 Task: Find connections with filter location Accra with filter topic #linkedinstorieswith filter profile language Potuguese with filter current company Water.org with filter school Jagannath university with filter industry Public Assistance Programs with filter service category Customer Service with filter keywords title Plant Engineer
Action: Mouse moved to (308, 227)
Screenshot: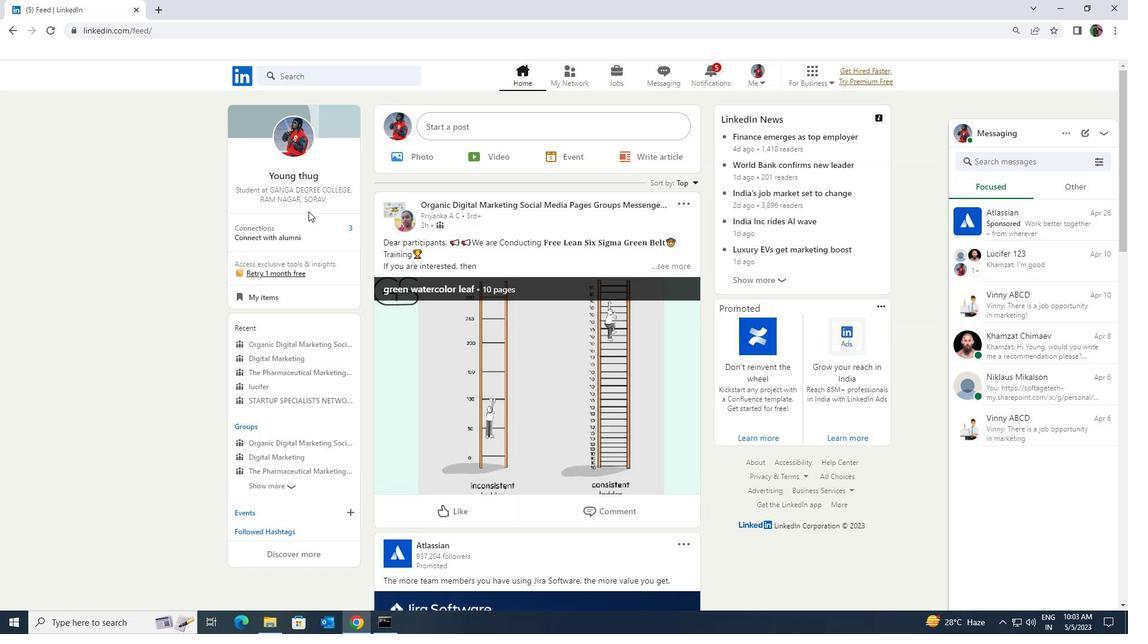 
Action: Mouse pressed left at (308, 227)
Screenshot: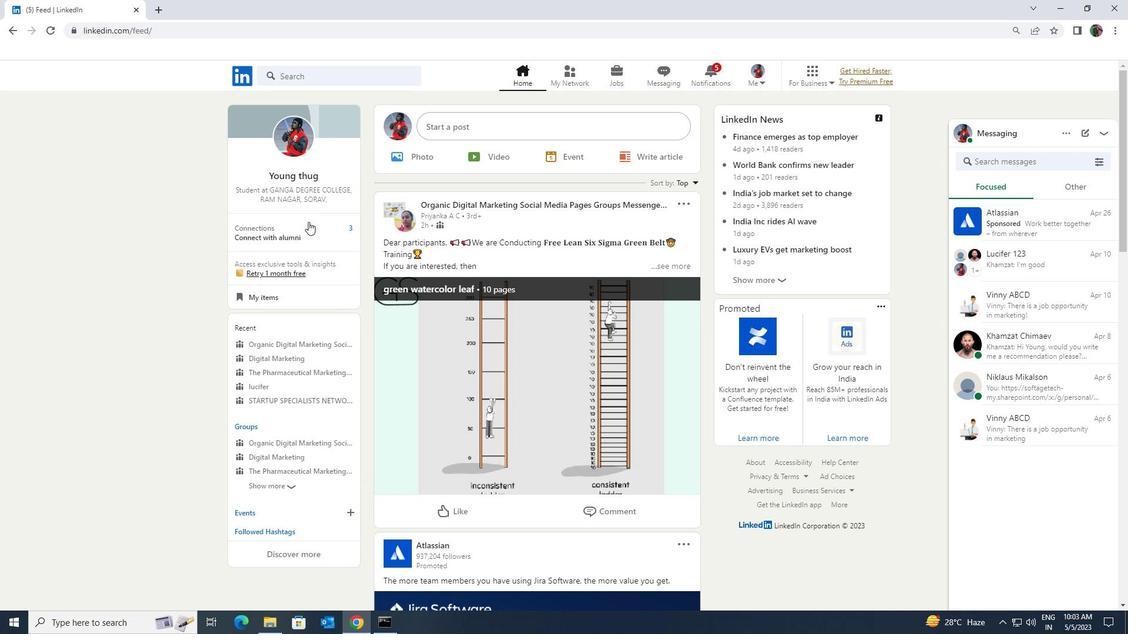 
Action: Mouse moved to (305, 143)
Screenshot: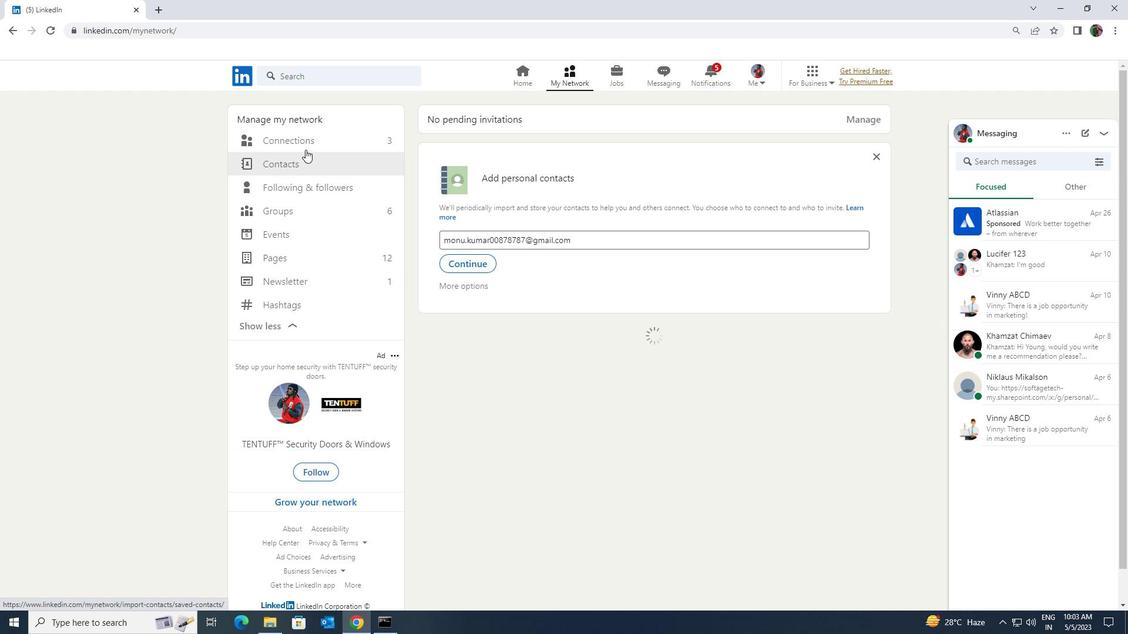 
Action: Mouse pressed left at (305, 143)
Screenshot: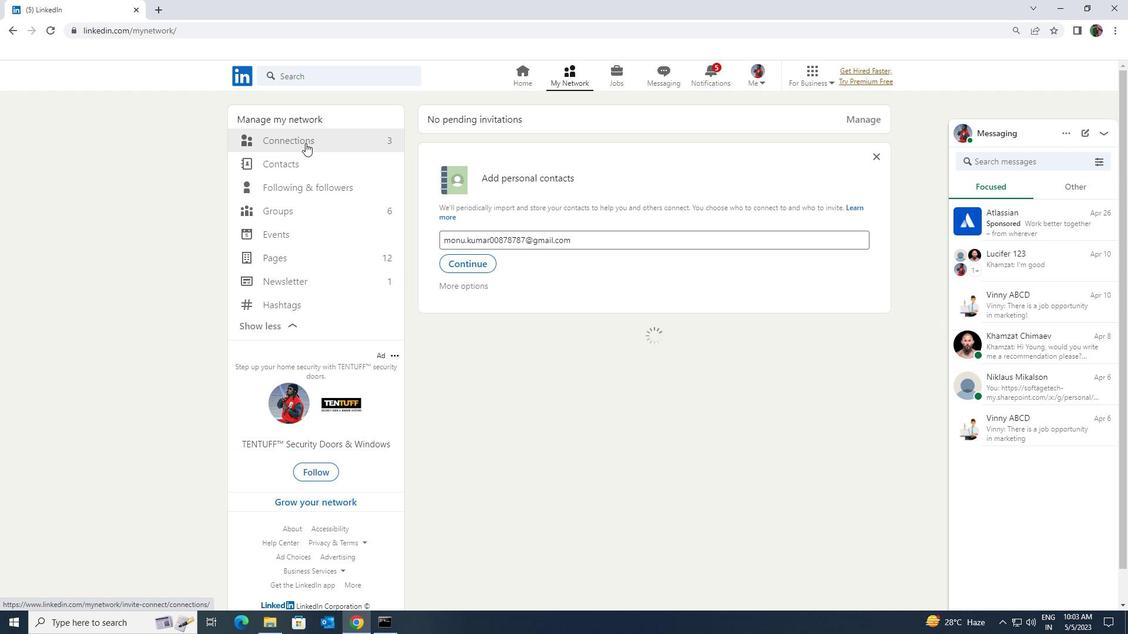 
Action: Mouse moved to (629, 135)
Screenshot: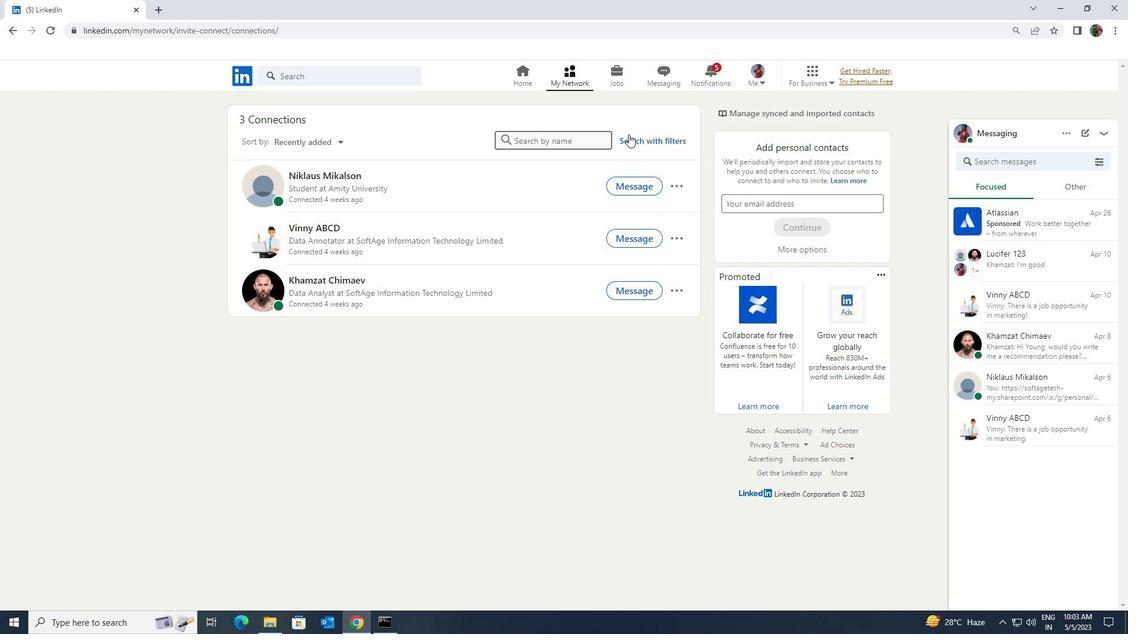 
Action: Mouse pressed left at (629, 135)
Screenshot: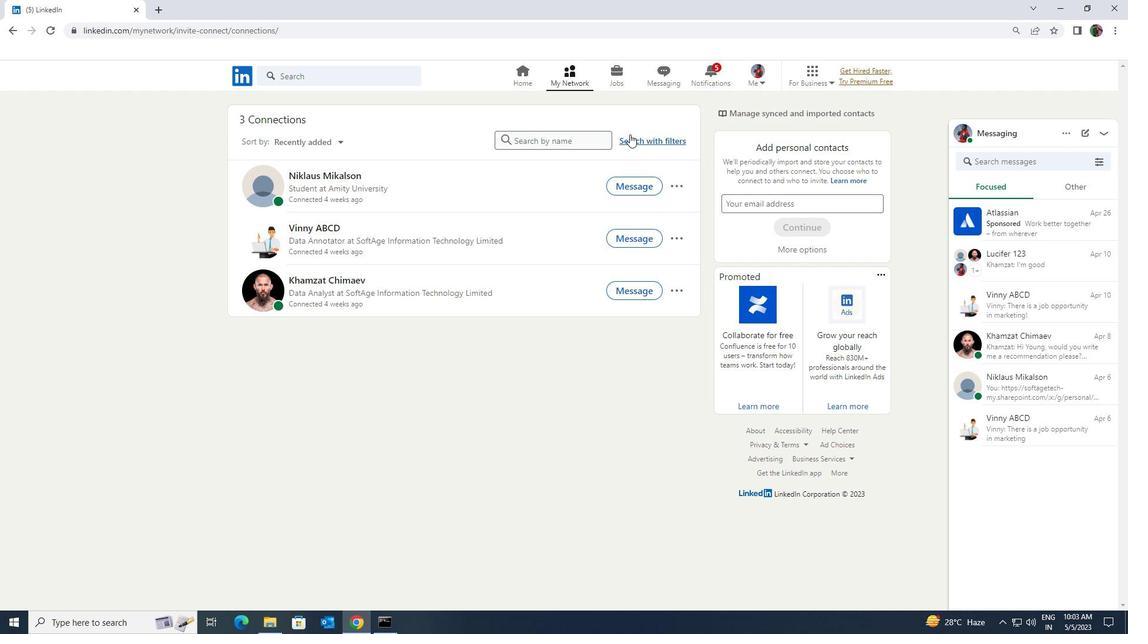 
Action: Mouse moved to (609, 108)
Screenshot: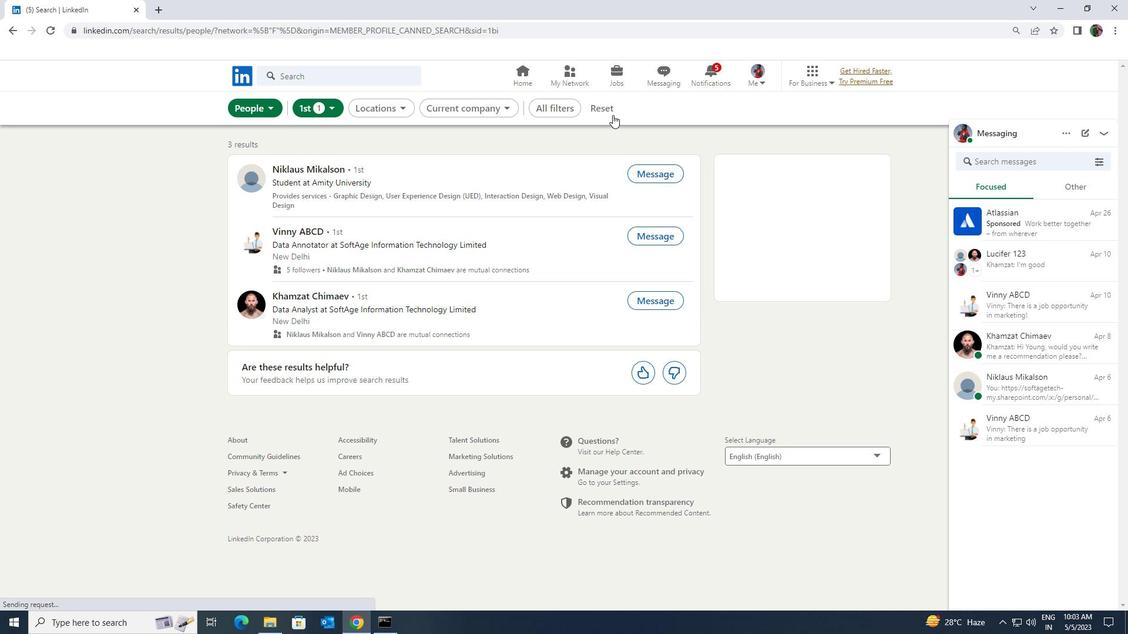 
Action: Mouse pressed left at (609, 108)
Screenshot: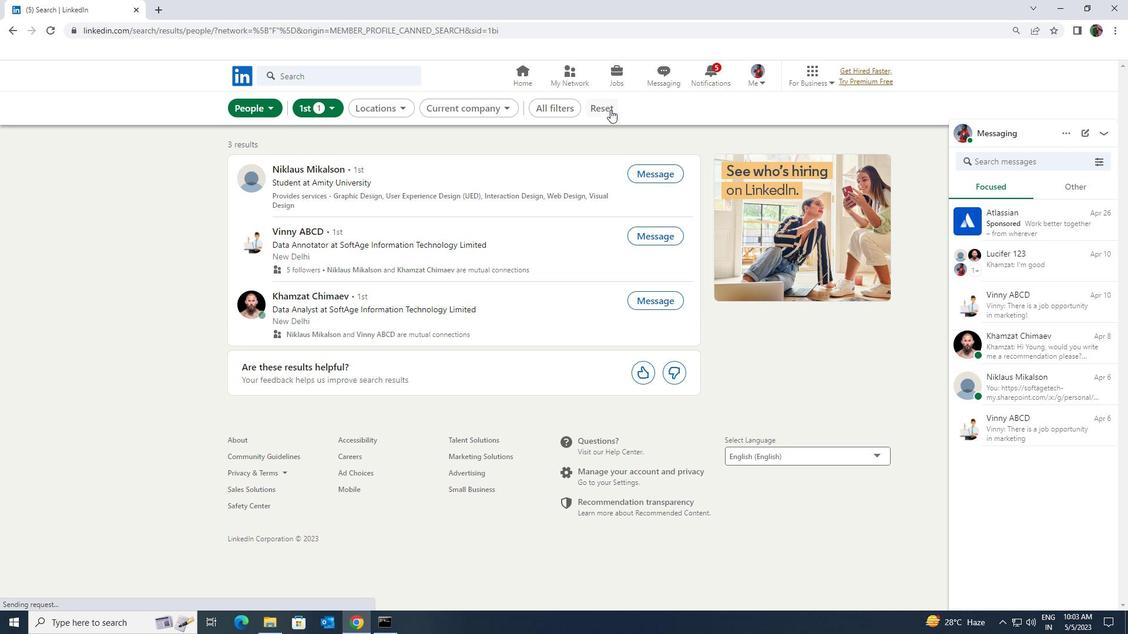 
Action: Mouse moved to (592, 107)
Screenshot: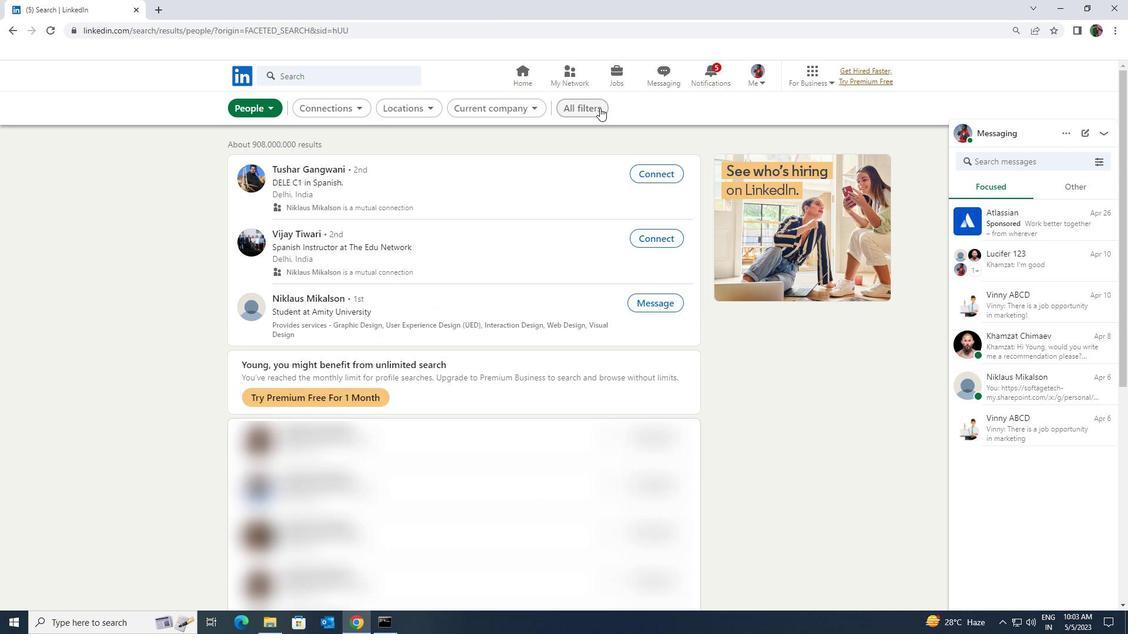 
Action: Mouse pressed left at (592, 107)
Screenshot: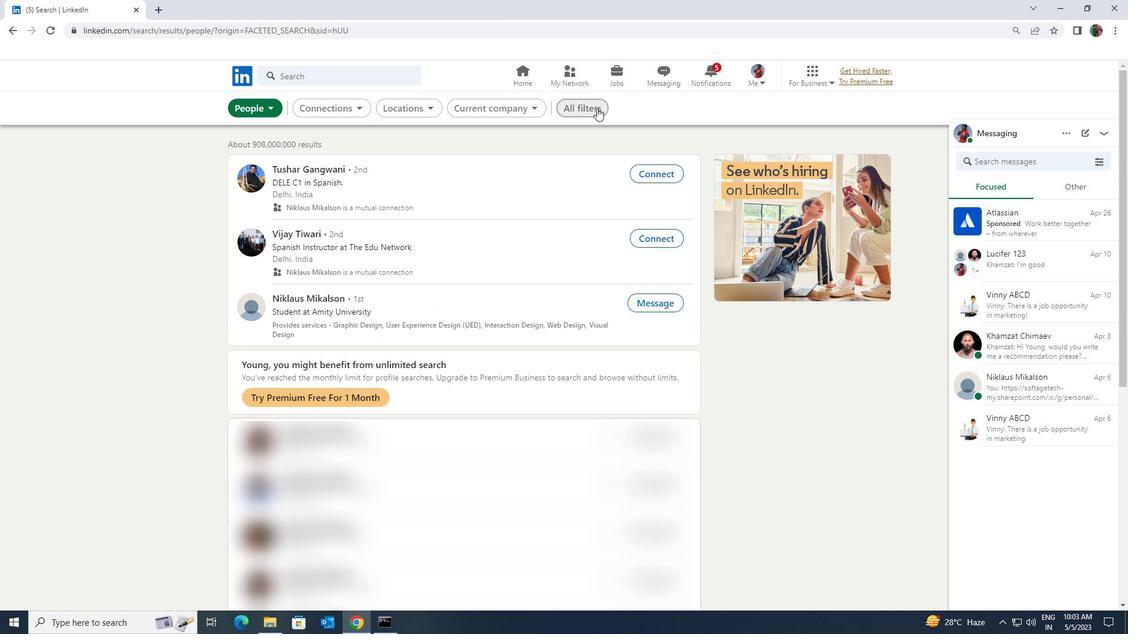 
Action: Mouse moved to (985, 467)
Screenshot: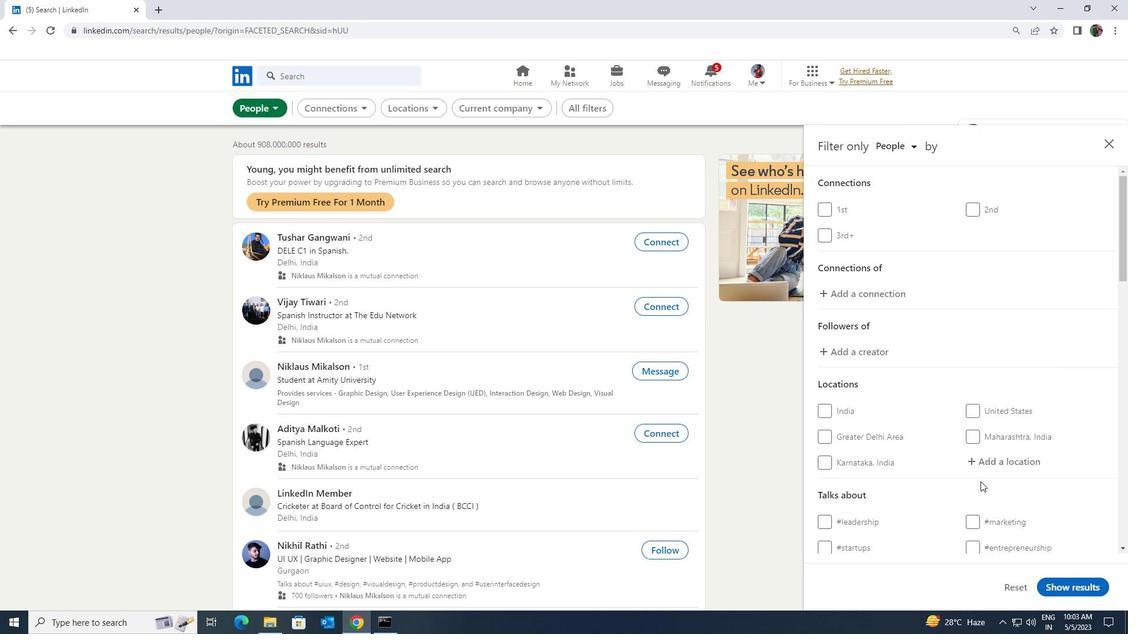 
Action: Mouse pressed left at (985, 467)
Screenshot: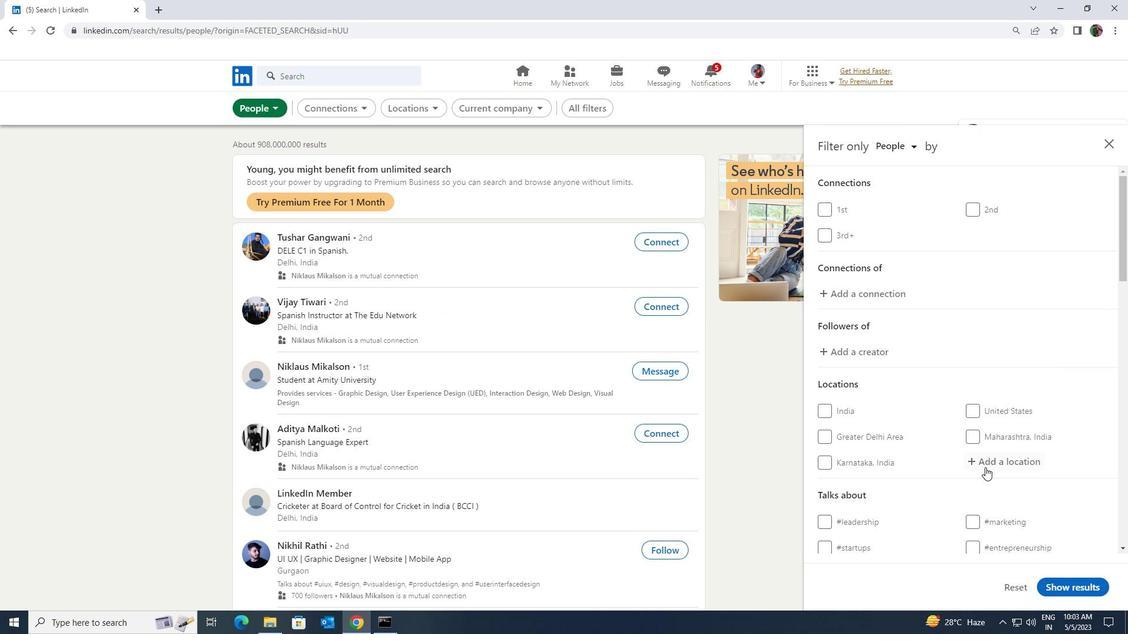 
Action: Mouse moved to (981, 462)
Screenshot: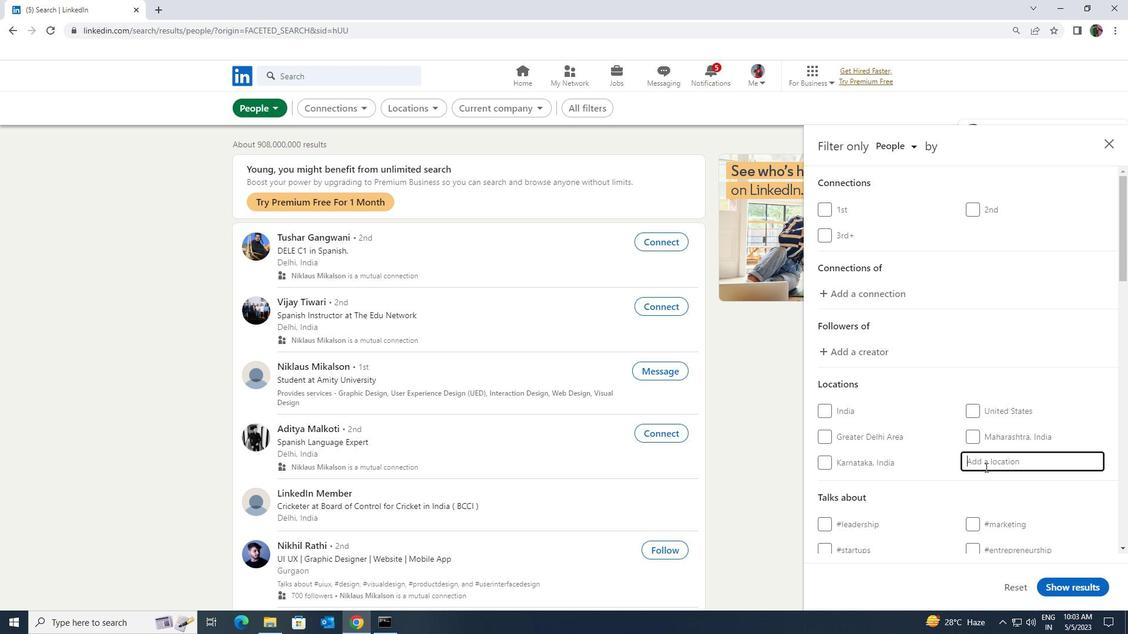 
Action: Key pressed <Key.shift>ACCRA
Screenshot: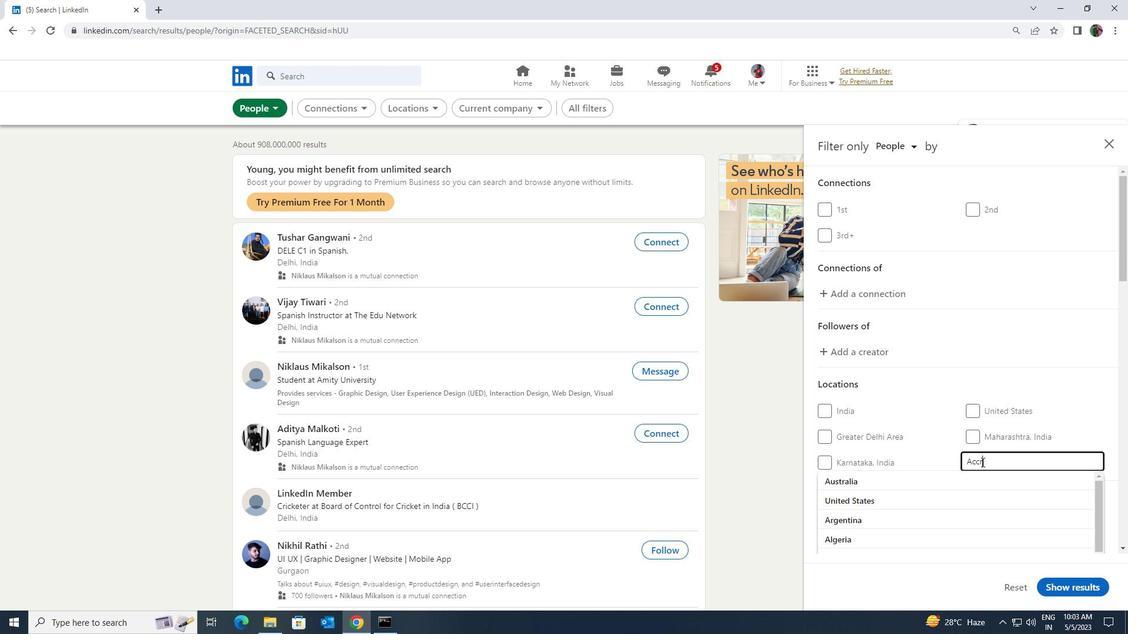 
Action: Mouse moved to (977, 474)
Screenshot: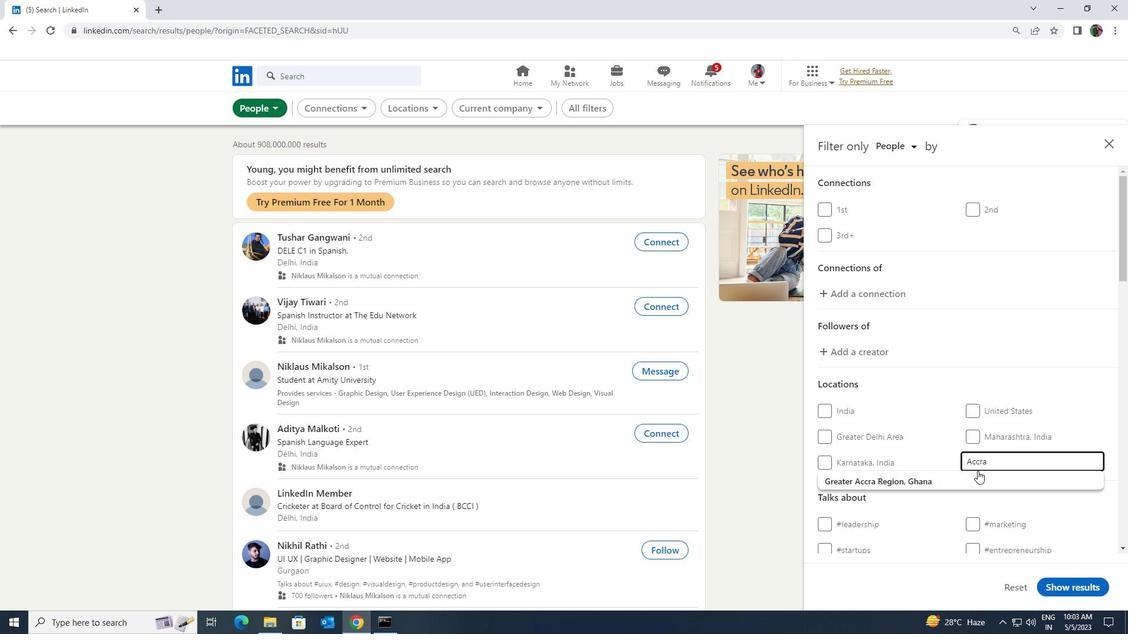
Action: Mouse pressed left at (977, 474)
Screenshot: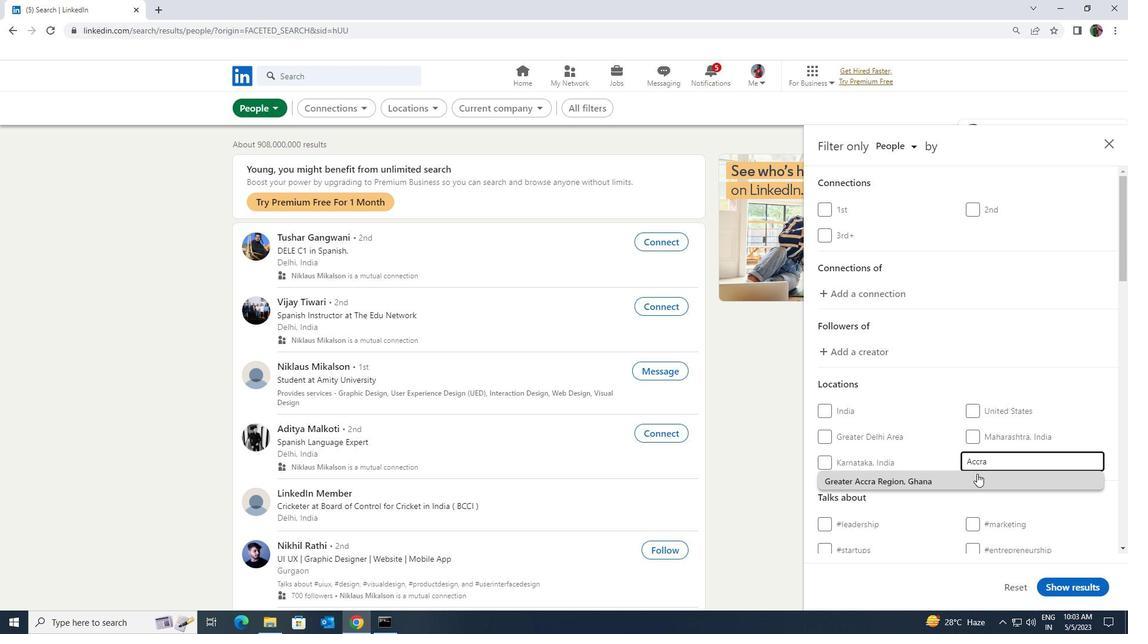 
Action: Mouse moved to (978, 476)
Screenshot: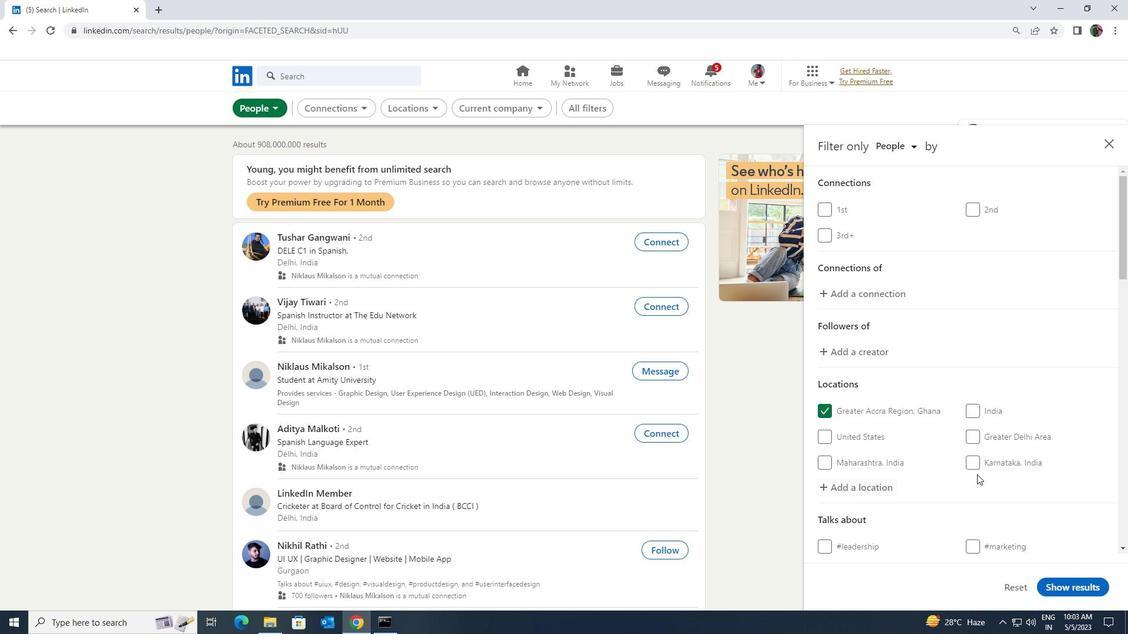 
Action: Mouse scrolled (978, 475) with delta (0, 0)
Screenshot: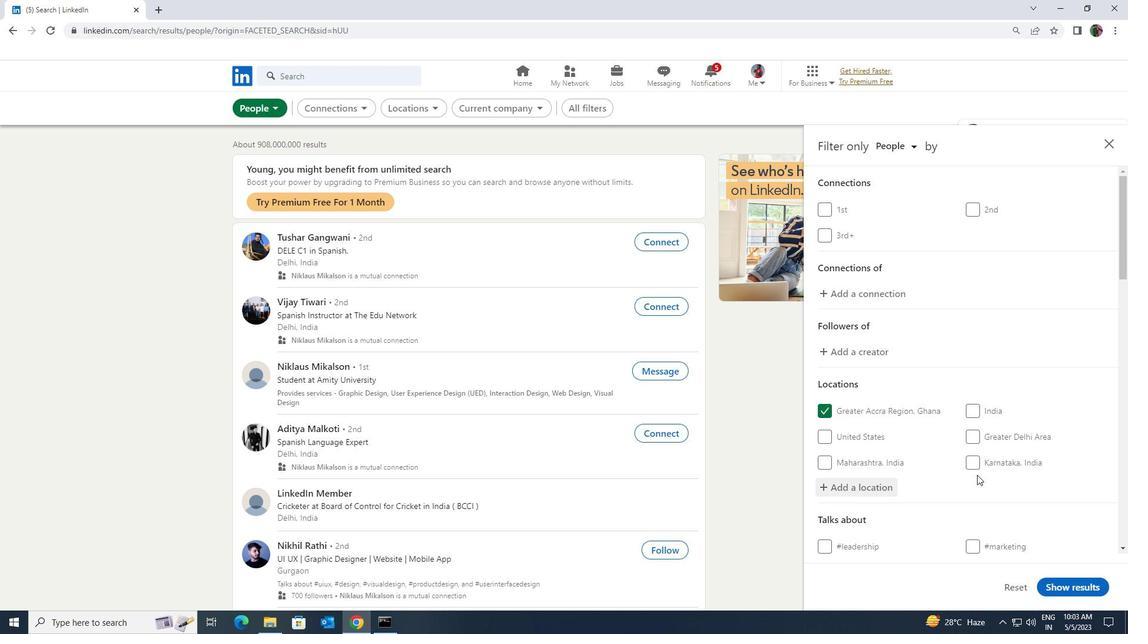 
Action: Mouse moved to (987, 481)
Screenshot: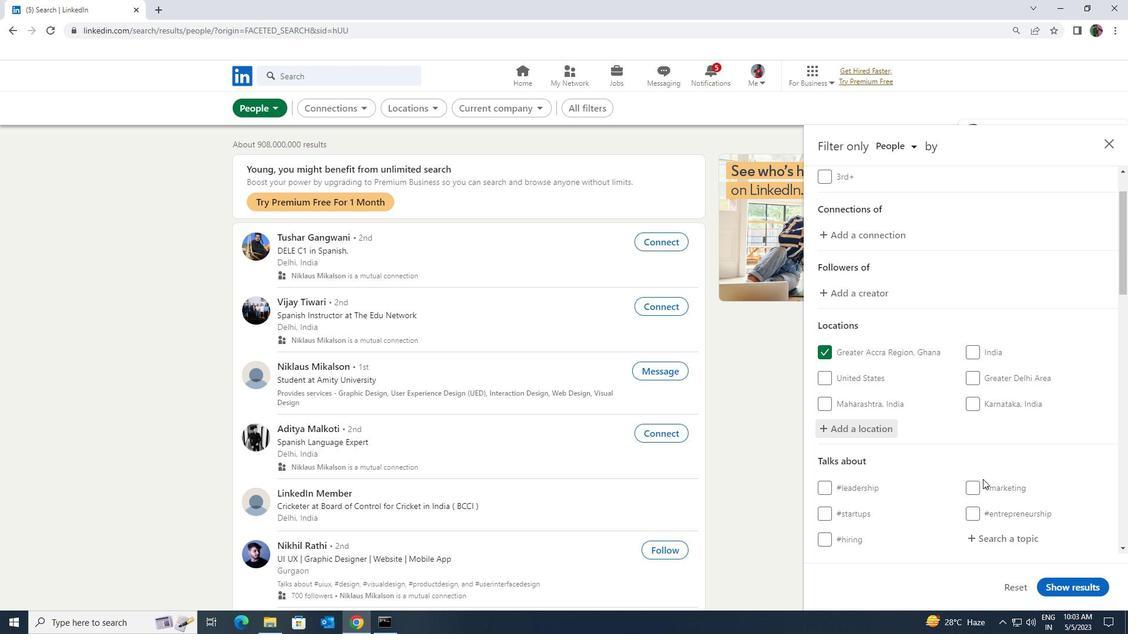 
Action: Mouse scrolled (987, 481) with delta (0, 0)
Screenshot: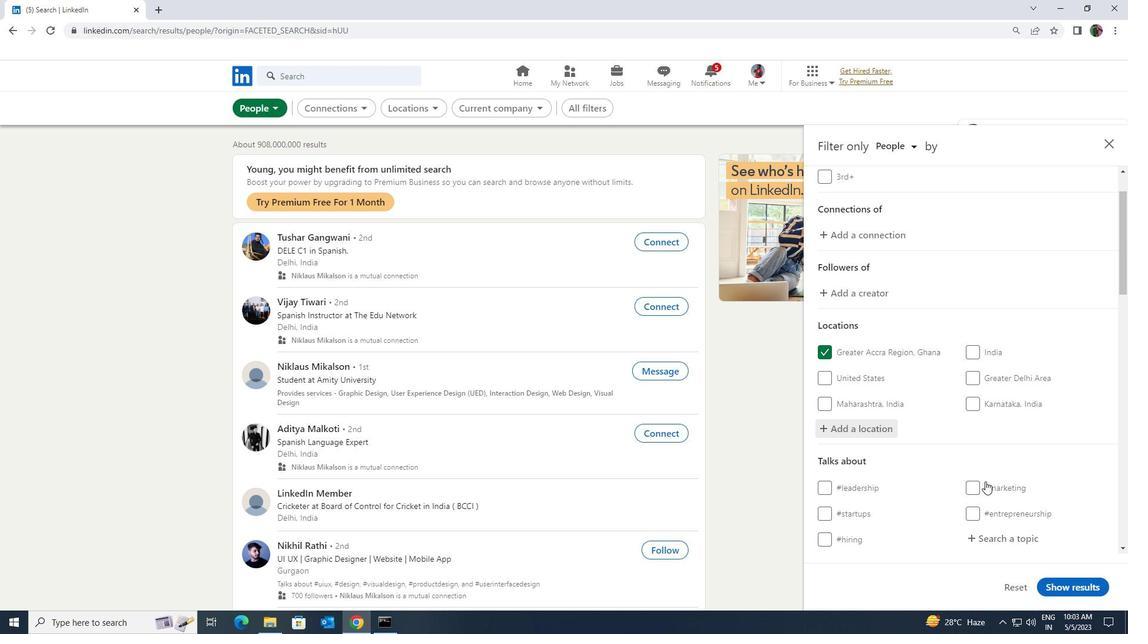 
Action: Mouse scrolled (987, 481) with delta (0, 0)
Screenshot: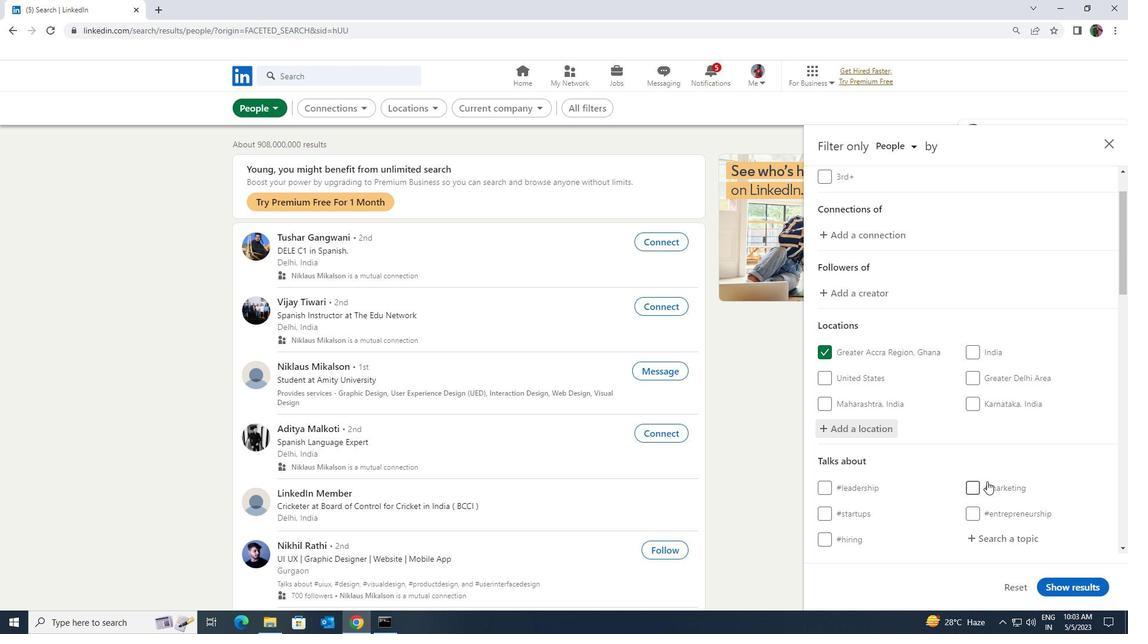 
Action: Mouse moved to (1012, 424)
Screenshot: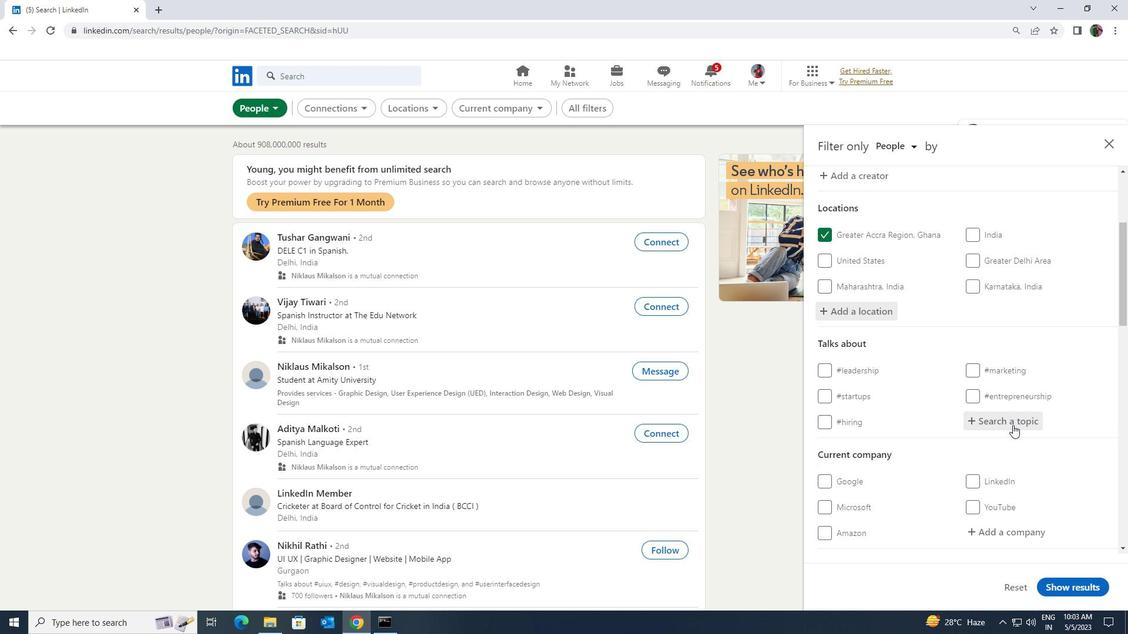 
Action: Mouse pressed left at (1012, 424)
Screenshot: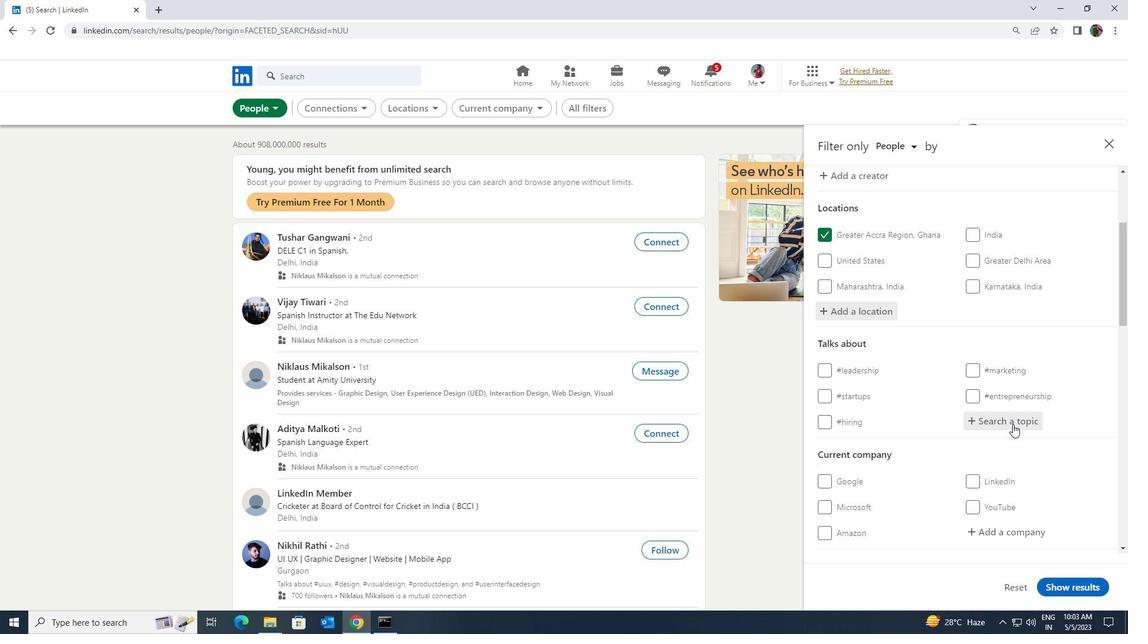 
Action: Key pressed <Key.shift>LINKEDINSTO
Screenshot: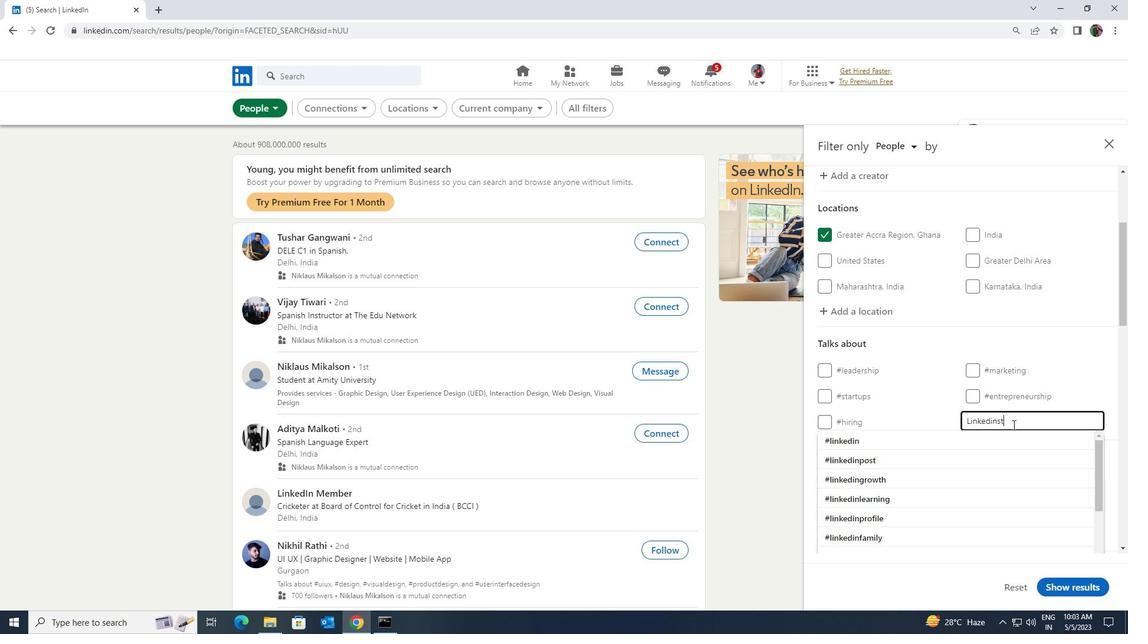 
Action: Mouse moved to (1009, 432)
Screenshot: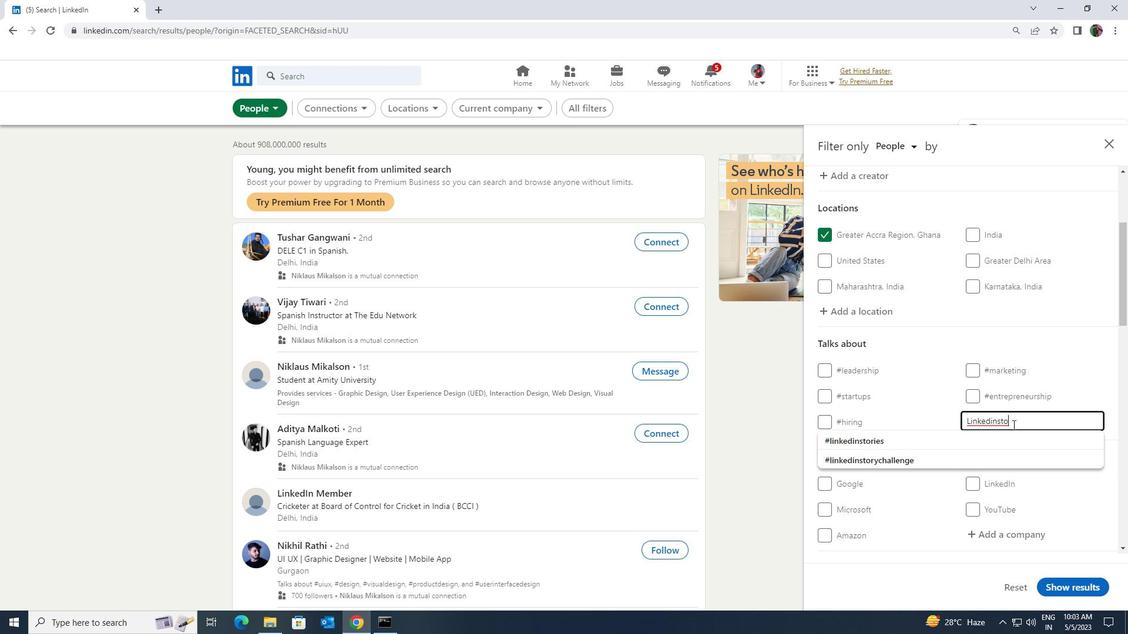 
Action: Mouse pressed left at (1009, 432)
Screenshot: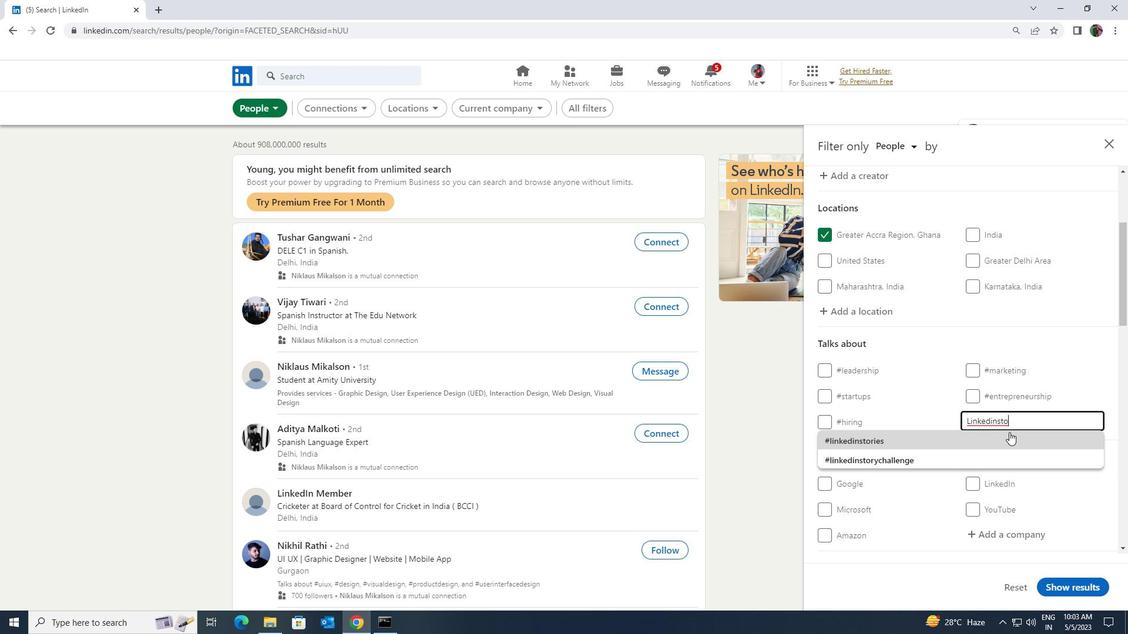 
Action: Mouse scrolled (1009, 431) with delta (0, 0)
Screenshot: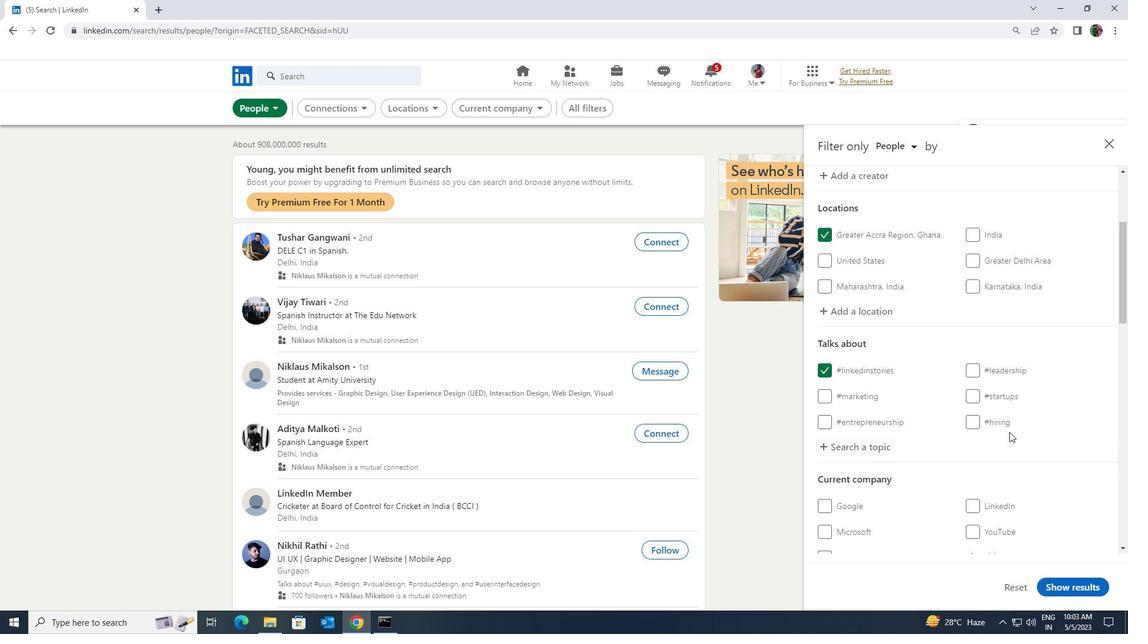 
Action: Mouse scrolled (1009, 431) with delta (0, 0)
Screenshot: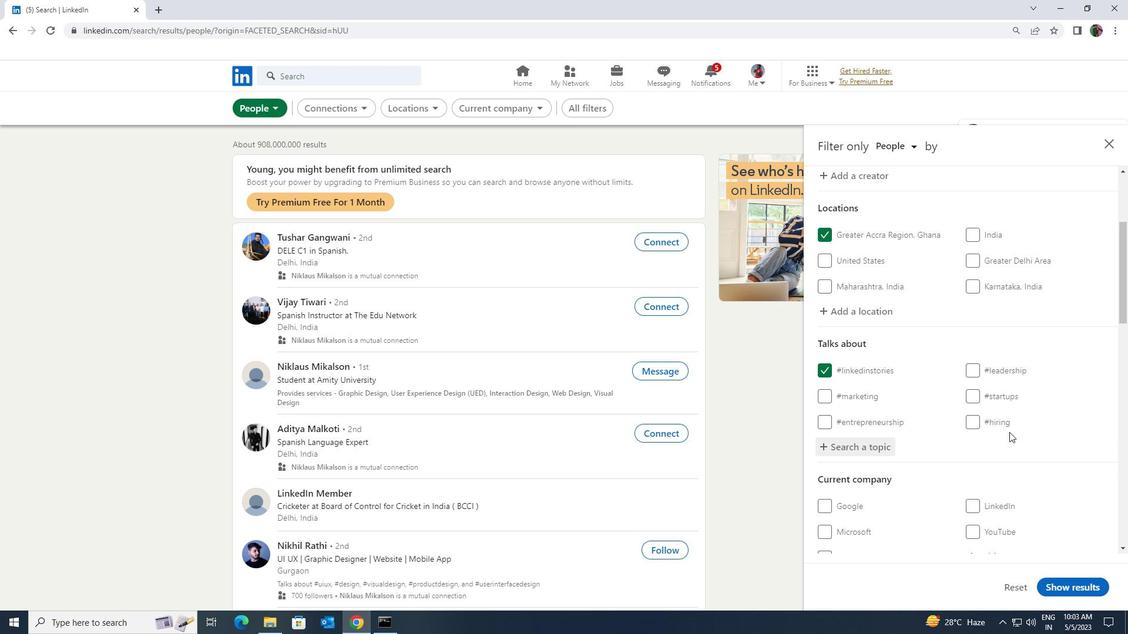 
Action: Mouse scrolled (1009, 431) with delta (0, 0)
Screenshot: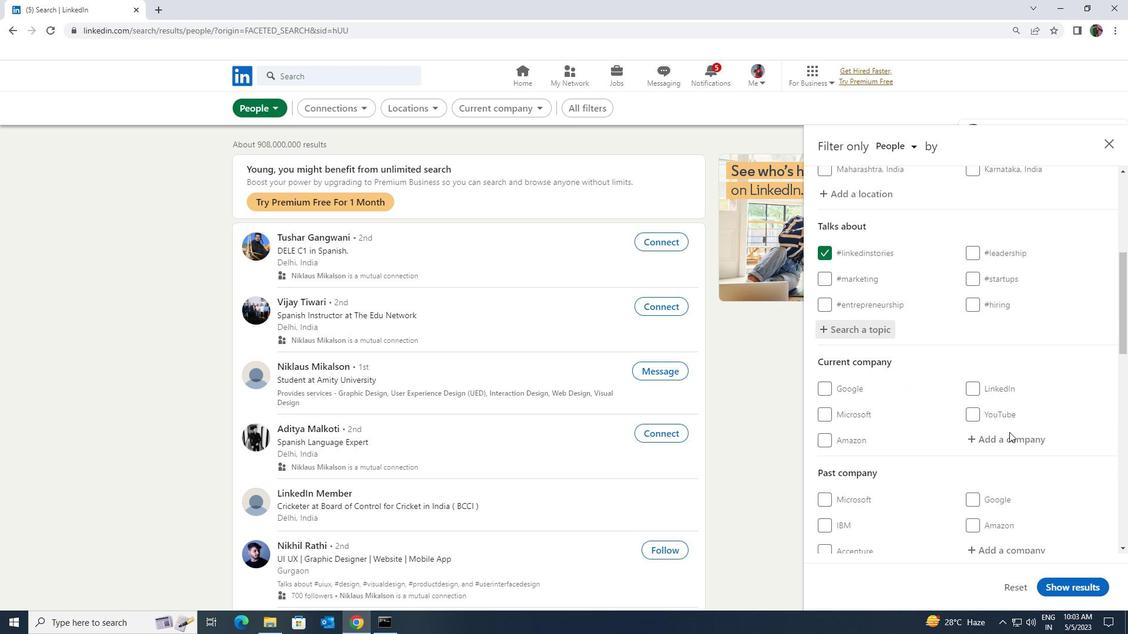 
Action: Mouse scrolled (1009, 431) with delta (0, 0)
Screenshot: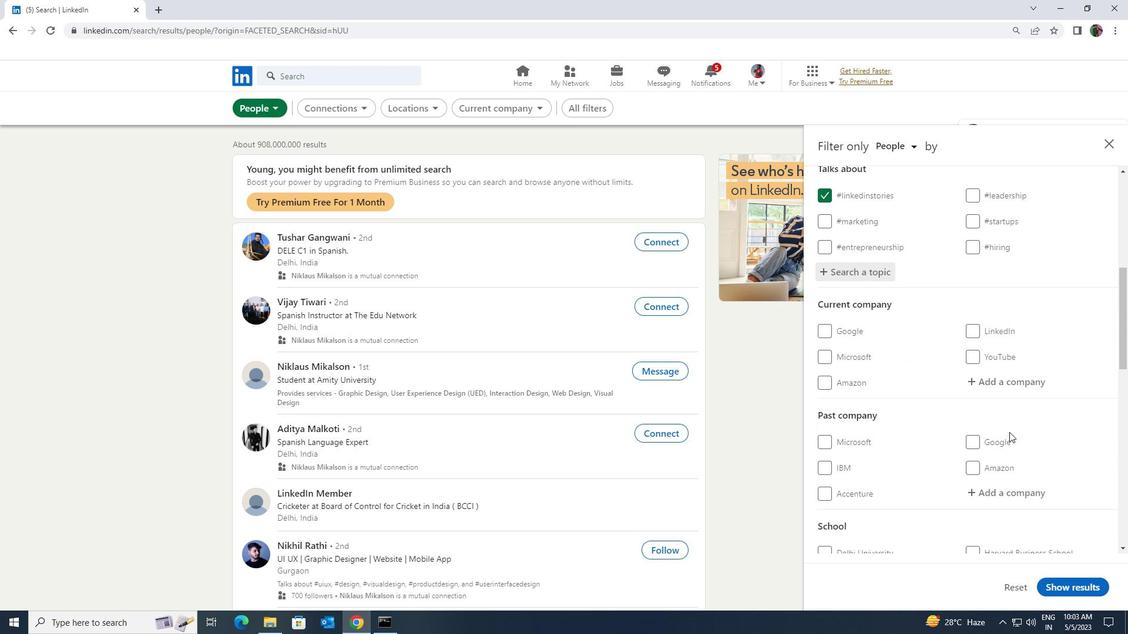 
Action: Mouse scrolled (1009, 431) with delta (0, 0)
Screenshot: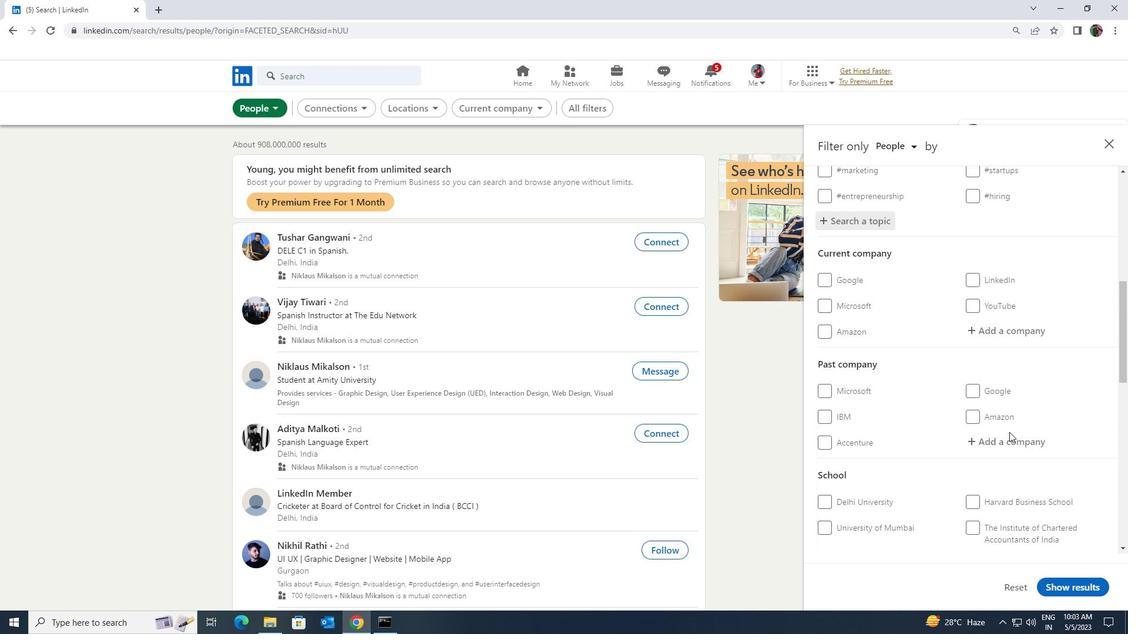 
Action: Mouse moved to (1009, 433)
Screenshot: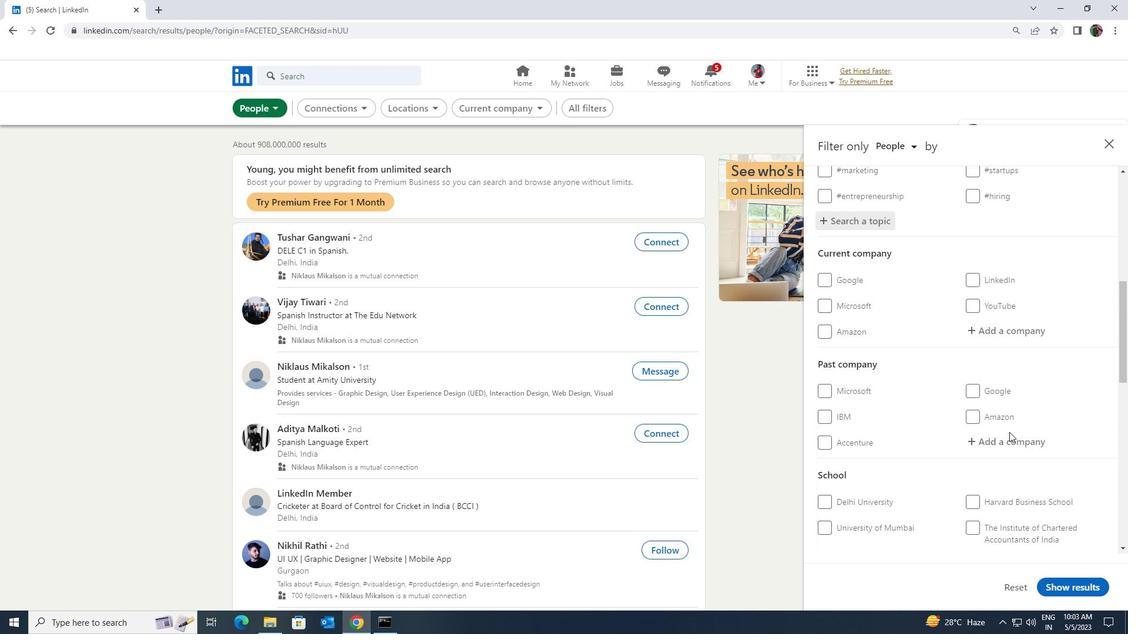 
Action: Mouse scrolled (1009, 432) with delta (0, 0)
Screenshot: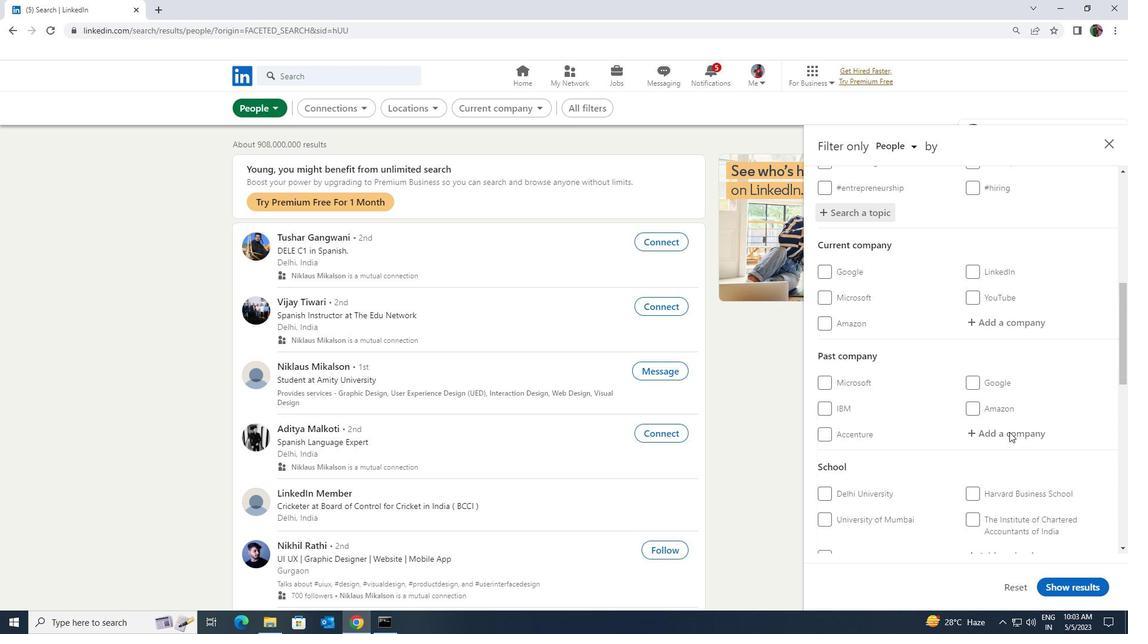 
Action: Mouse scrolled (1009, 432) with delta (0, 0)
Screenshot: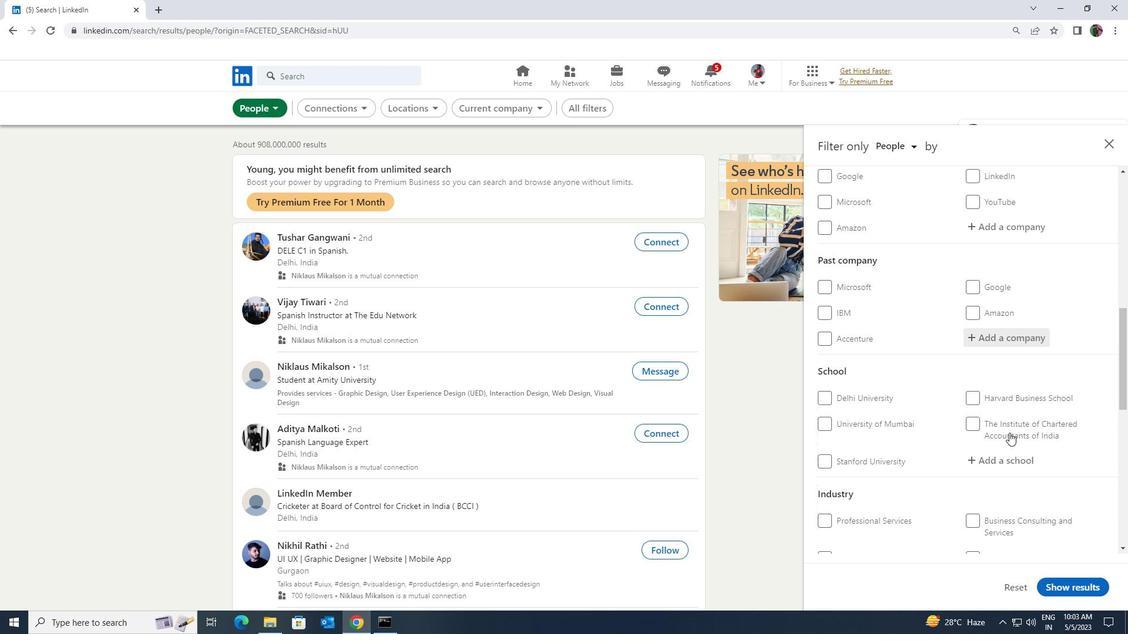 
Action: Mouse scrolled (1009, 432) with delta (0, 0)
Screenshot: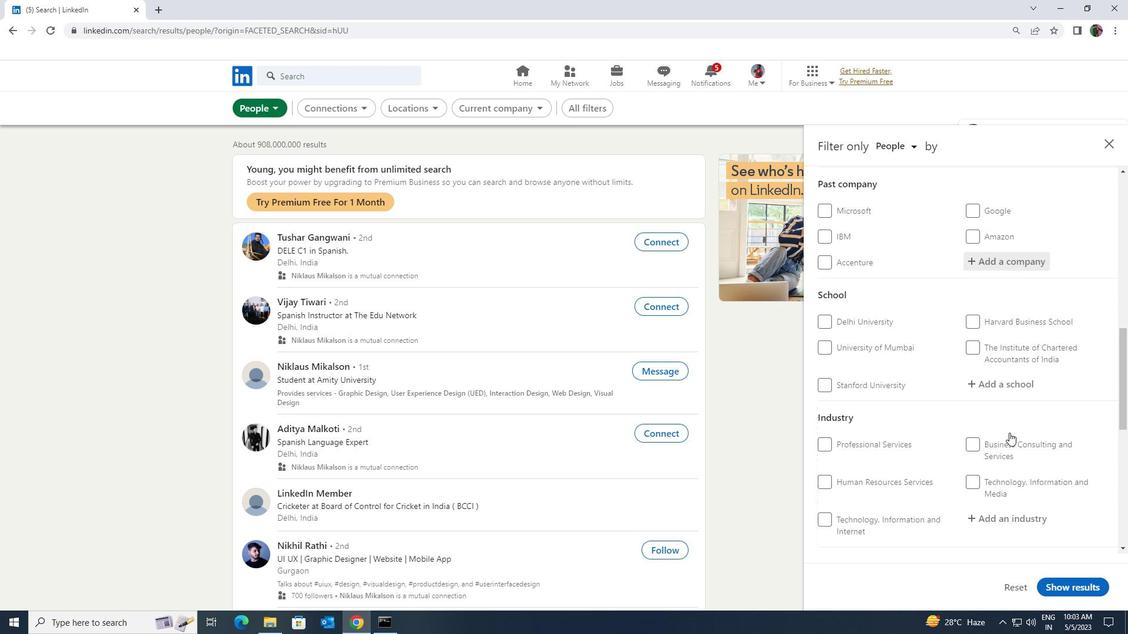 
Action: Mouse scrolled (1009, 432) with delta (0, 0)
Screenshot: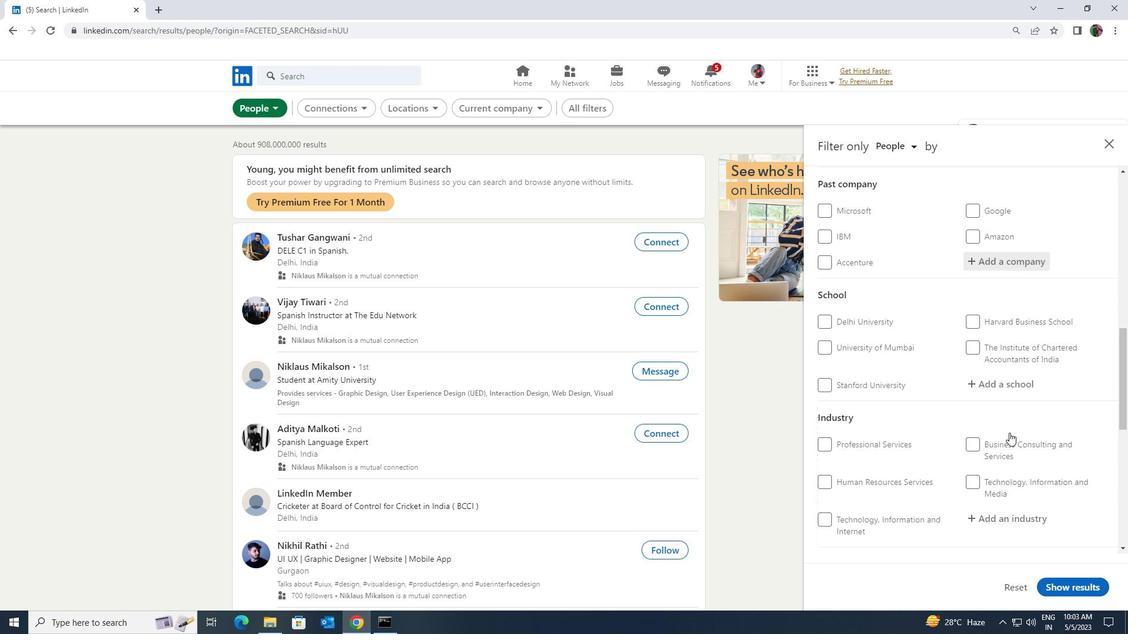 
Action: Mouse moved to (988, 494)
Screenshot: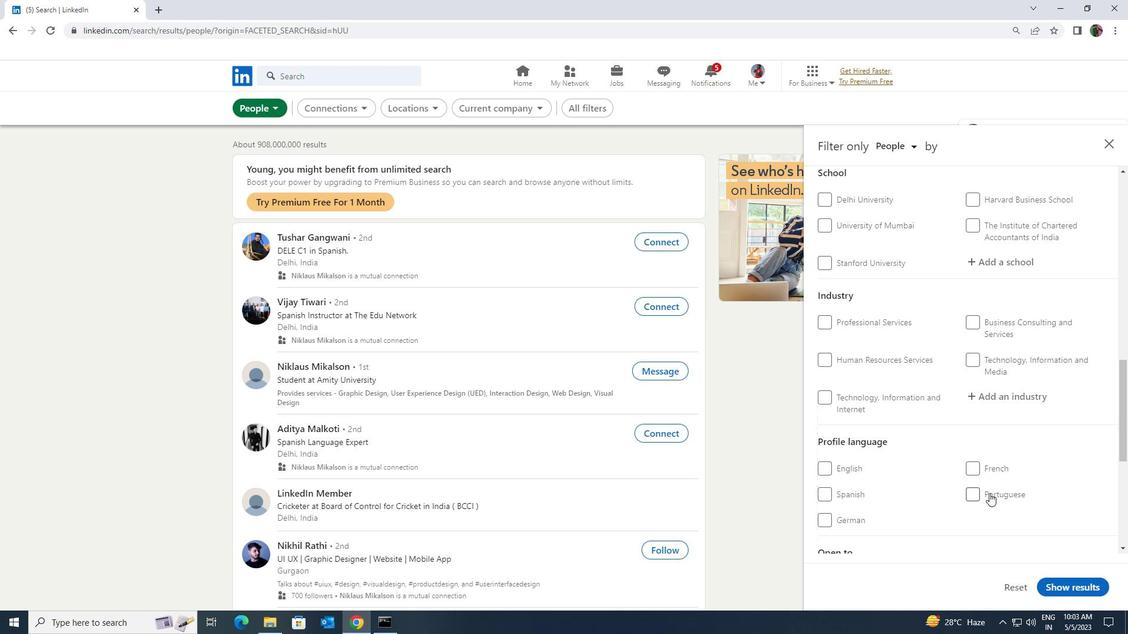 
Action: Mouse pressed left at (988, 494)
Screenshot: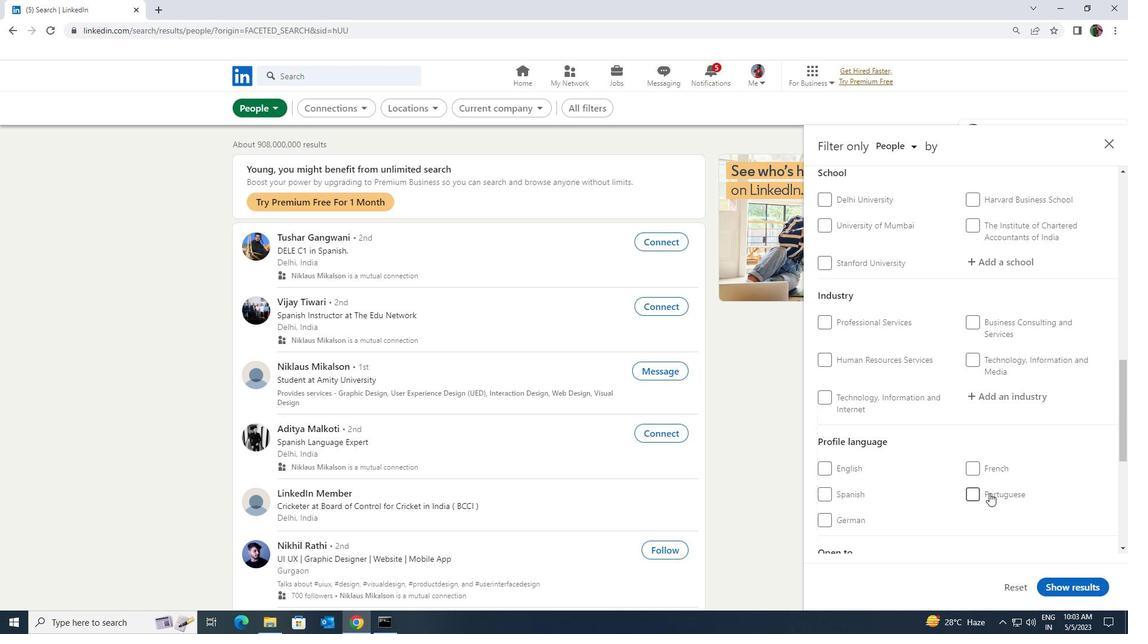 
Action: Mouse moved to (986, 494)
Screenshot: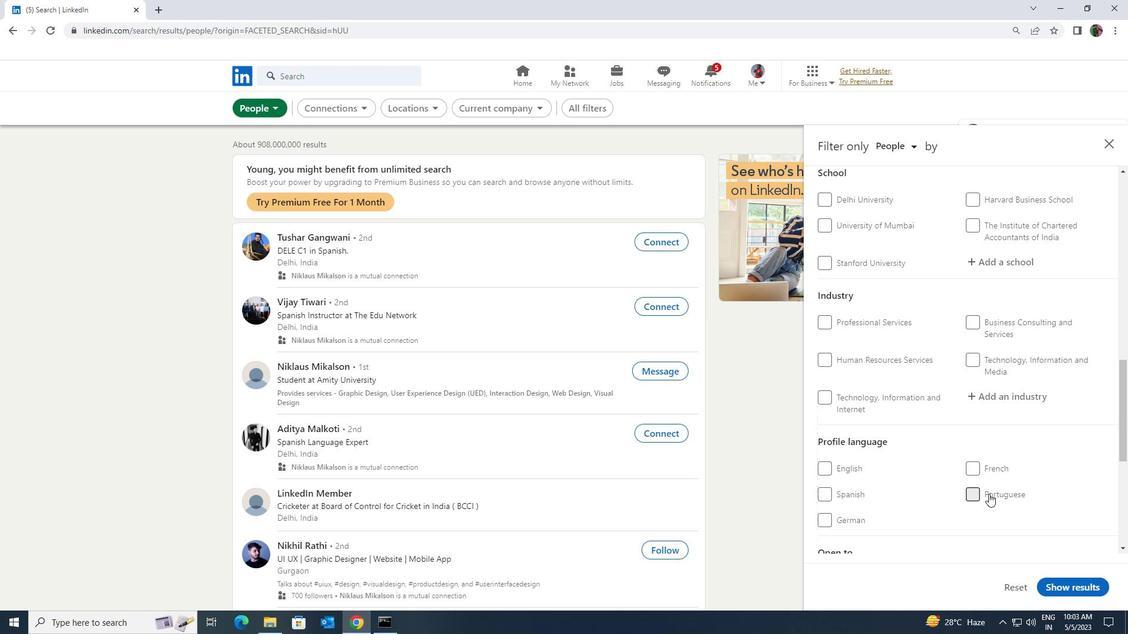 
Action: Mouse scrolled (986, 495) with delta (0, 0)
Screenshot: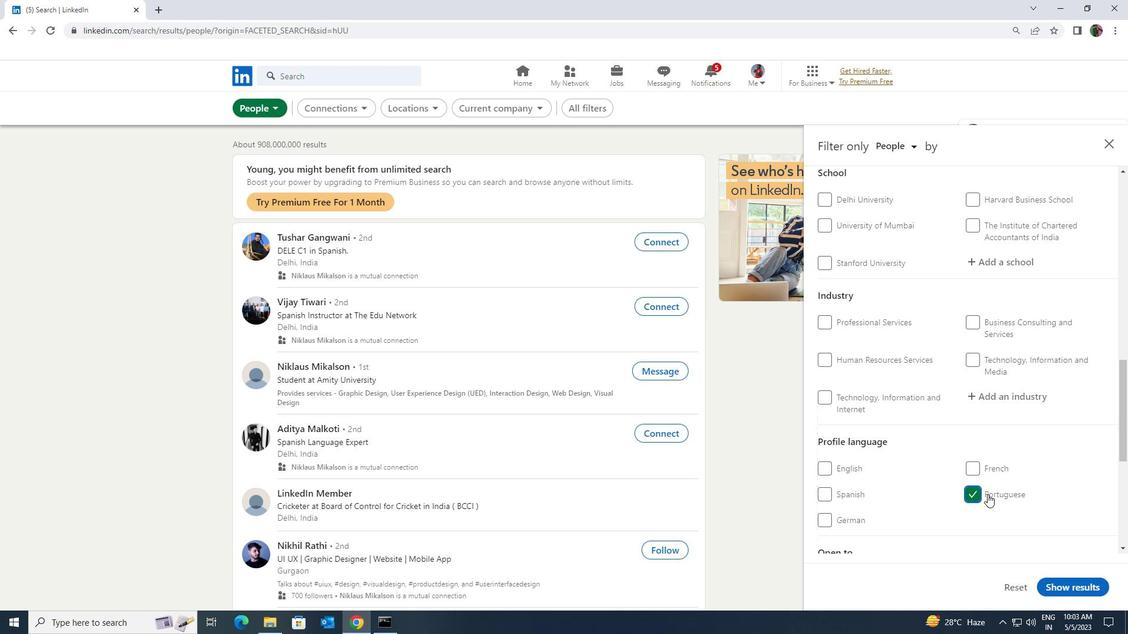 
Action: Mouse moved to (985, 492)
Screenshot: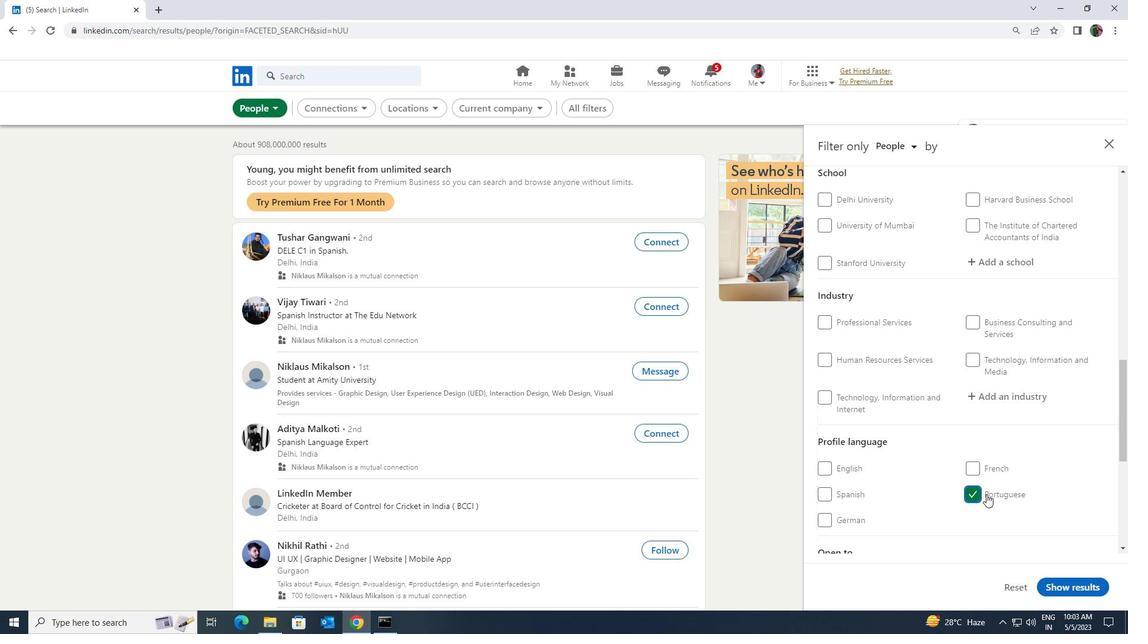 
Action: Mouse scrolled (985, 493) with delta (0, 0)
Screenshot: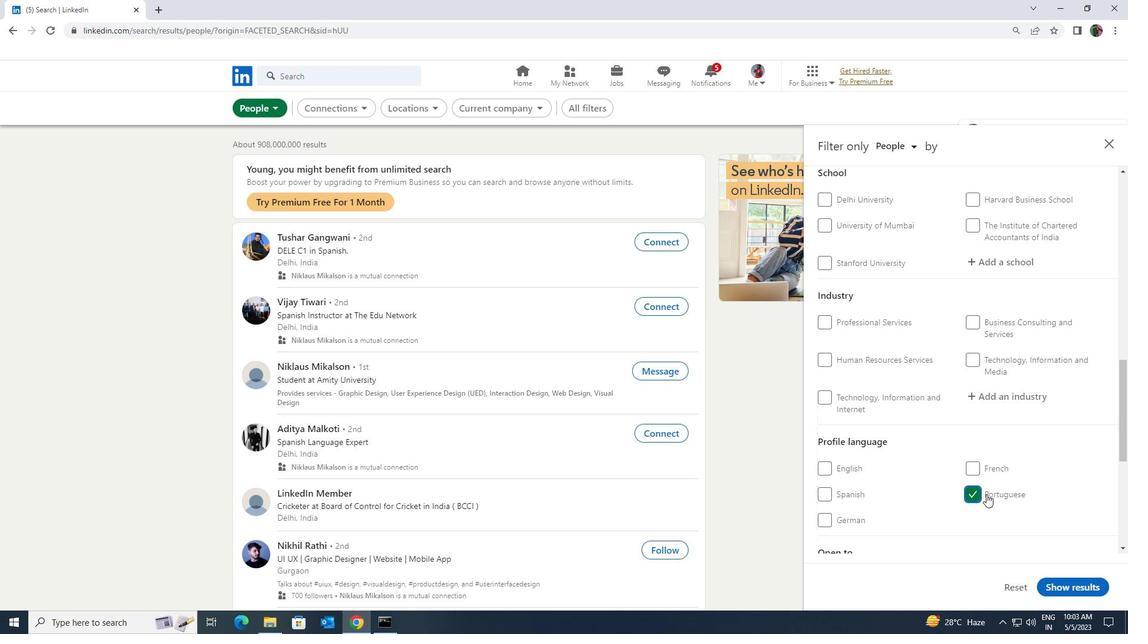 
Action: Mouse moved to (985, 490)
Screenshot: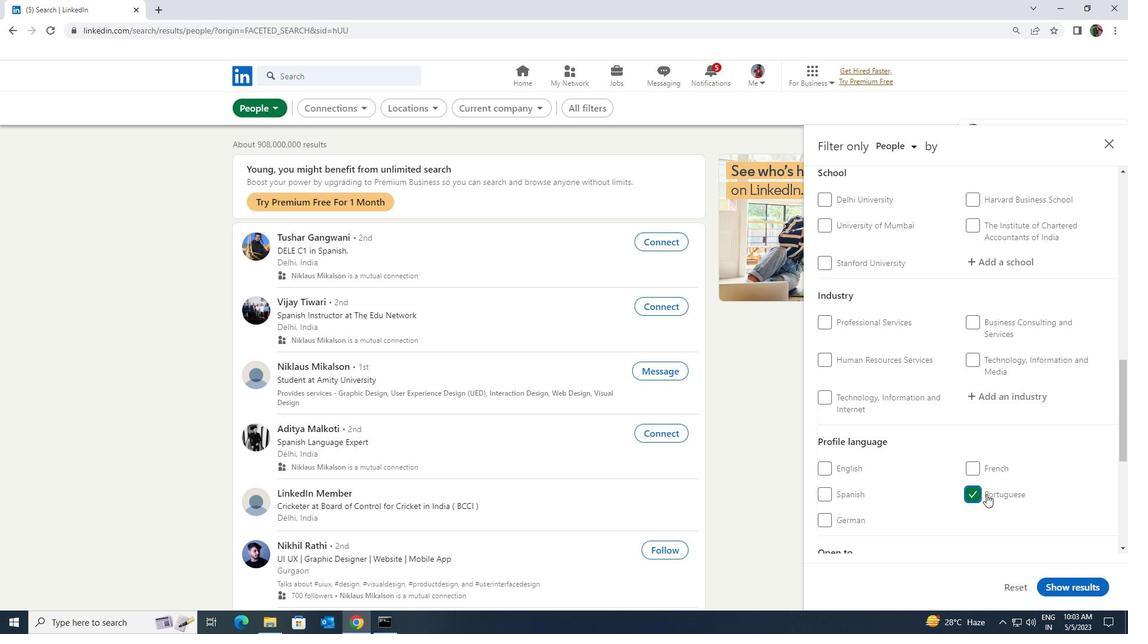 
Action: Mouse scrolled (985, 491) with delta (0, 0)
Screenshot: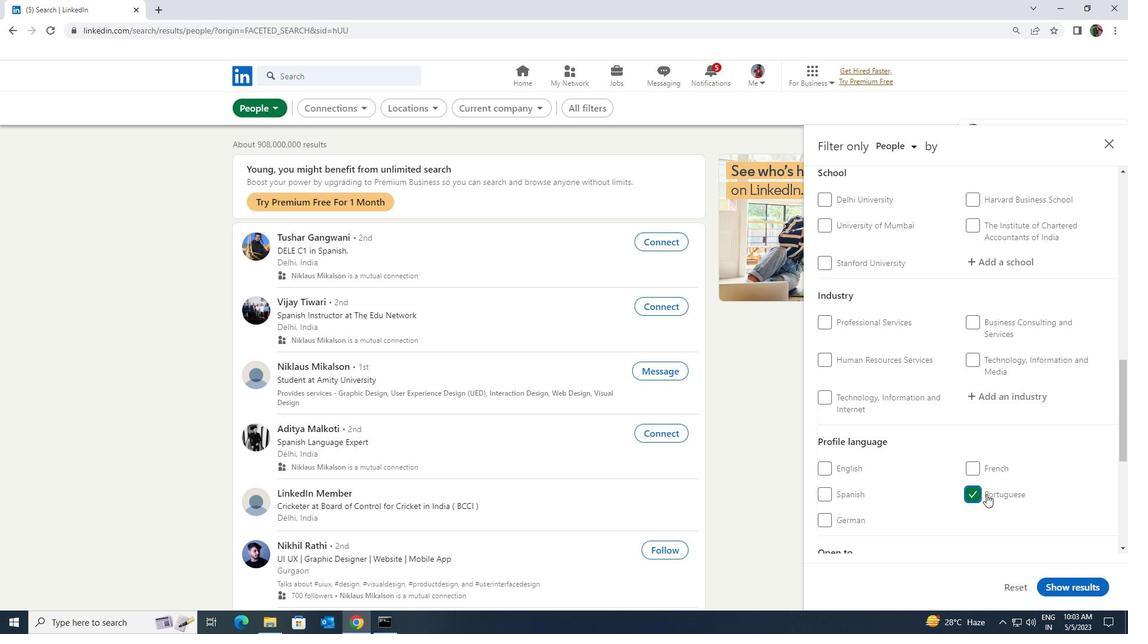 
Action: Mouse moved to (987, 488)
Screenshot: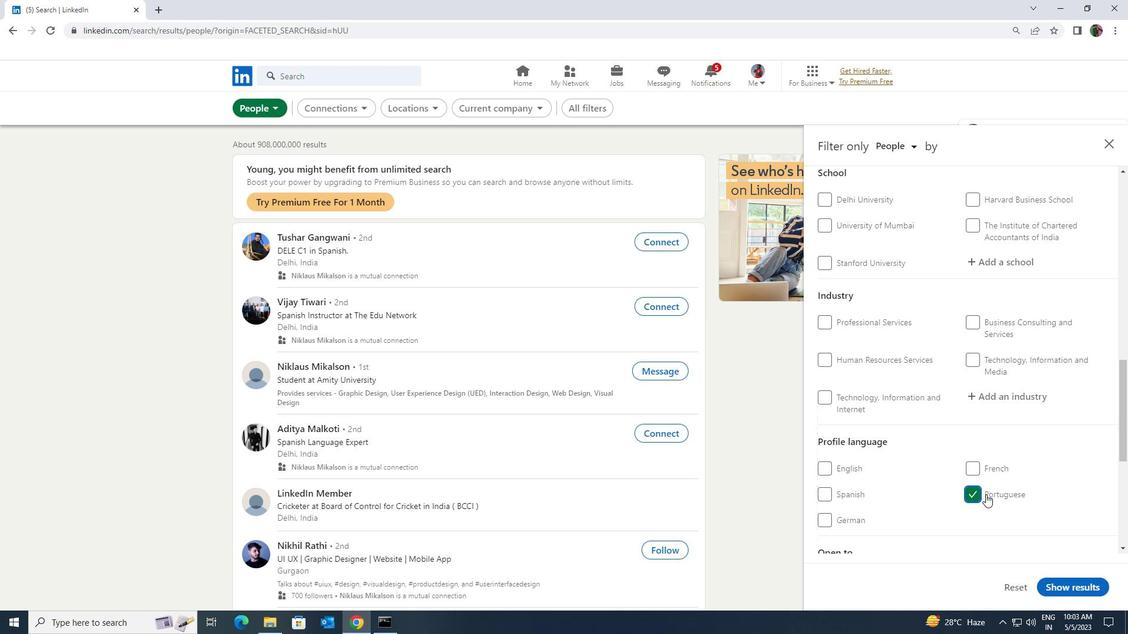 
Action: Mouse scrolled (987, 488) with delta (0, 0)
Screenshot: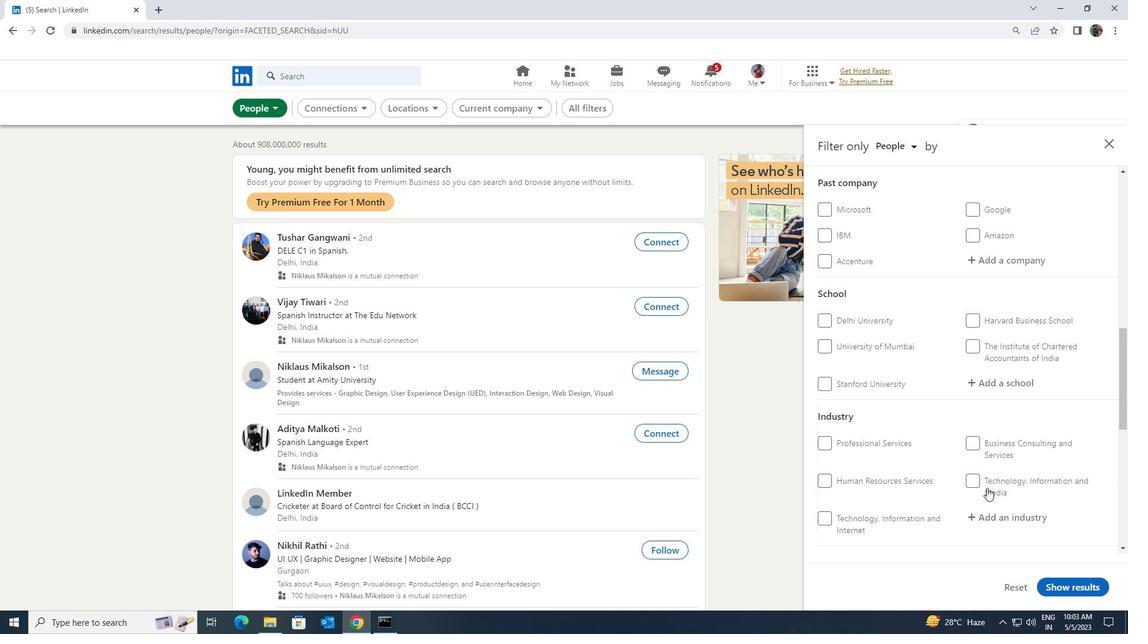 
Action: Mouse scrolled (987, 488) with delta (0, 0)
Screenshot: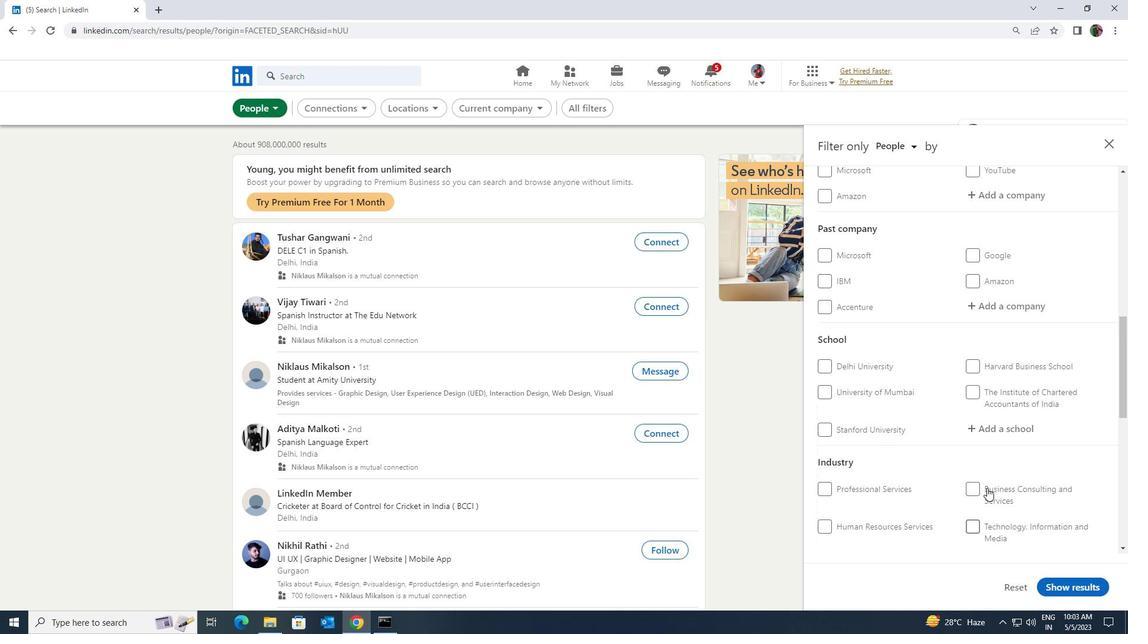 
Action: Mouse moved to (988, 484)
Screenshot: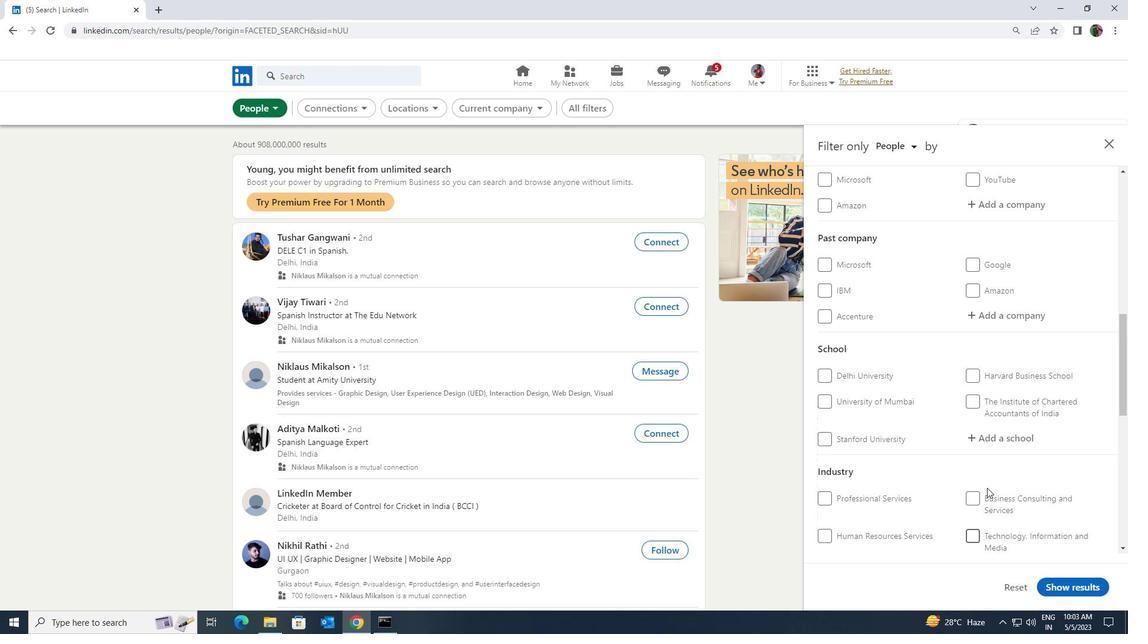 
Action: Mouse scrolled (988, 485) with delta (0, 0)
Screenshot: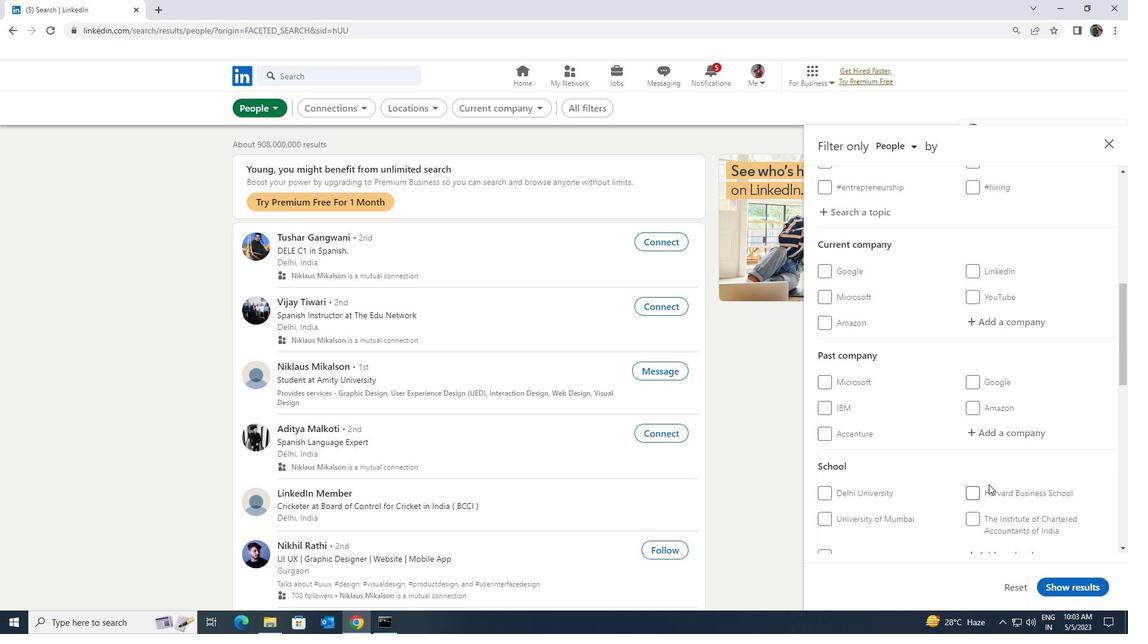 
Action: Mouse scrolled (988, 485) with delta (0, 0)
Screenshot: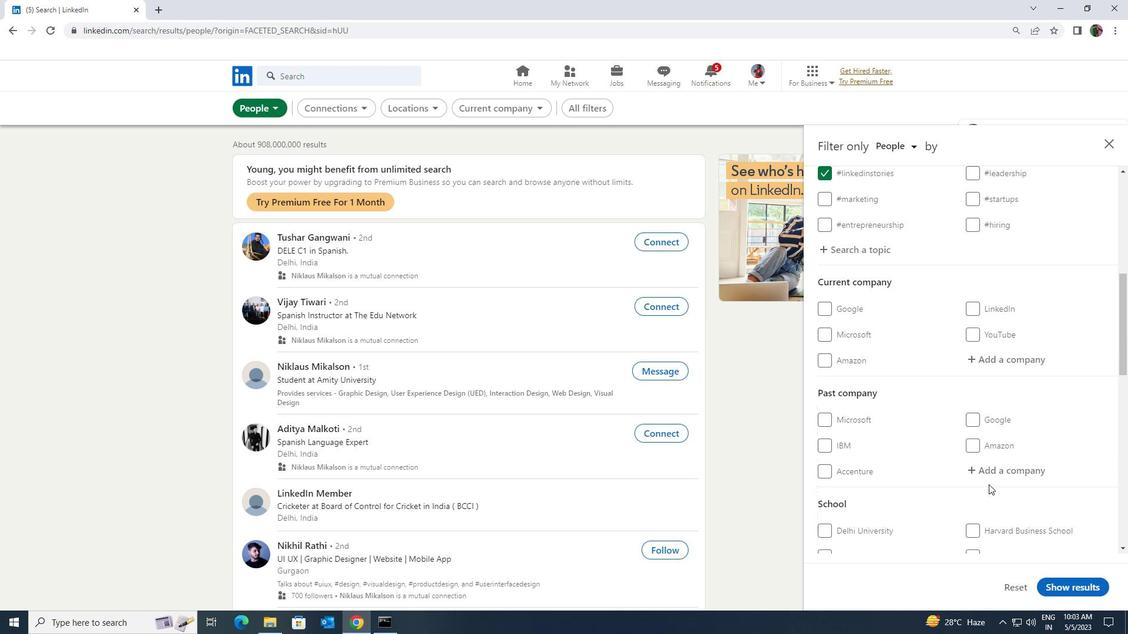 
Action: Mouse scrolled (988, 485) with delta (0, 0)
Screenshot: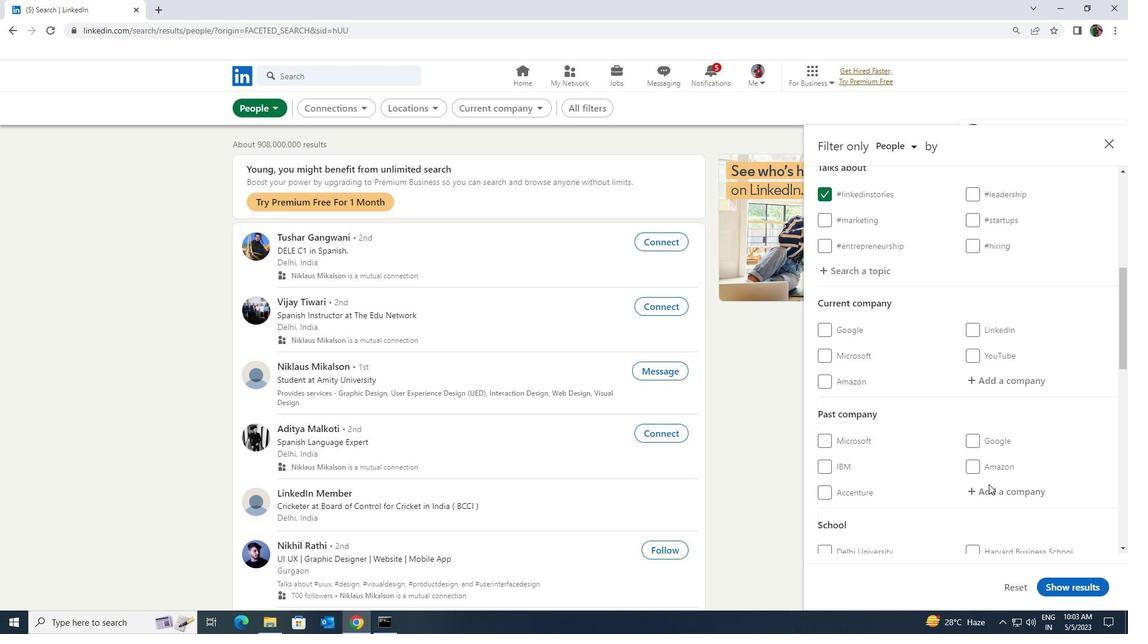 
Action: Mouse moved to (986, 493)
Screenshot: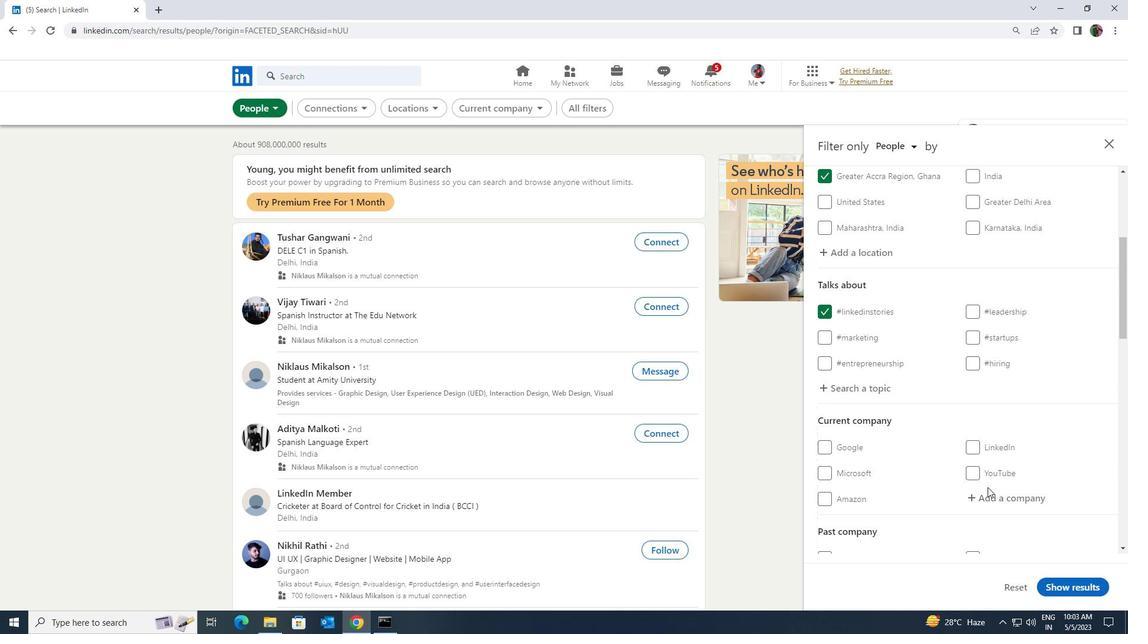 
Action: Mouse pressed left at (986, 493)
Screenshot: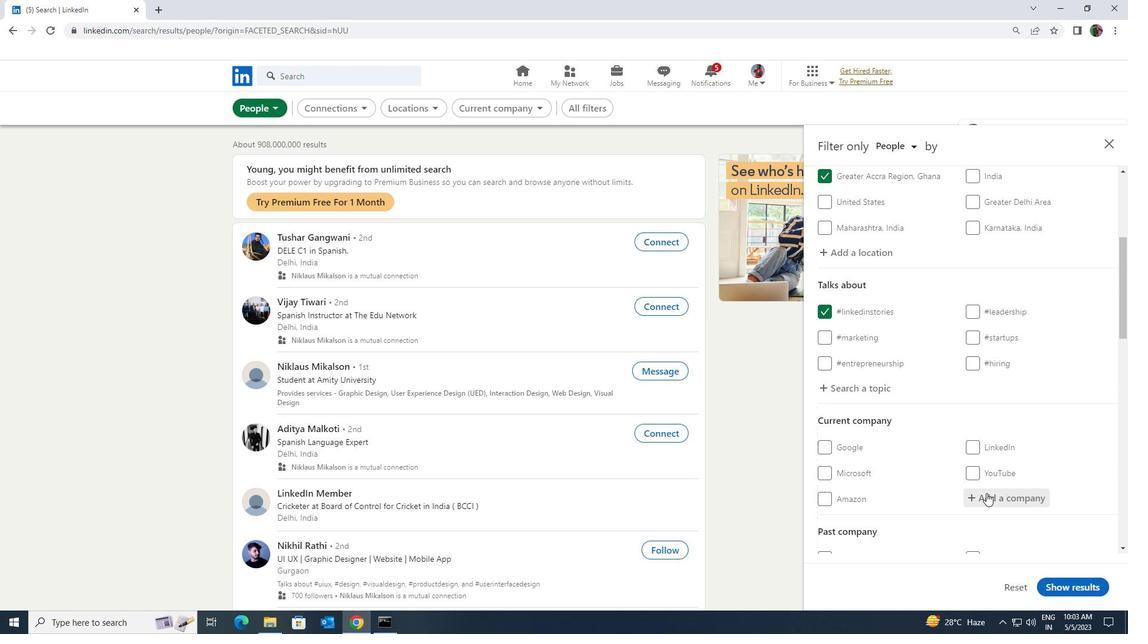 
Action: Mouse moved to (988, 492)
Screenshot: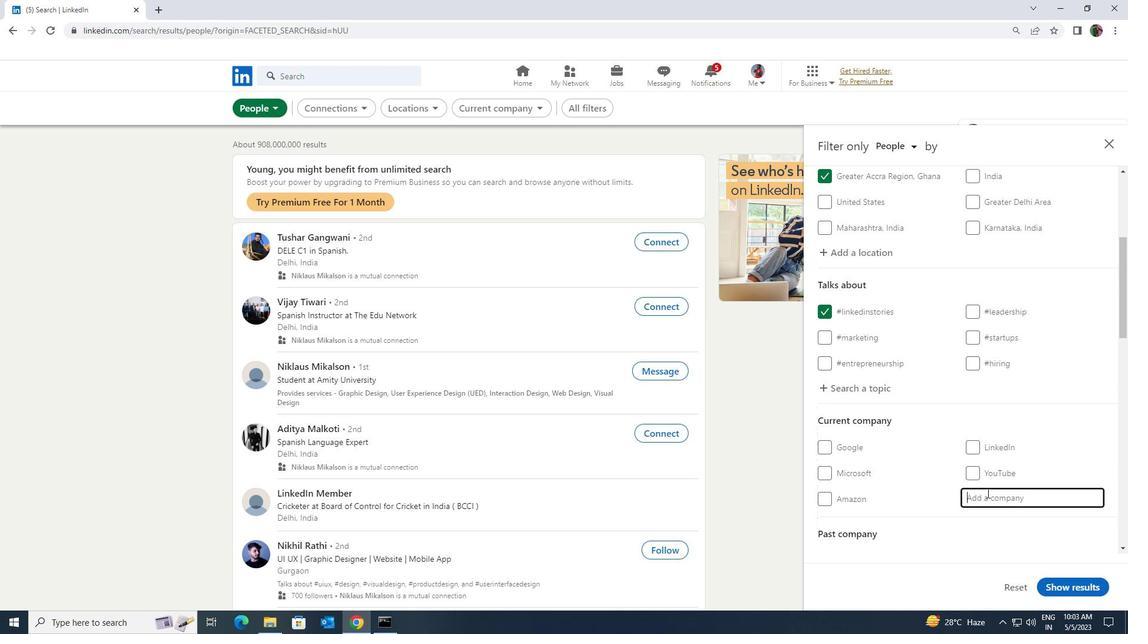 
Action: Key pressed <Key.shift><Key.shift><Key.shift><Key.shift><Key.shift><Key.shift><Key.shift>WATER.ORG
Screenshot: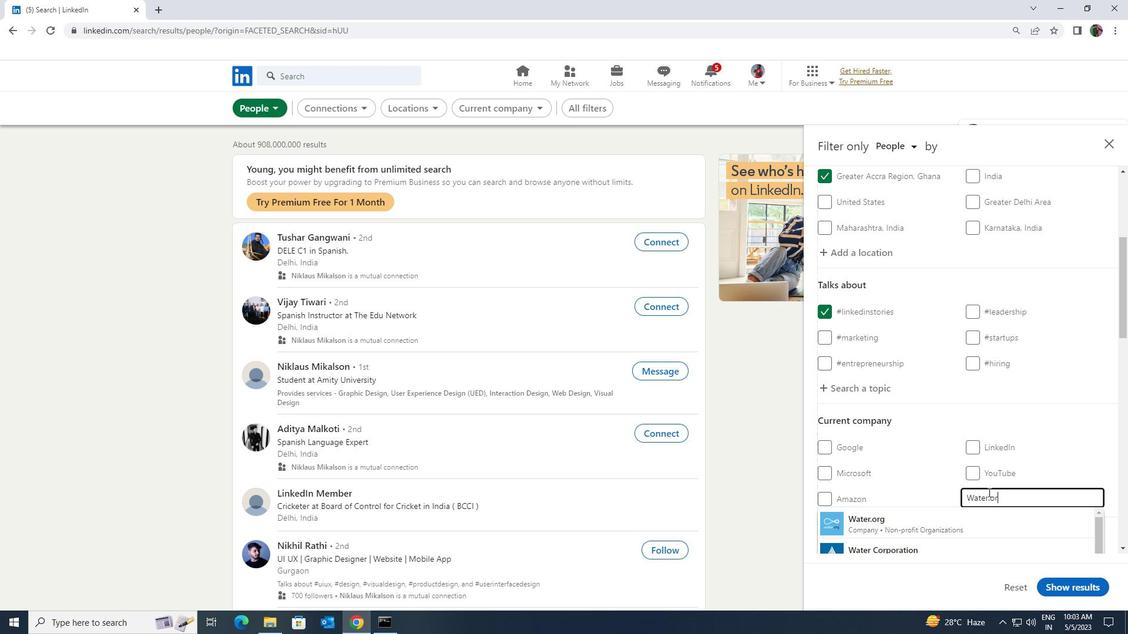 
Action: Mouse moved to (982, 508)
Screenshot: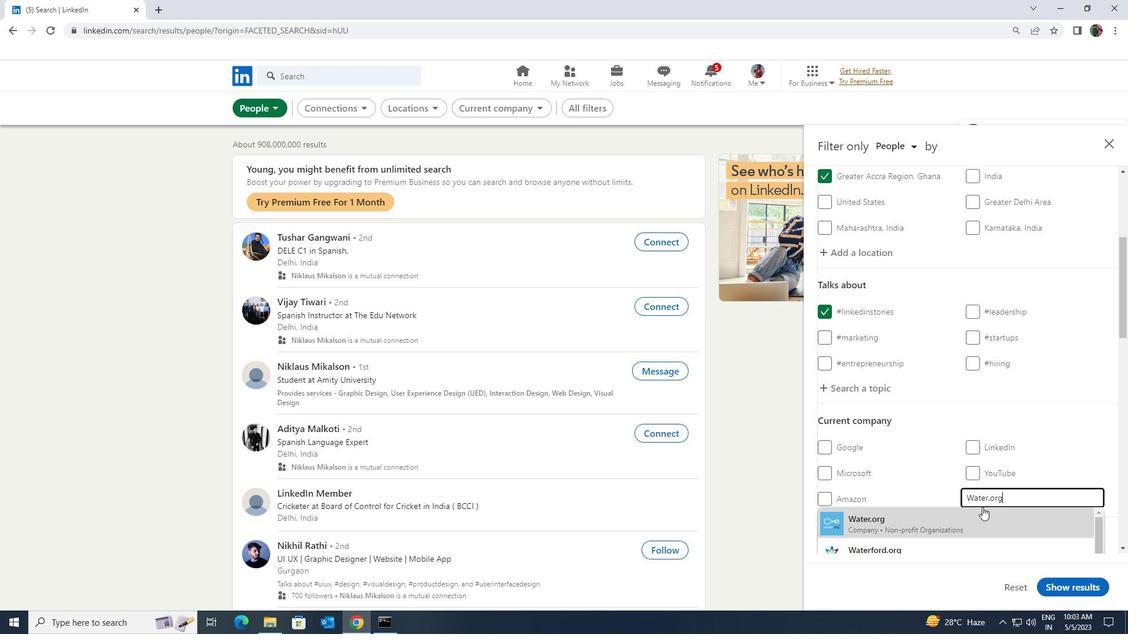 
Action: Mouse pressed left at (982, 508)
Screenshot: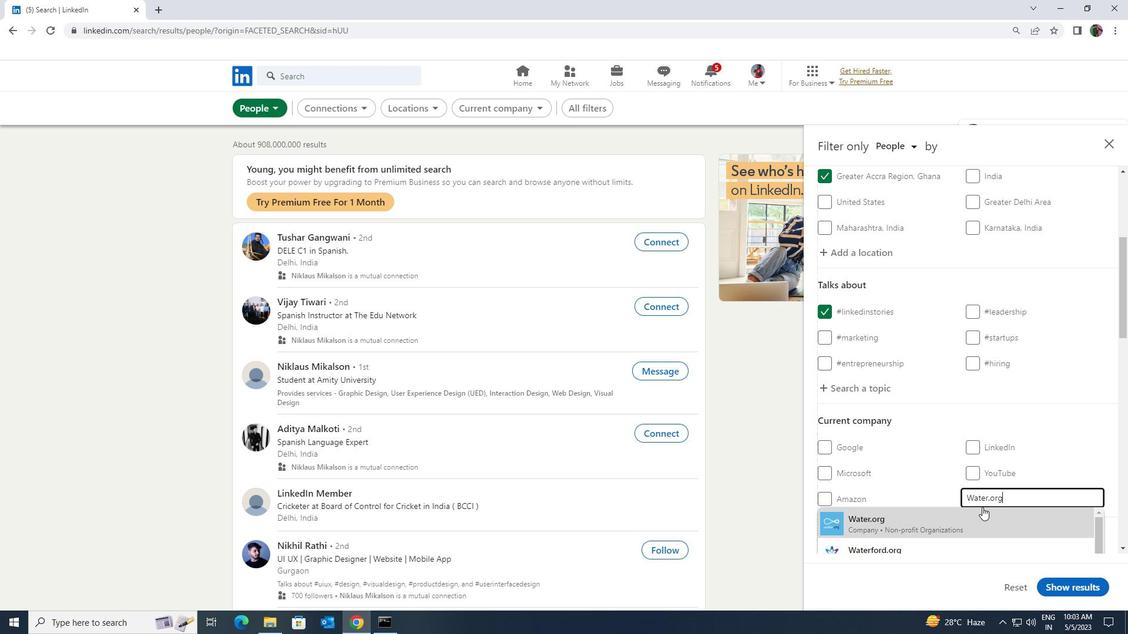 
Action: Mouse moved to (985, 507)
Screenshot: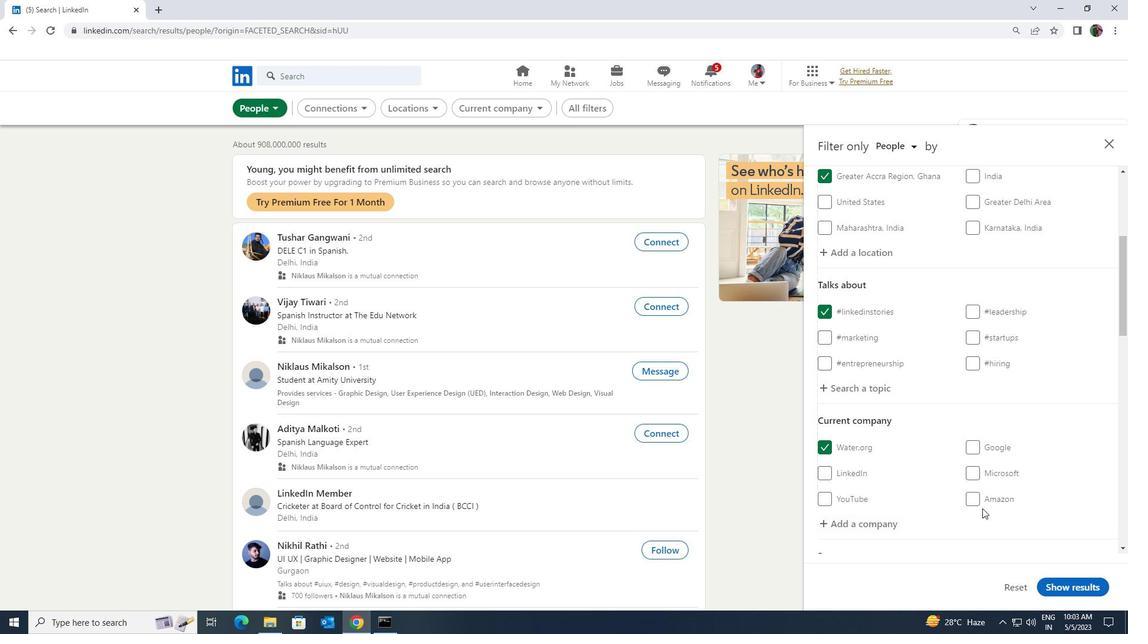 
Action: Mouse scrolled (985, 506) with delta (0, 0)
Screenshot: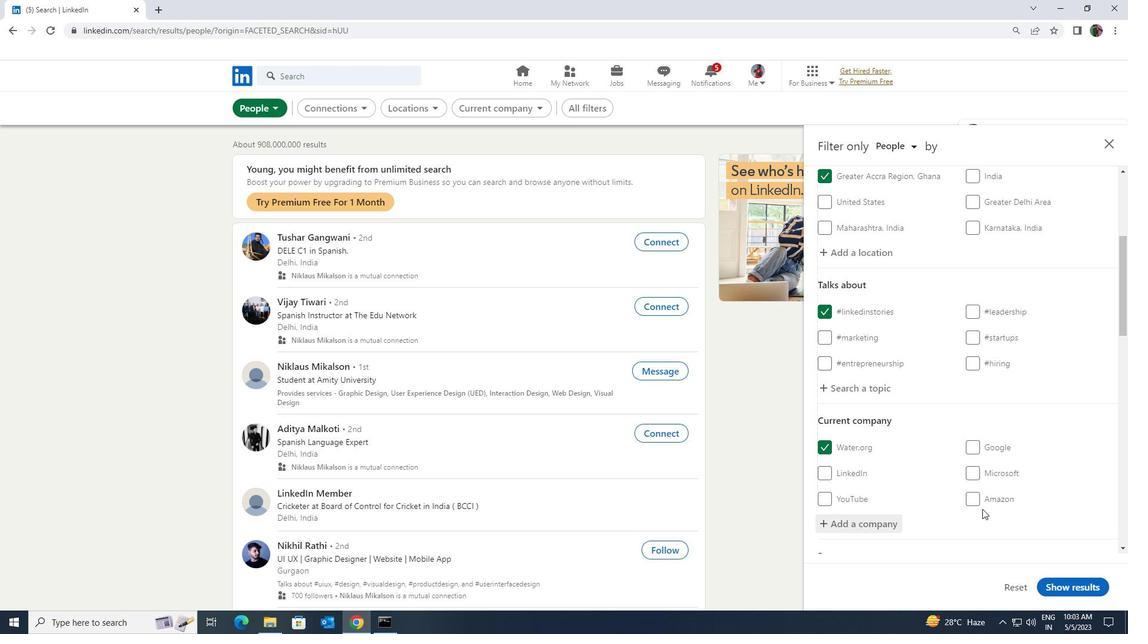 
Action: Mouse scrolled (985, 506) with delta (0, 0)
Screenshot: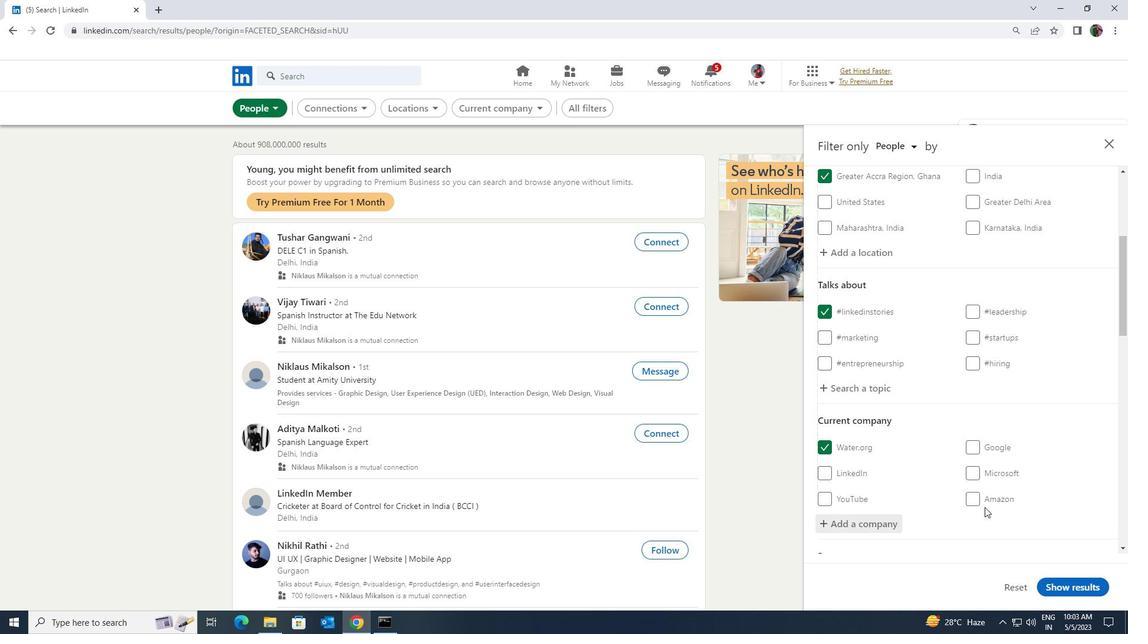 
Action: Mouse moved to (987, 503)
Screenshot: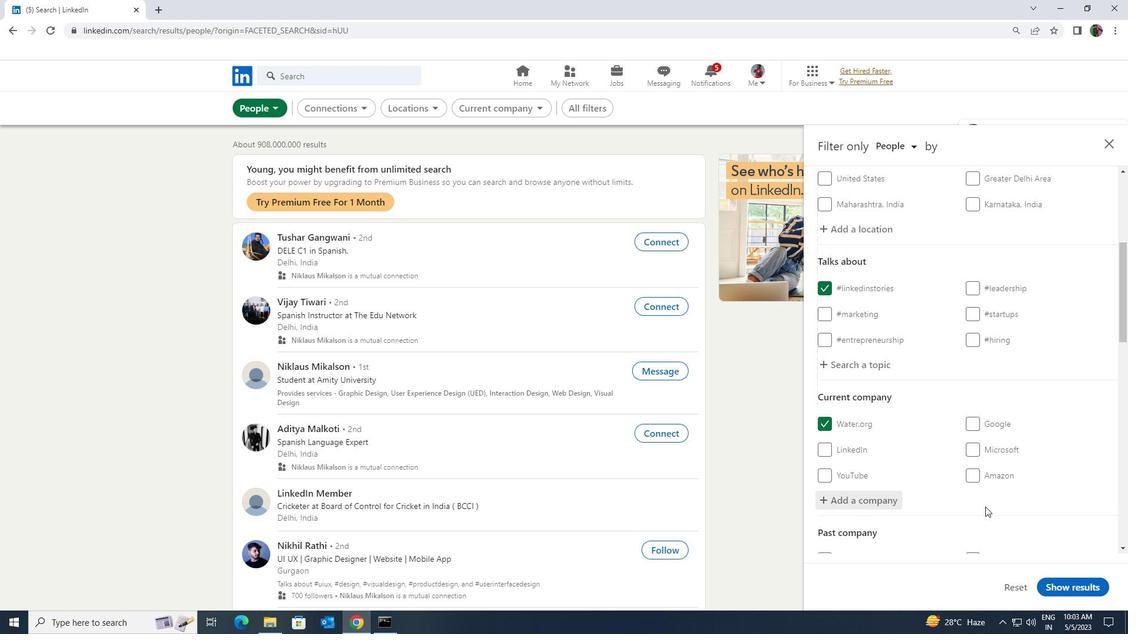 
Action: Mouse scrolled (987, 502) with delta (0, 0)
Screenshot: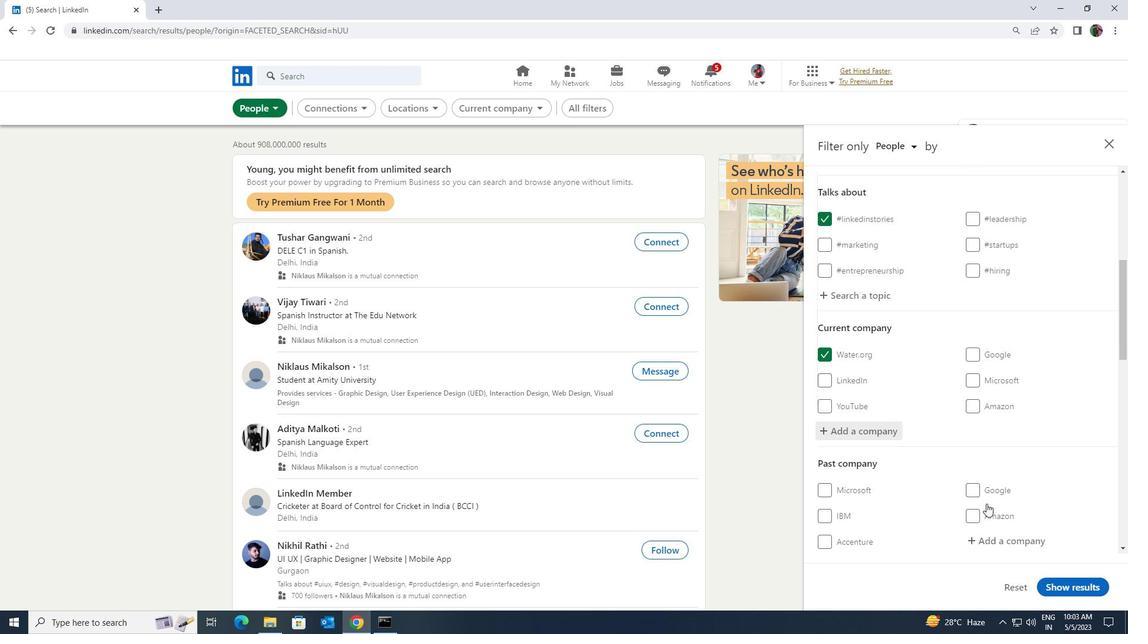 
Action: Mouse scrolled (987, 502) with delta (0, 0)
Screenshot: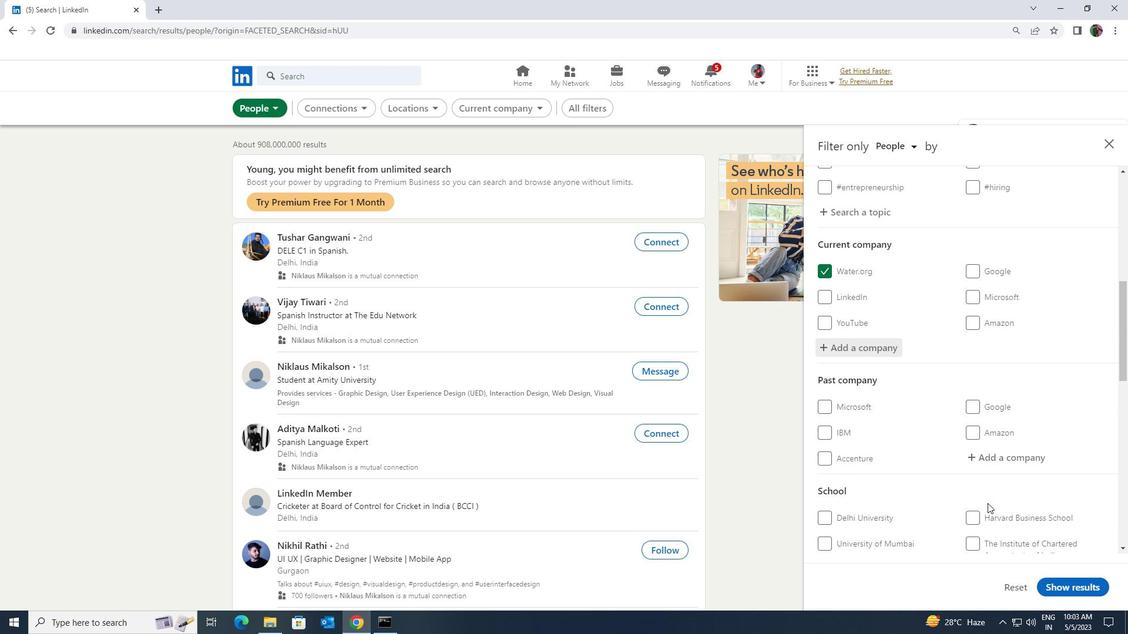 
Action: Mouse scrolled (987, 502) with delta (0, 0)
Screenshot: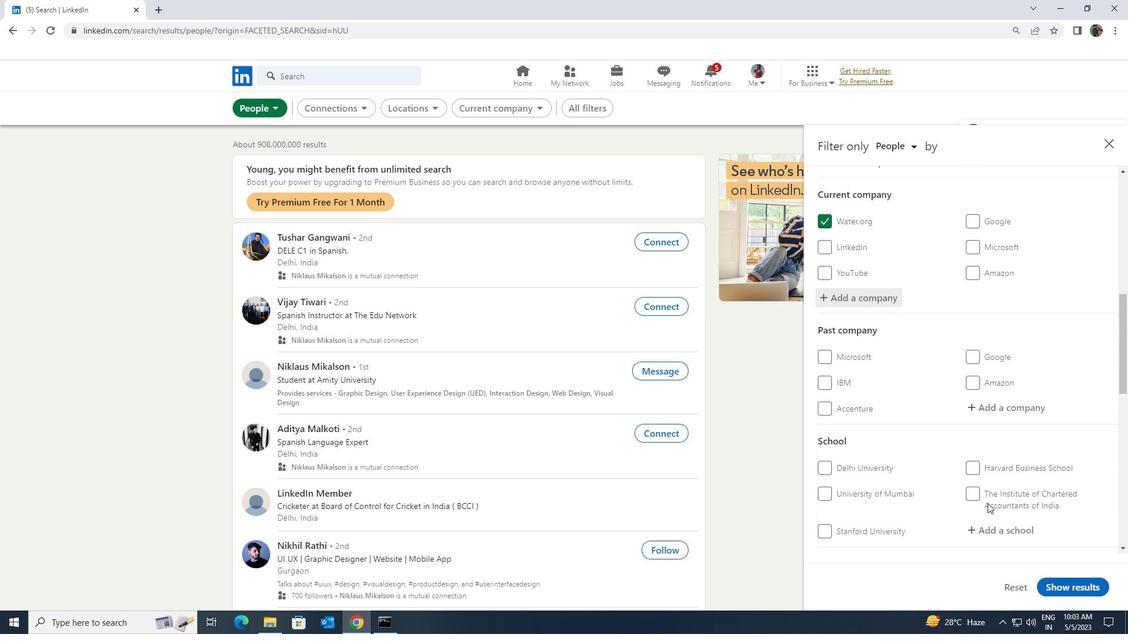 
Action: Mouse moved to (1003, 463)
Screenshot: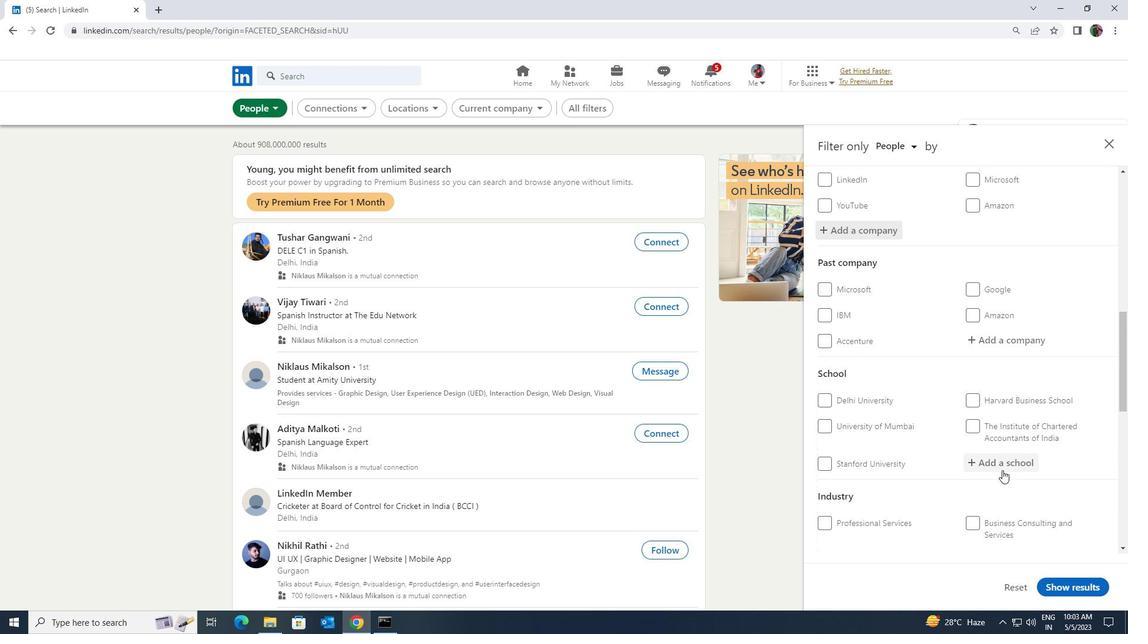 
Action: Mouse pressed left at (1003, 463)
Screenshot: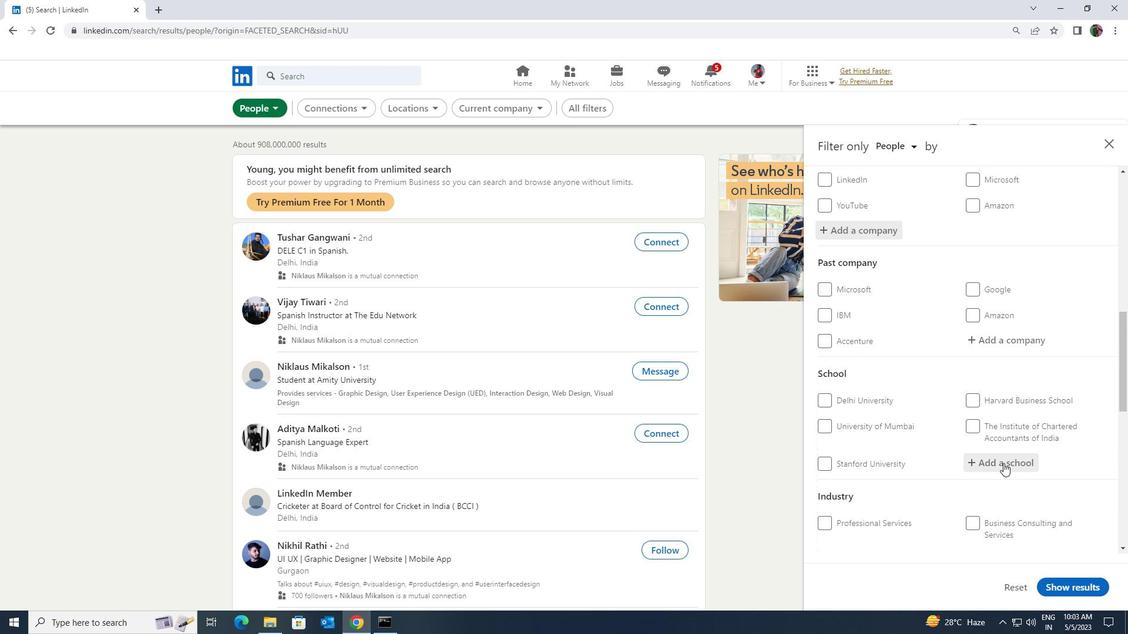 
Action: Key pressed <Key.shift><Key.shift><Key.shift><Key.shift><Key.shift><Key.shift><Key.shift><Key.shift><Key.shift><Key.shift><Key.shift><Key.shift><Key.shift><Key.shift>JAGANNATH<Key.space>UNIVERSITY<Key.enter>
Screenshot: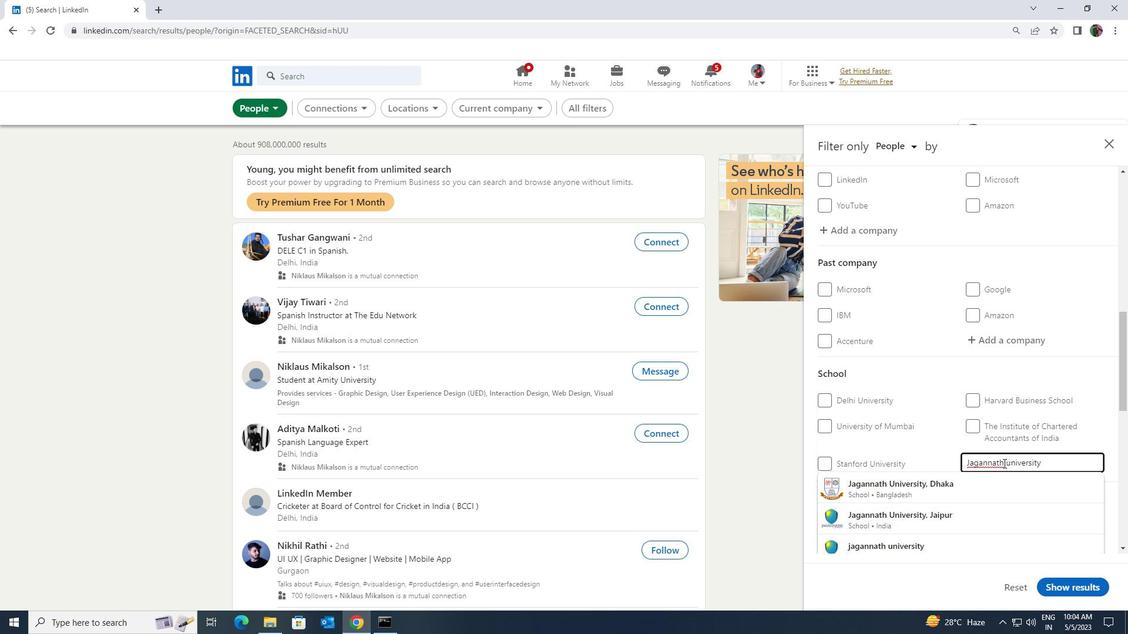 
Action: Mouse scrolled (1003, 462) with delta (0, 0)
Screenshot: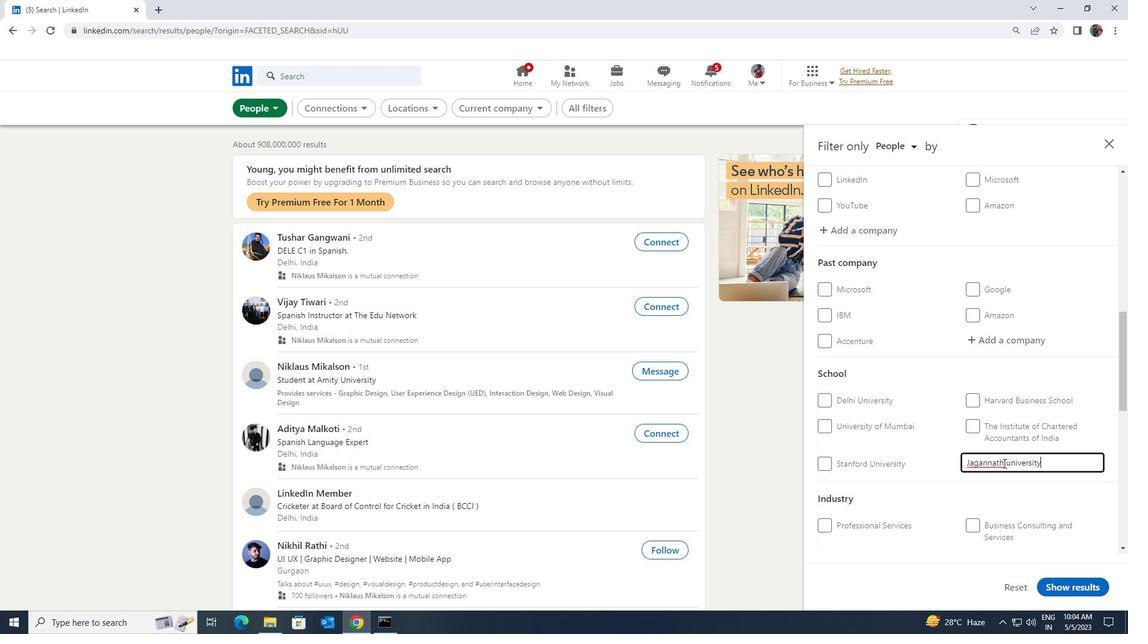 
Action: Mouse moved to (1002, 467)
Screenshot: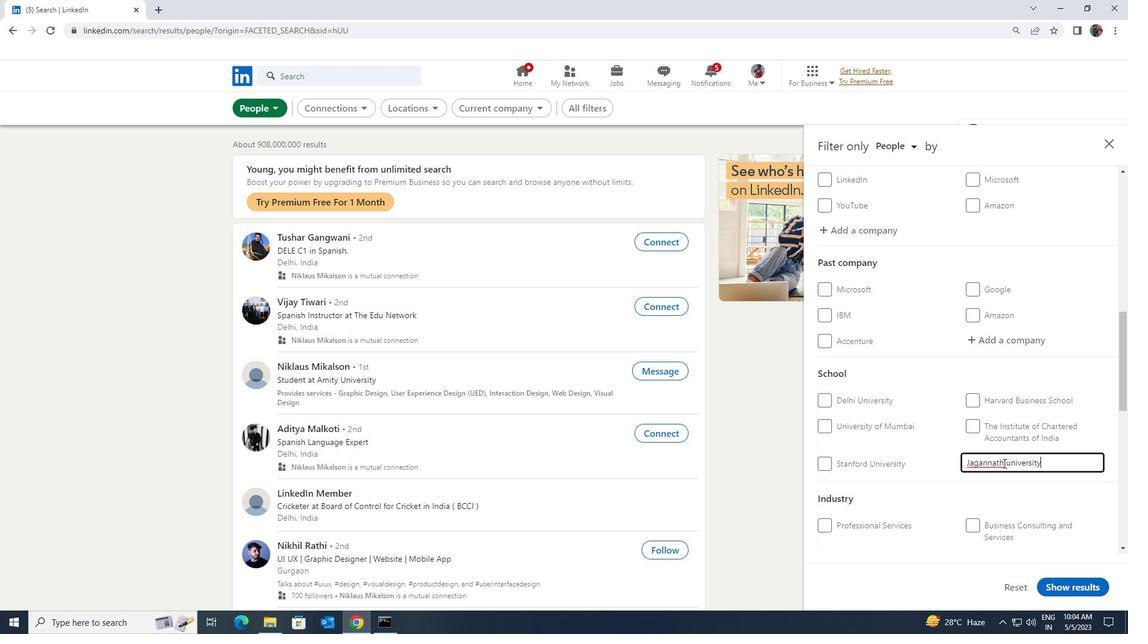 
Action: Mouse scrolled (1002, 466) with delta (0, 0)
Screenshot: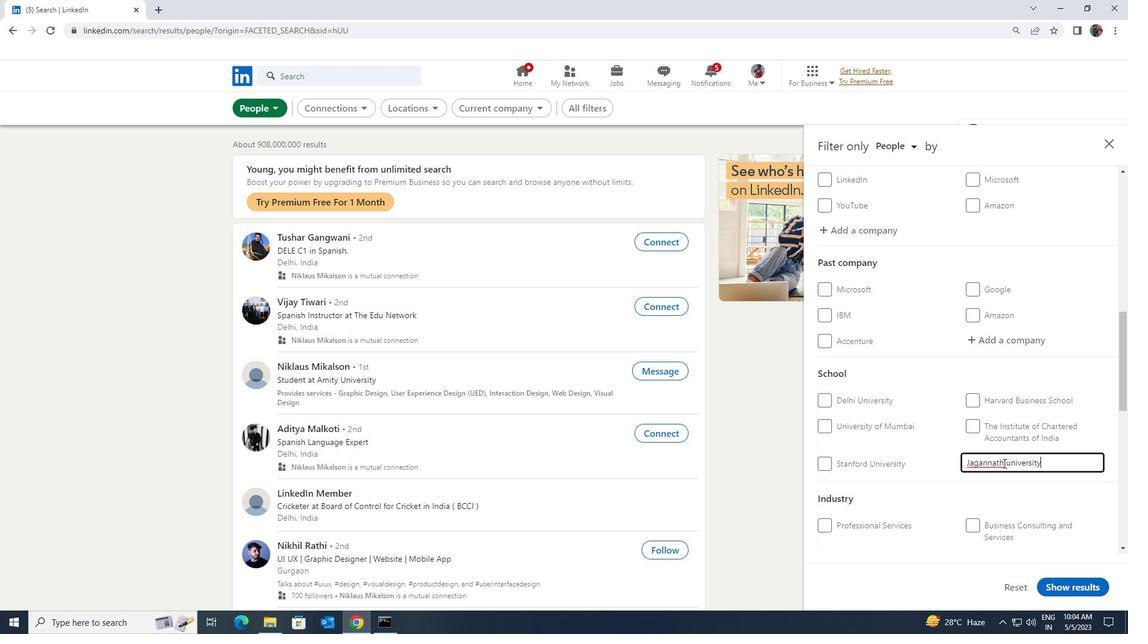 
Action: Mouse moved to (993, 484)
Screenshot: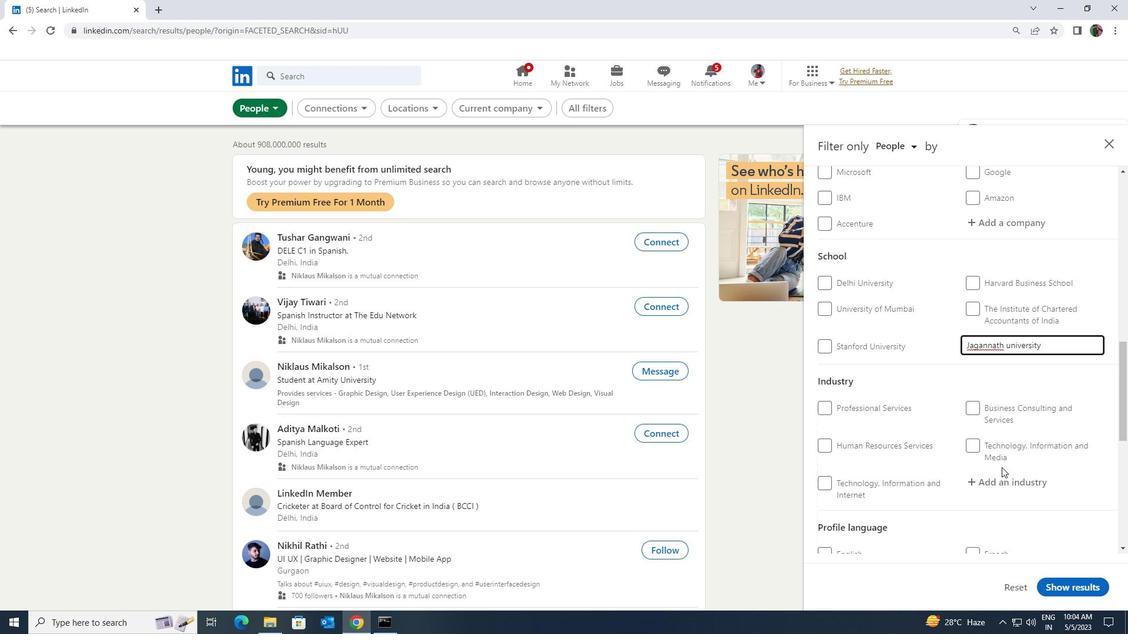 
Action: Mouse pressed left at (993, 484)
Screenshot: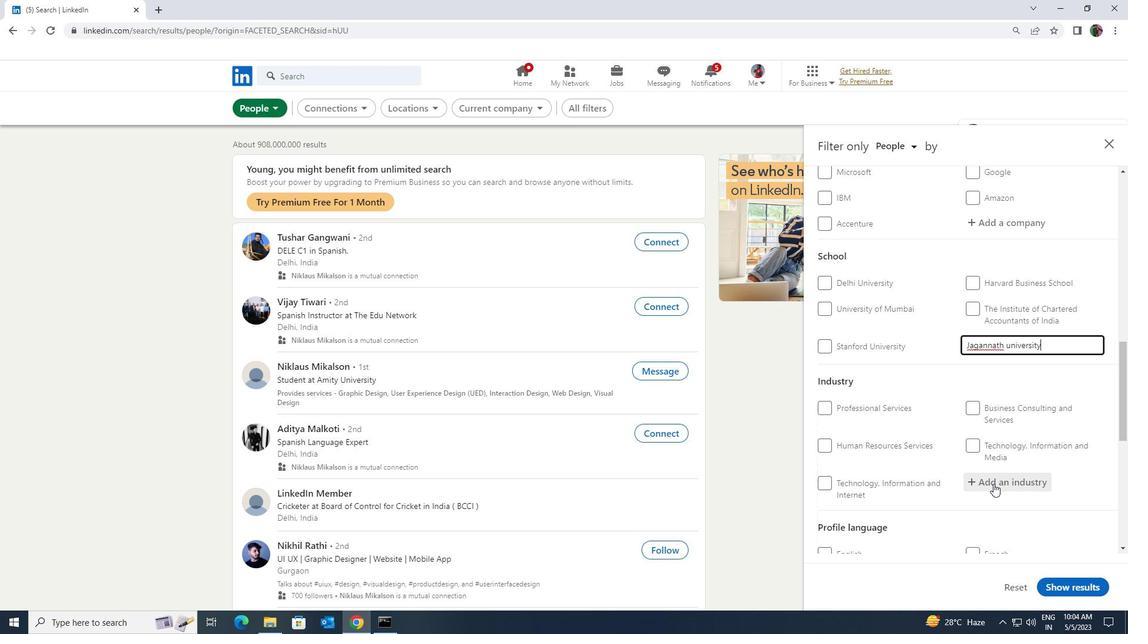 
Action: Mouse moved to (992, 484)
Screenshot: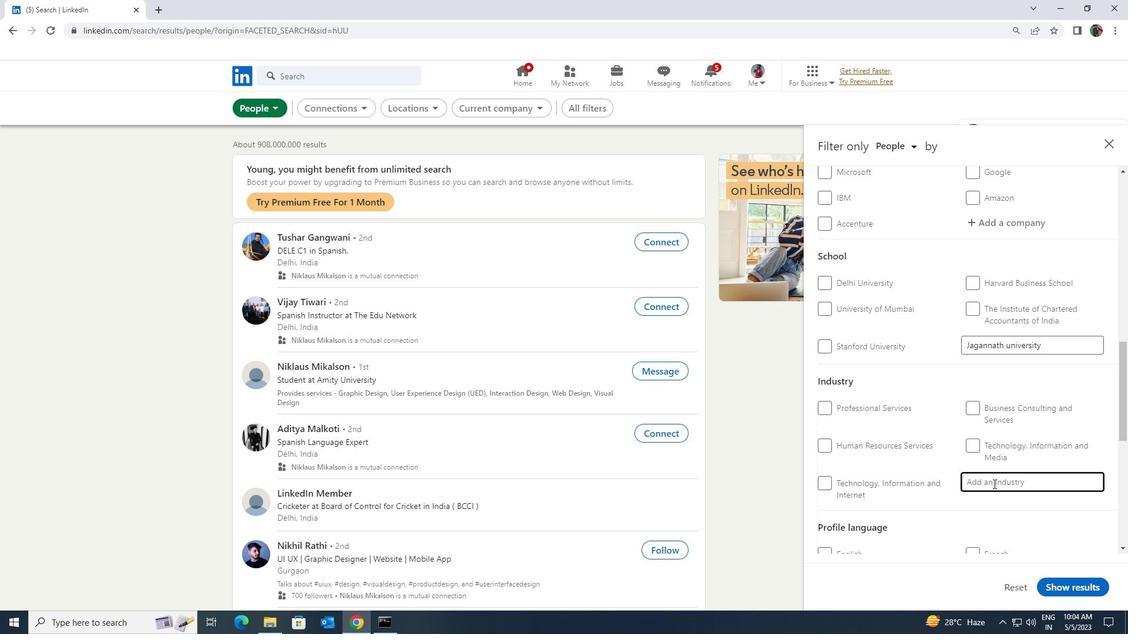 
Action: Key pressed <Key.shift>PUBLIC<Key.space>
Screenshot: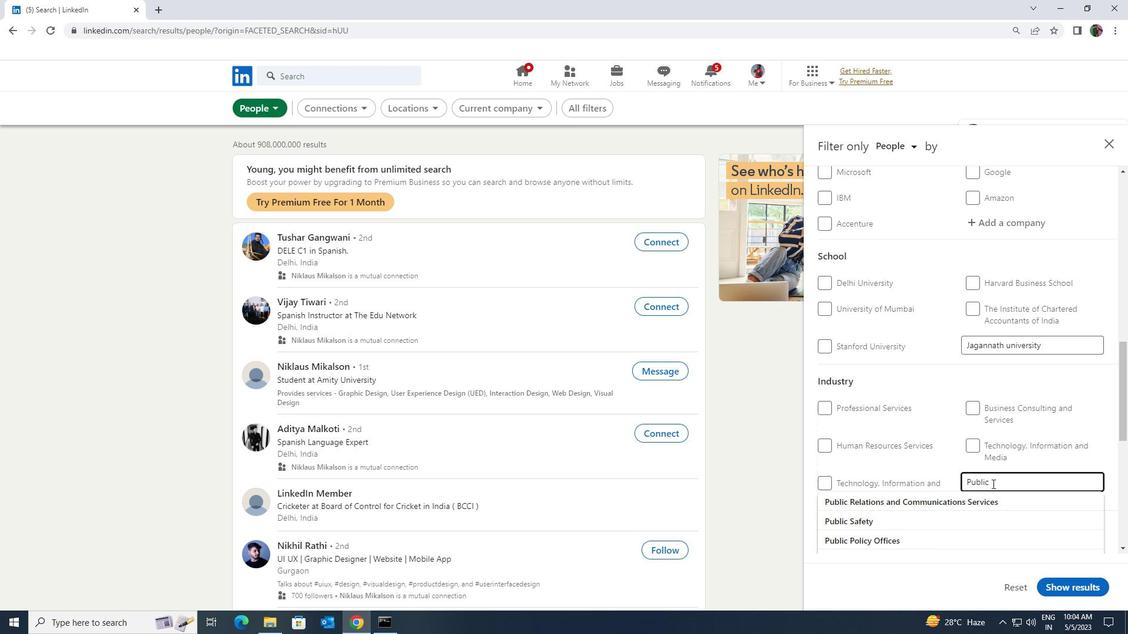 
Action: Mouse moved to (992, 482)
Screenshot: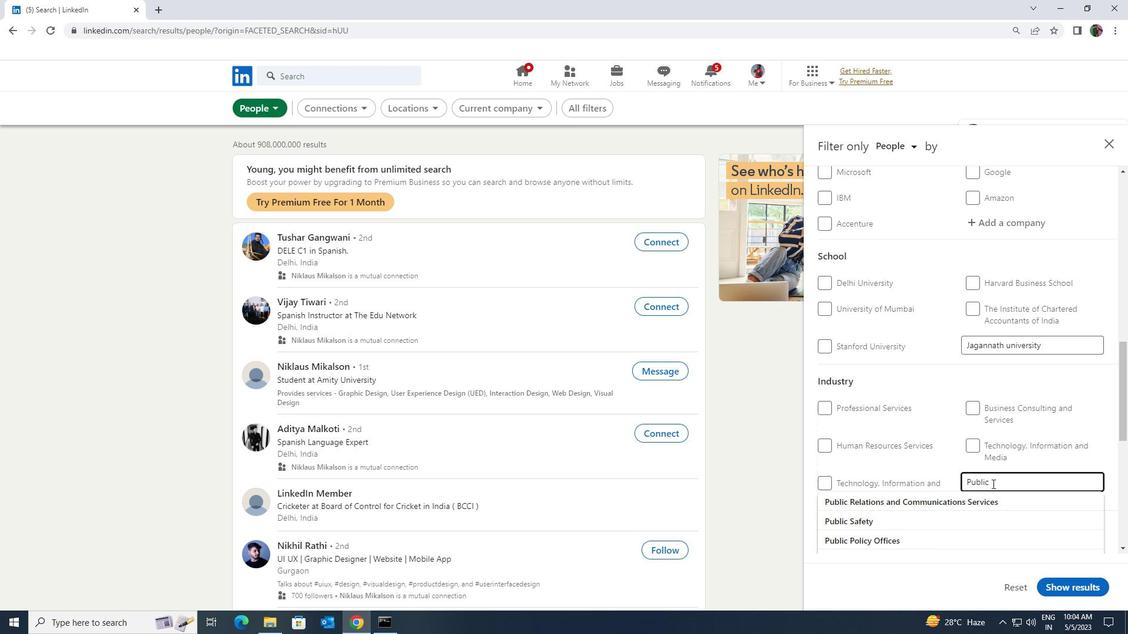 
Action: Key pressed ASSI
Screenshot: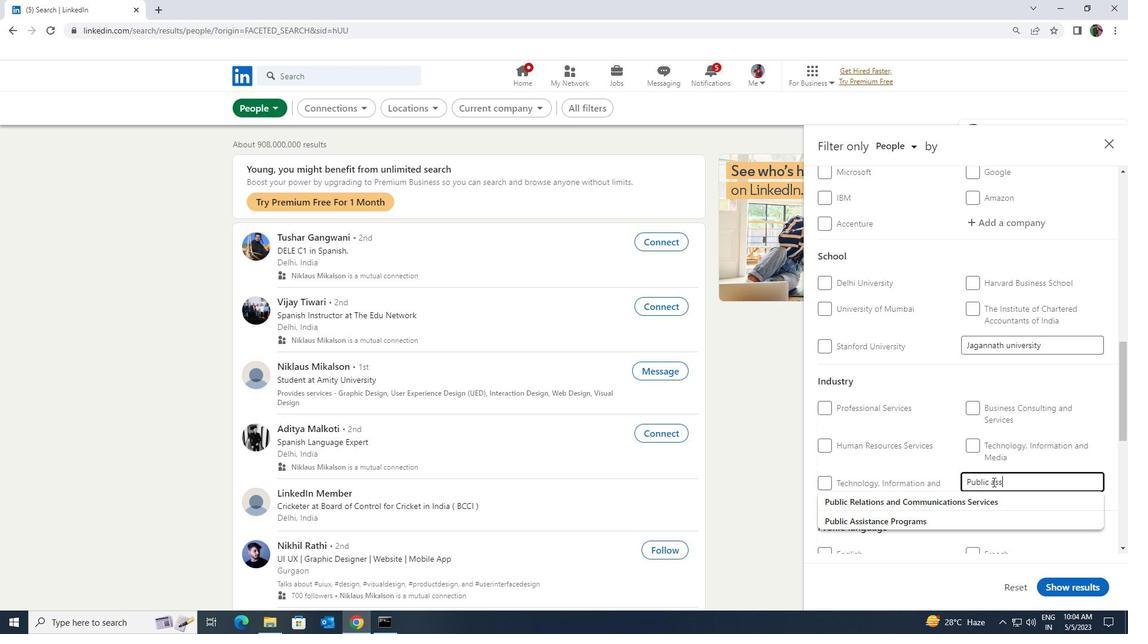 
Action: Mouse moved to (988, 496)
Screenshot: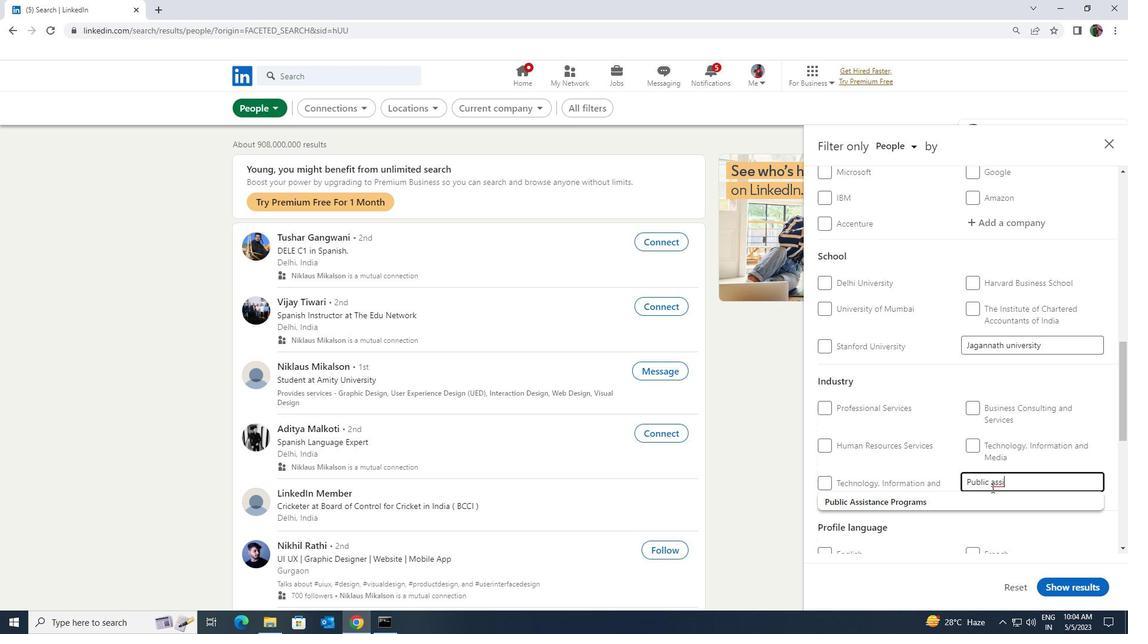 
Action: Mouse pressed left at (988, 496)
Screenshot: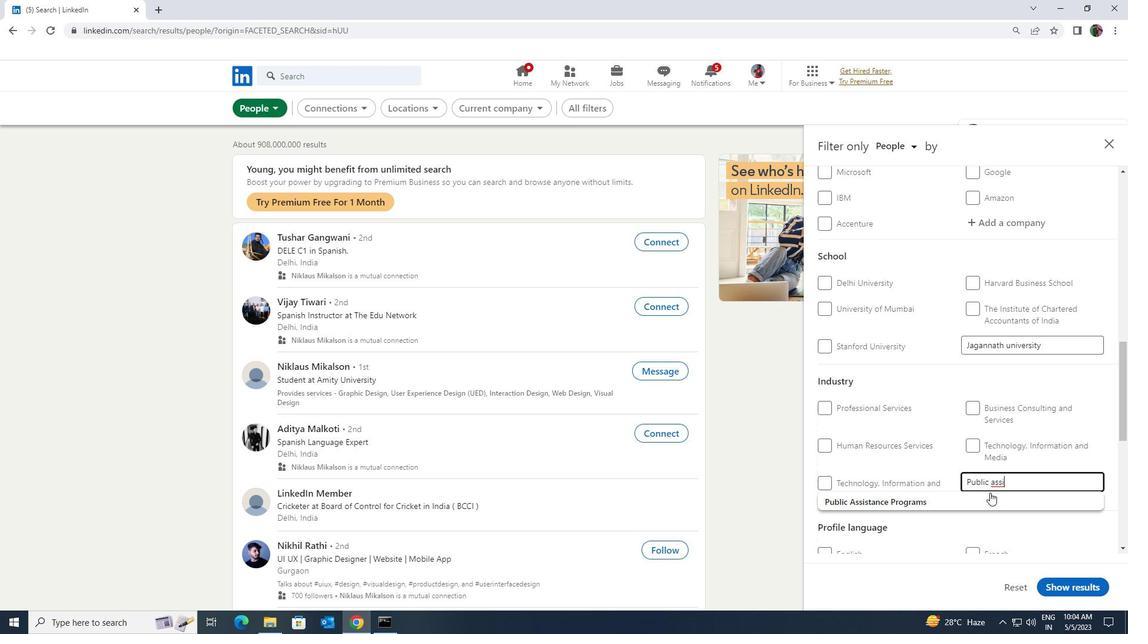 
Action: Mouse moved to (986, 498)
Screenshot: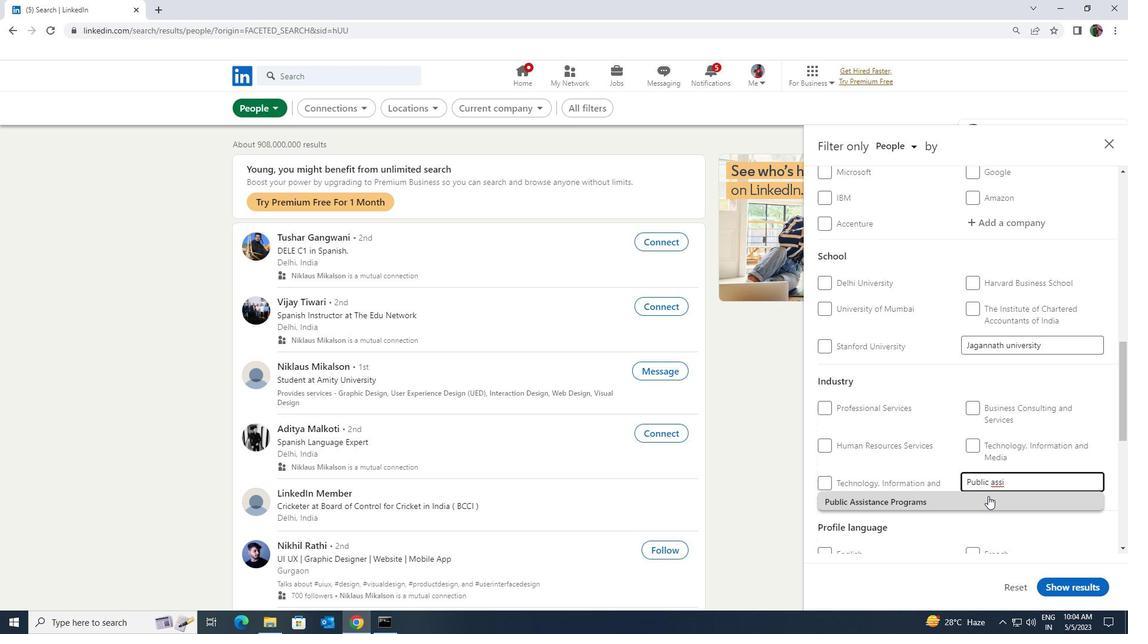 
Action: Mouse scrolled (986, 497) with delta (0, 0)
Screenshot: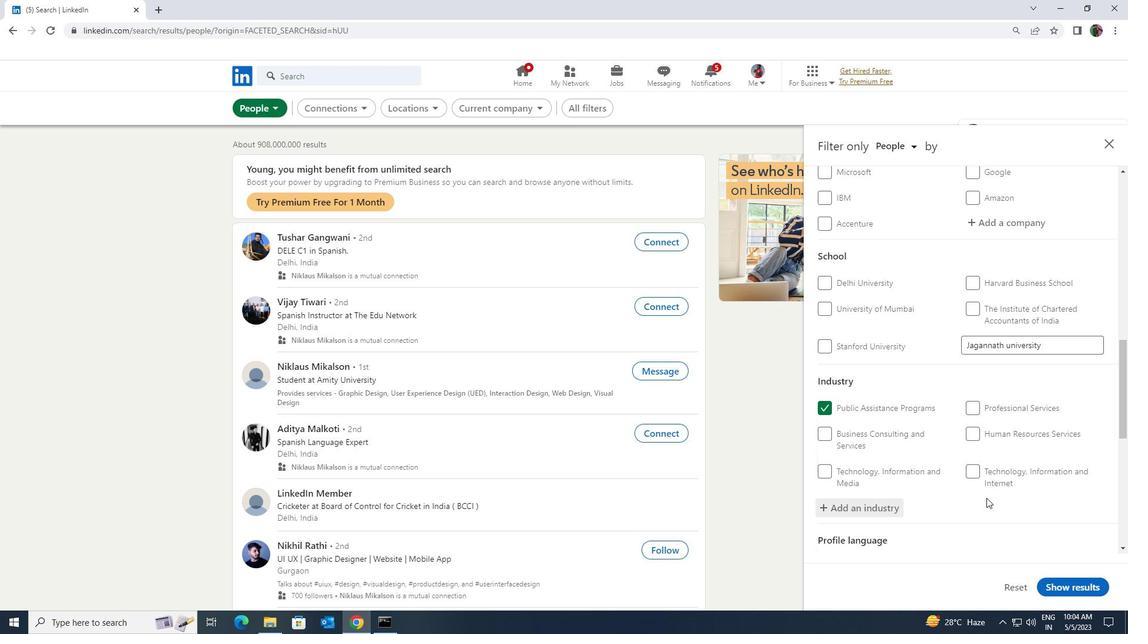 
Action: Mouse scrolled (986, 497) with delta (0, 0)
Screenshot: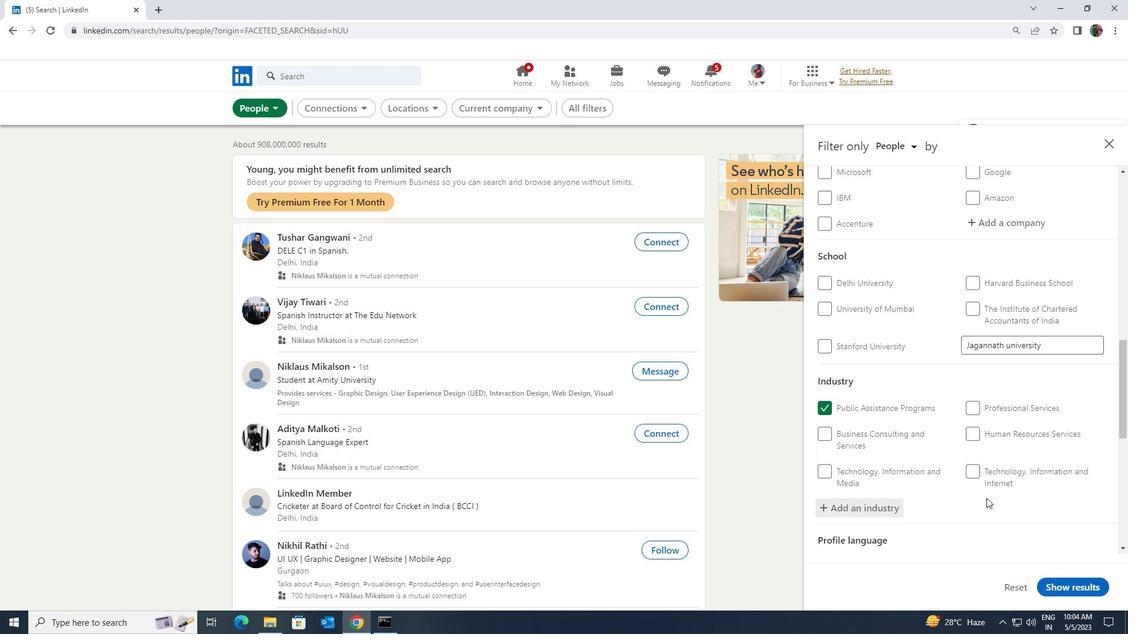 
Action: Mouse scrolled (986, 497) with delta (0, 0)
Screenshot: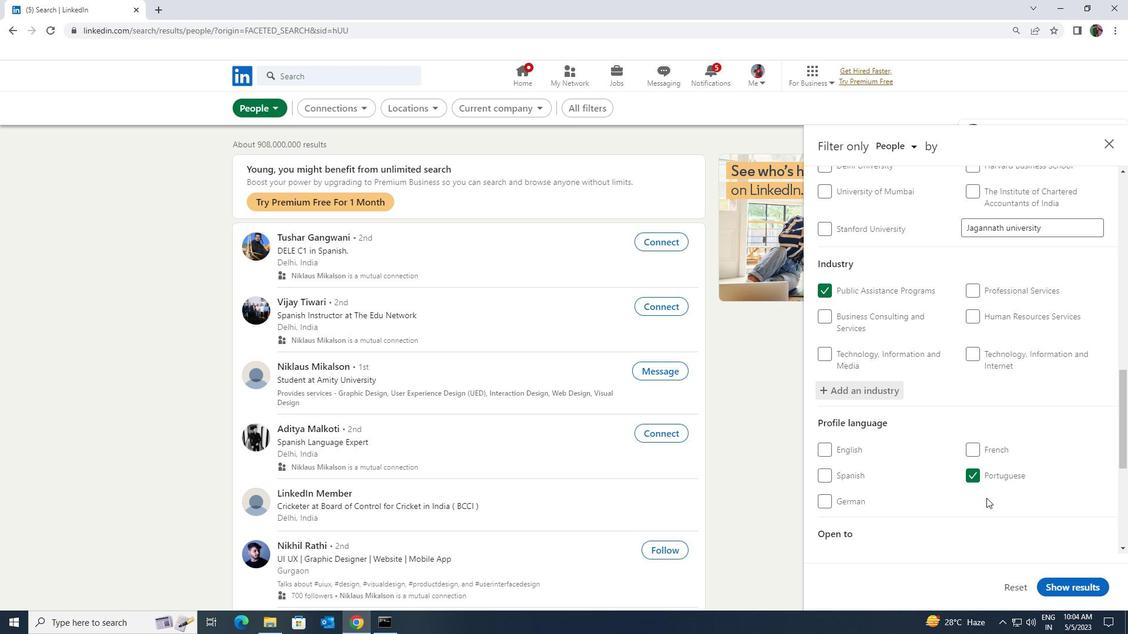 
Action: Mouse scrolled (986, 497) with delta (0, 0)
Screenshot: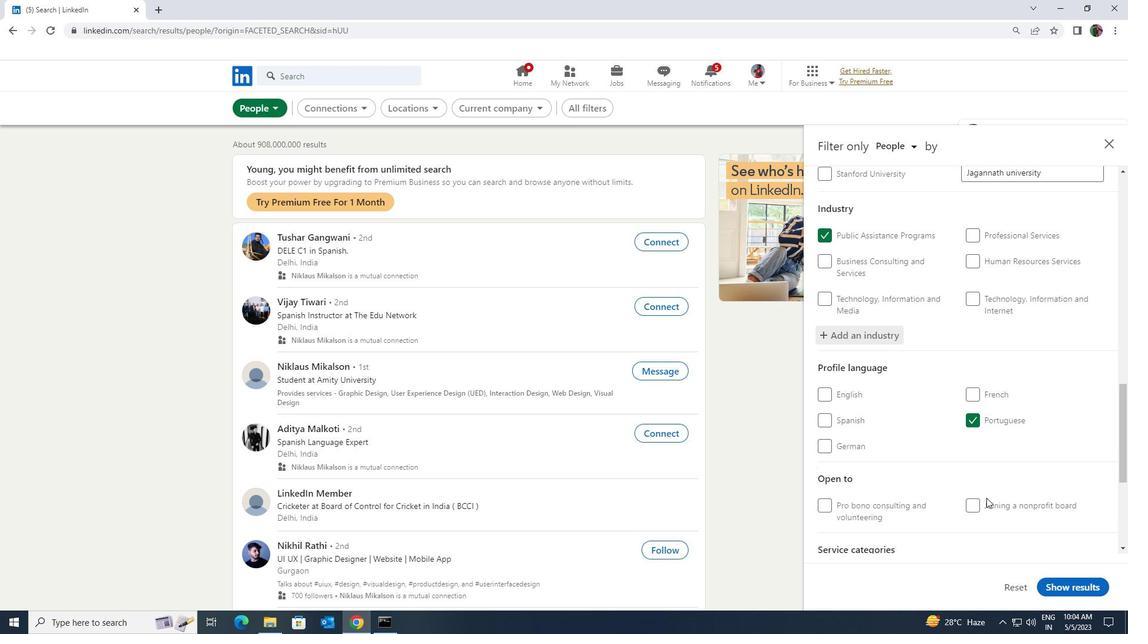 
Action: Mouse scrolled (986, 497) with delta (0, 0)
Screenshot: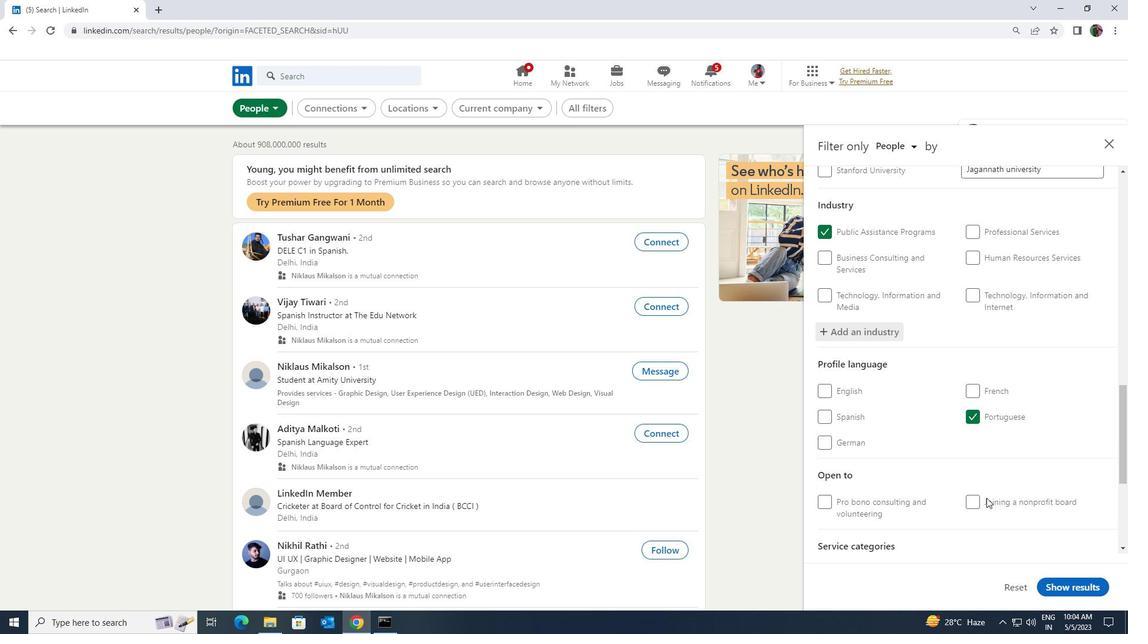 
Action: Mouse moved to (980, 503)
Screenshot: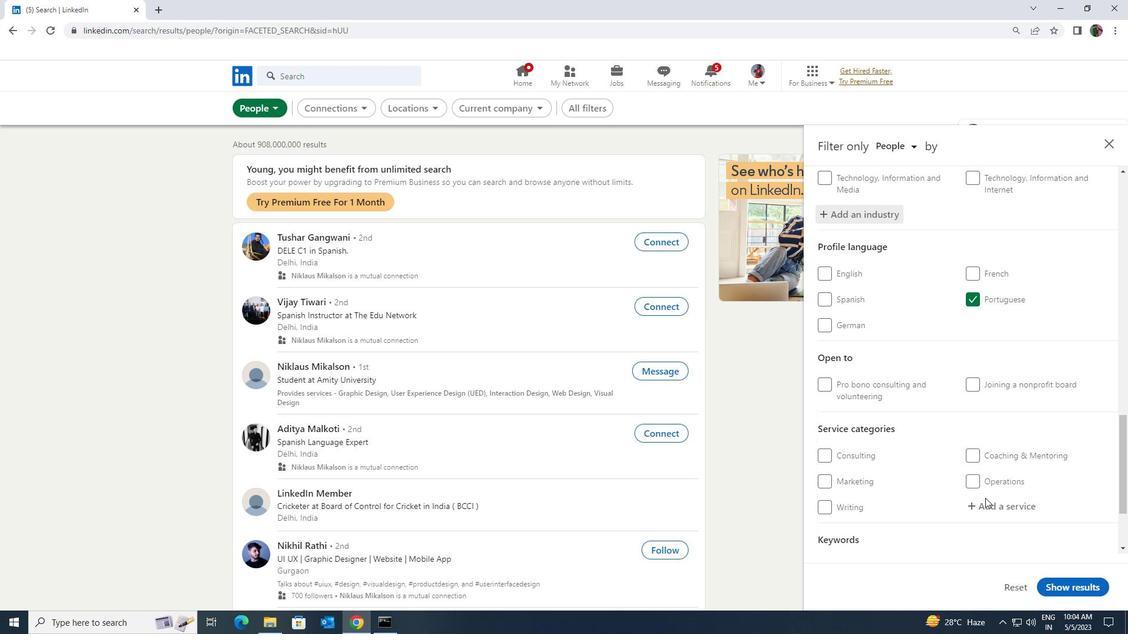
Action: Mouse pressed left at (980, 503)
Screenshot: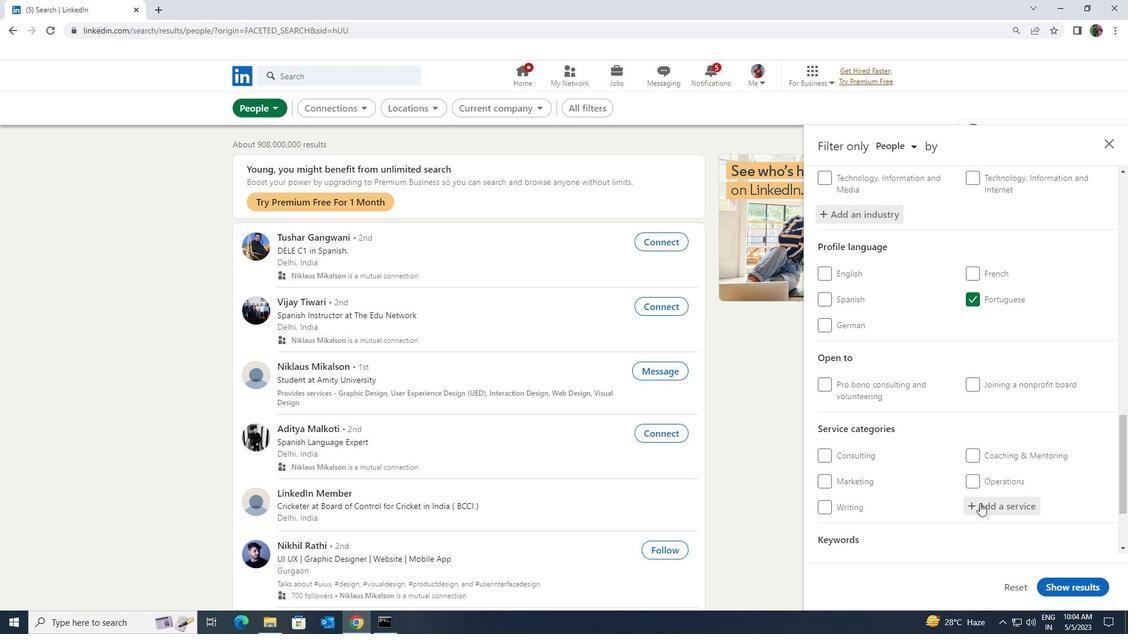 
Action: Mouse moved to (931, 531)
Screenshot: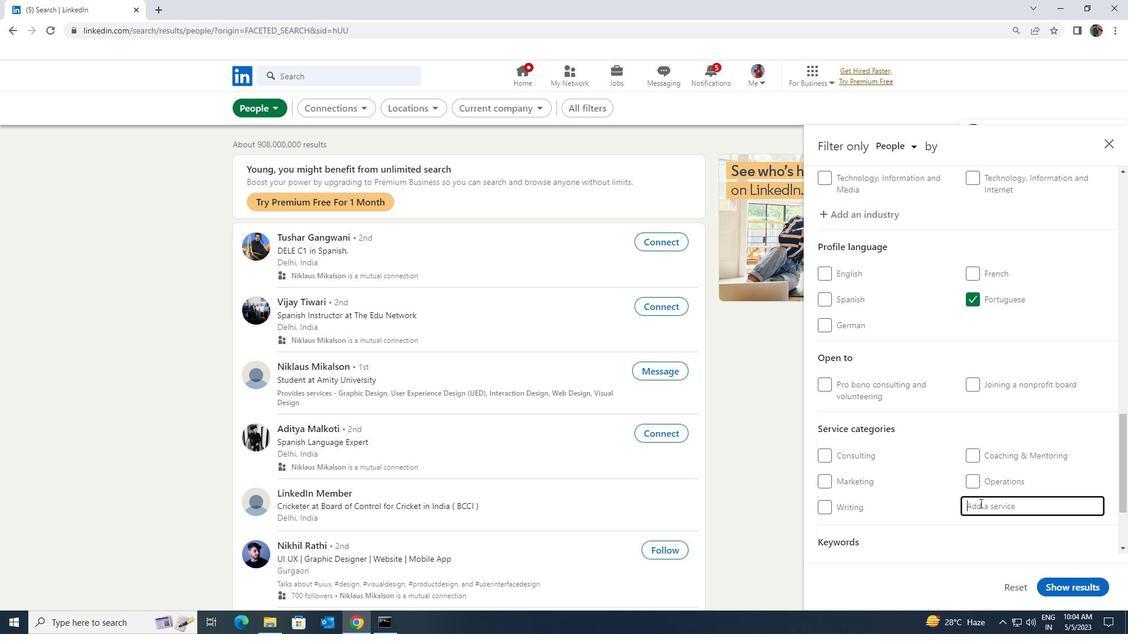 
Action: Key pressed <Key.shift>CUSTOMER<Key.space>SER
Screenshot: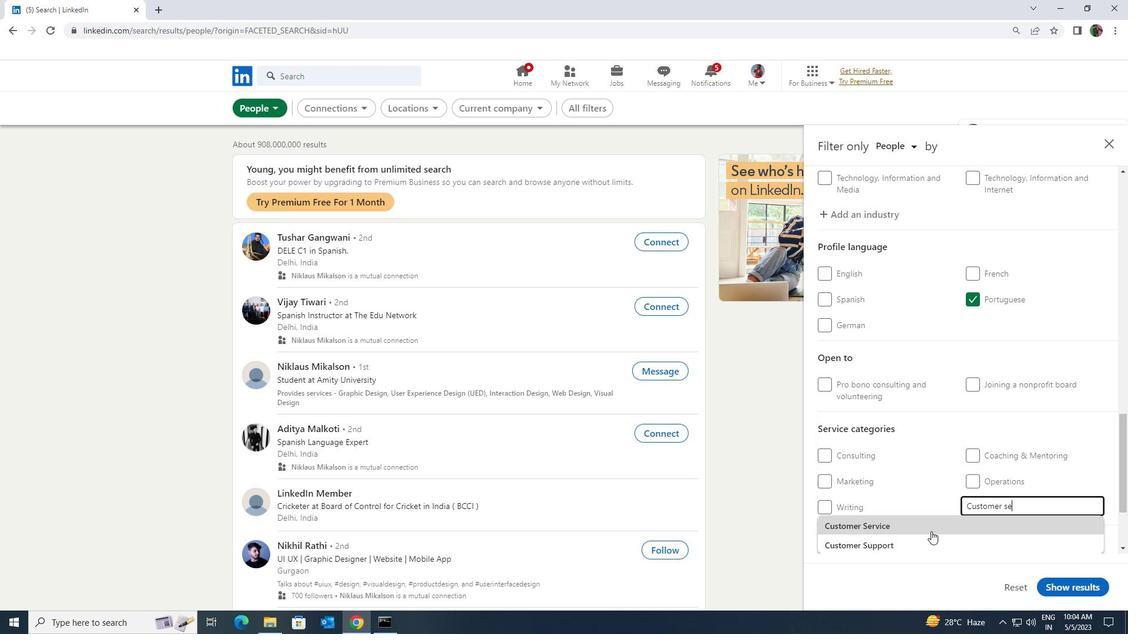 
Action: Mouse moved to (930, 526)
Screenshot: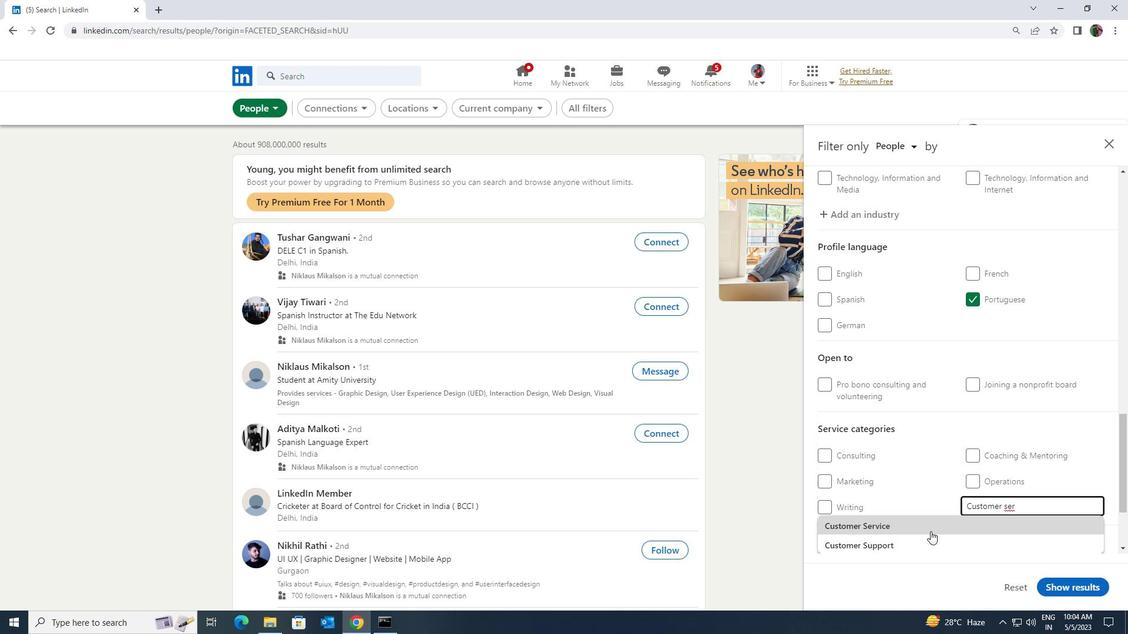 
Action: Mouse pressed left at (930, 526)
Screenshot: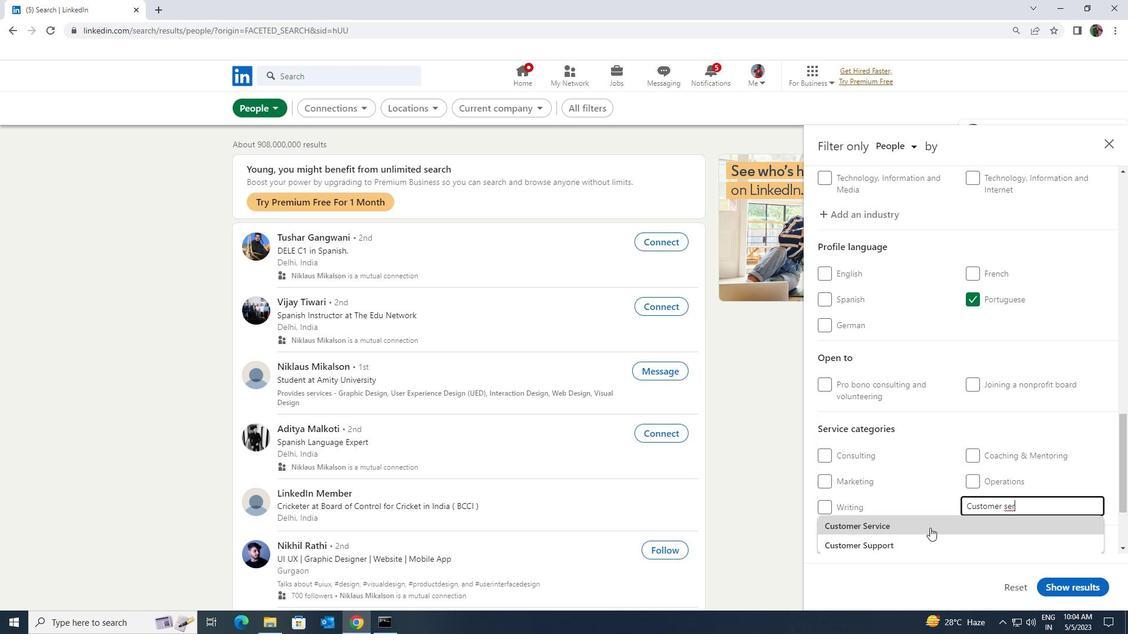 
Action: Mouse moved to (931, 522)
Screenshot: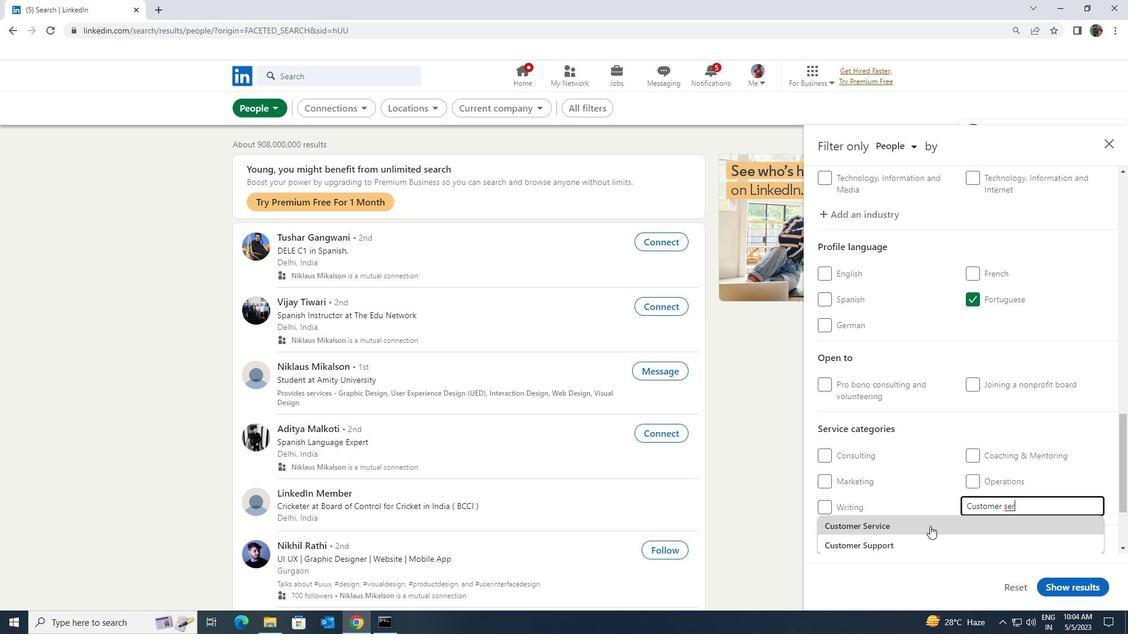 
Action: Mouse scrolled (931, 522) with delta (0, 0)
Screenshot: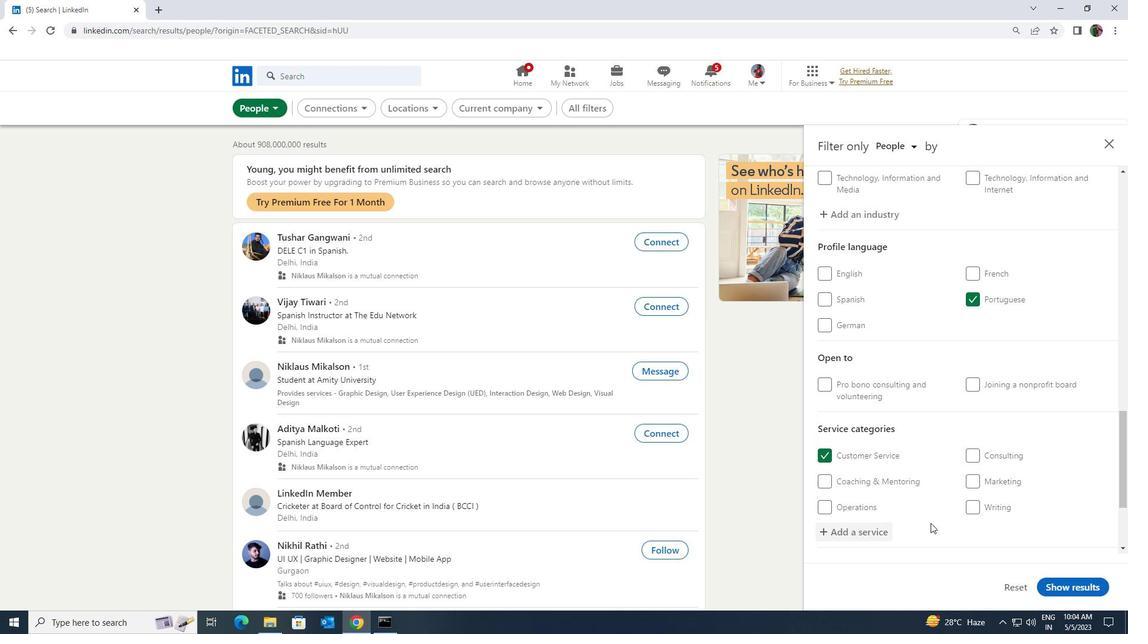
Action: Mouse scrolled (931, 522) with delta (0, 0)
Screenshot: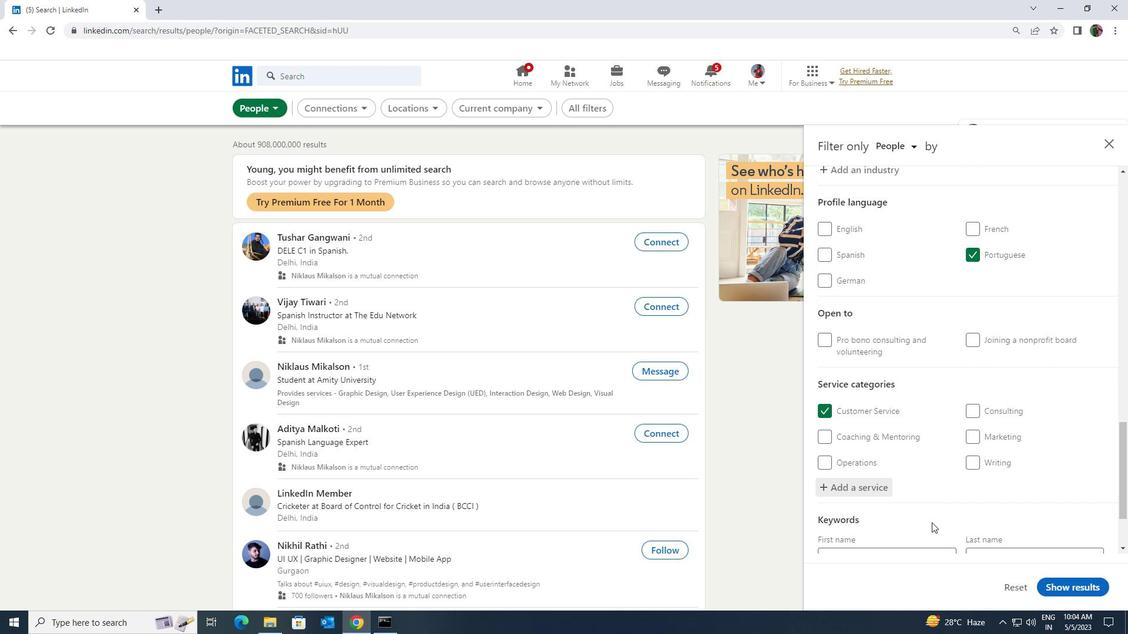 
Action: Mouse scrolled (931, 522) with delta (0, 0)
Screenshot: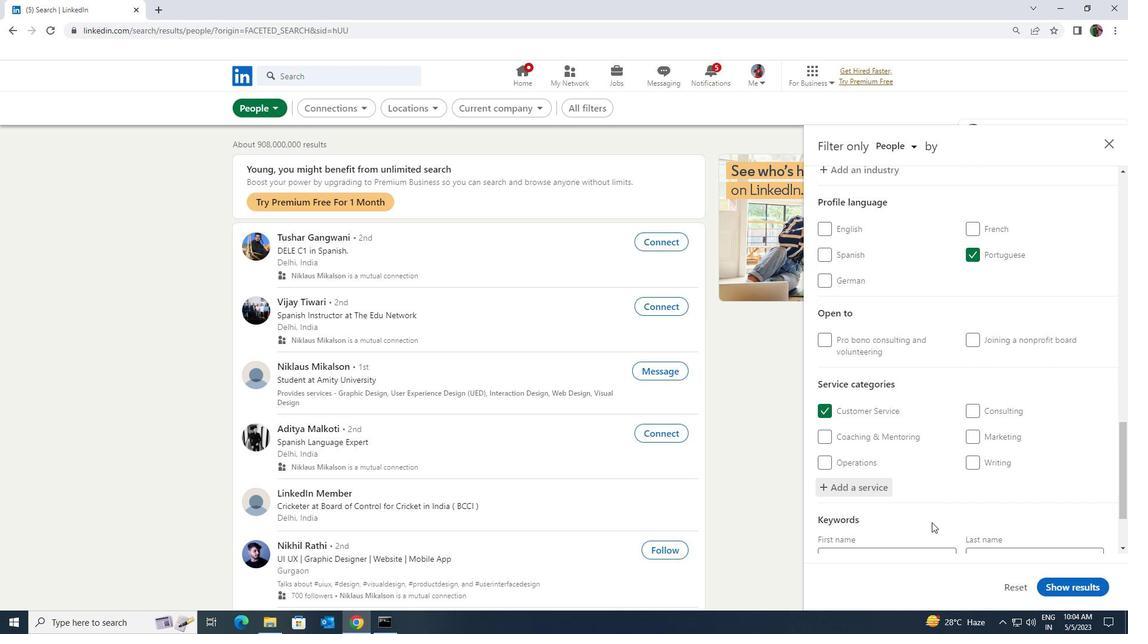 
Action: Mouse moved to (937, 501)
Screenshot: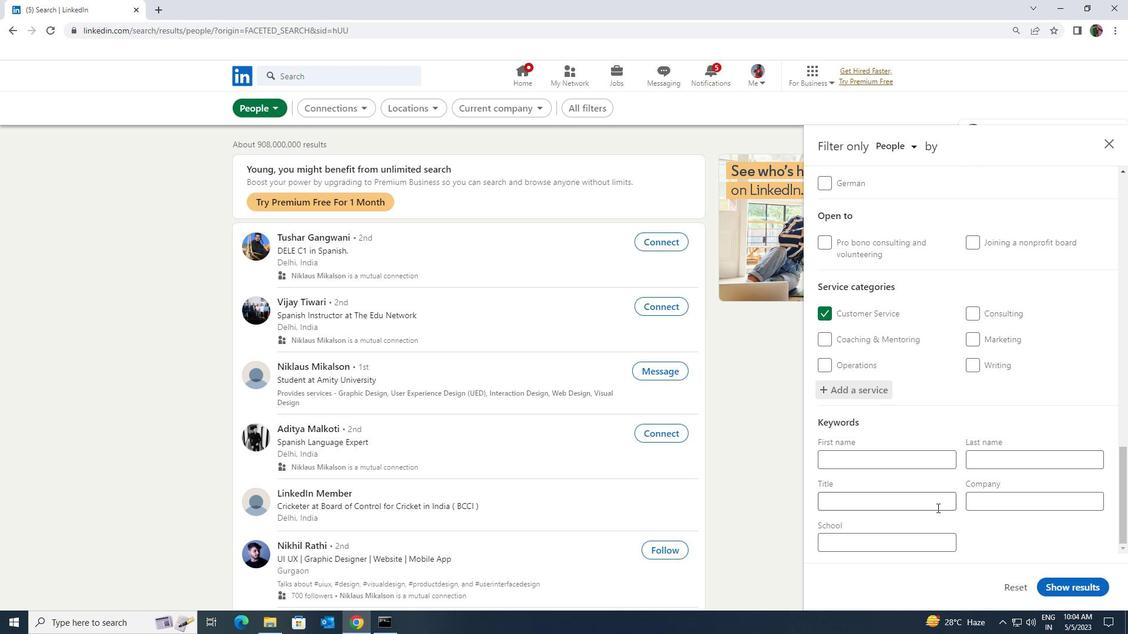 
Action: Mouse pressed left at (937, 501)
Screenshot: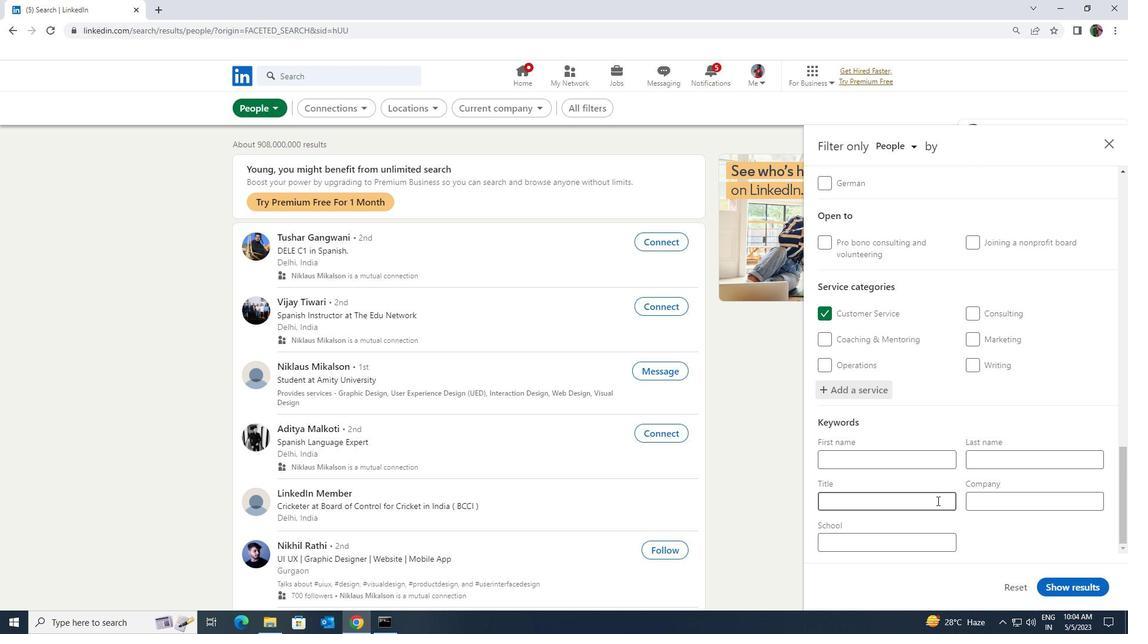 
Action: Mouse moved to (937, 500)
Screenshot: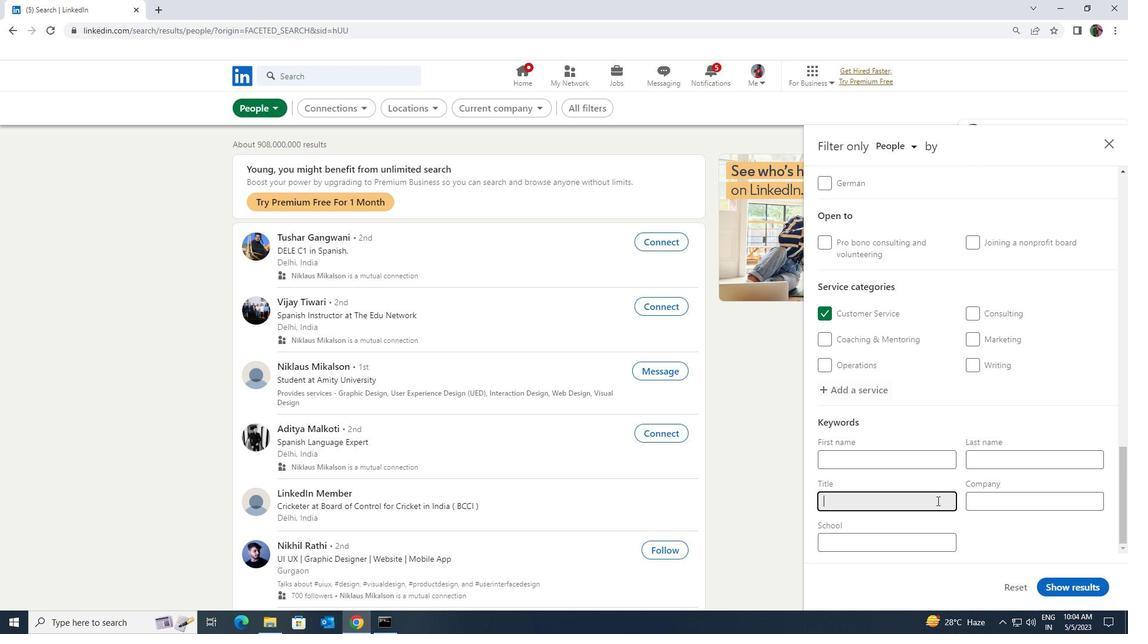 
Action: Key pressed <Key.shift>PLANT<Key.space><Key.shift>ENGINEER
Screenshot: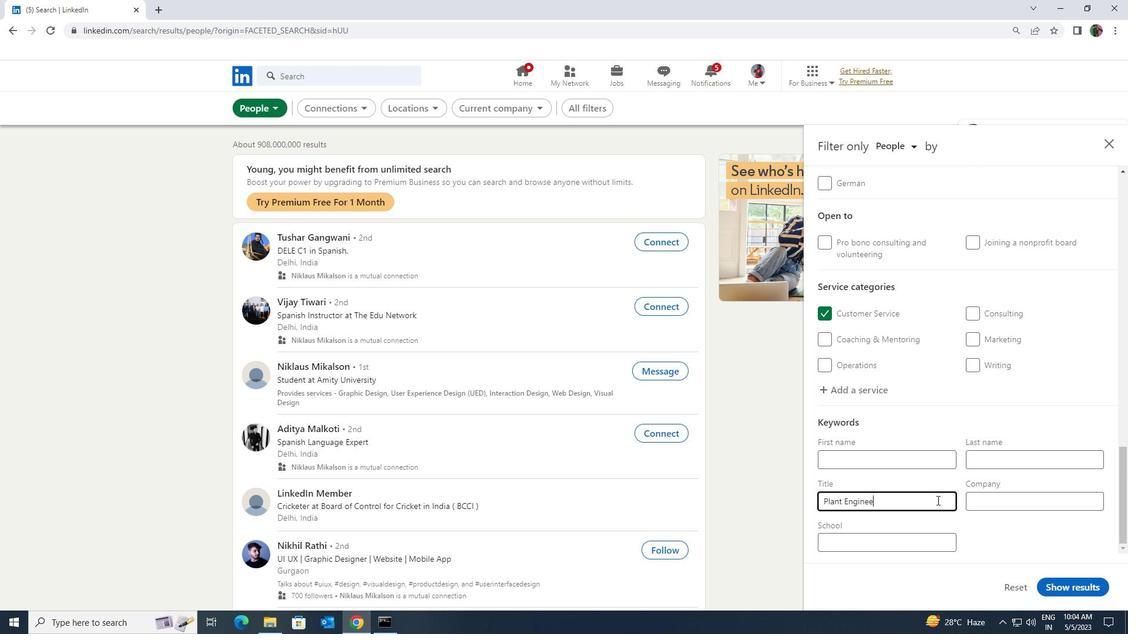 
Action: Mouse moved to (1048, 583)
Screenshot: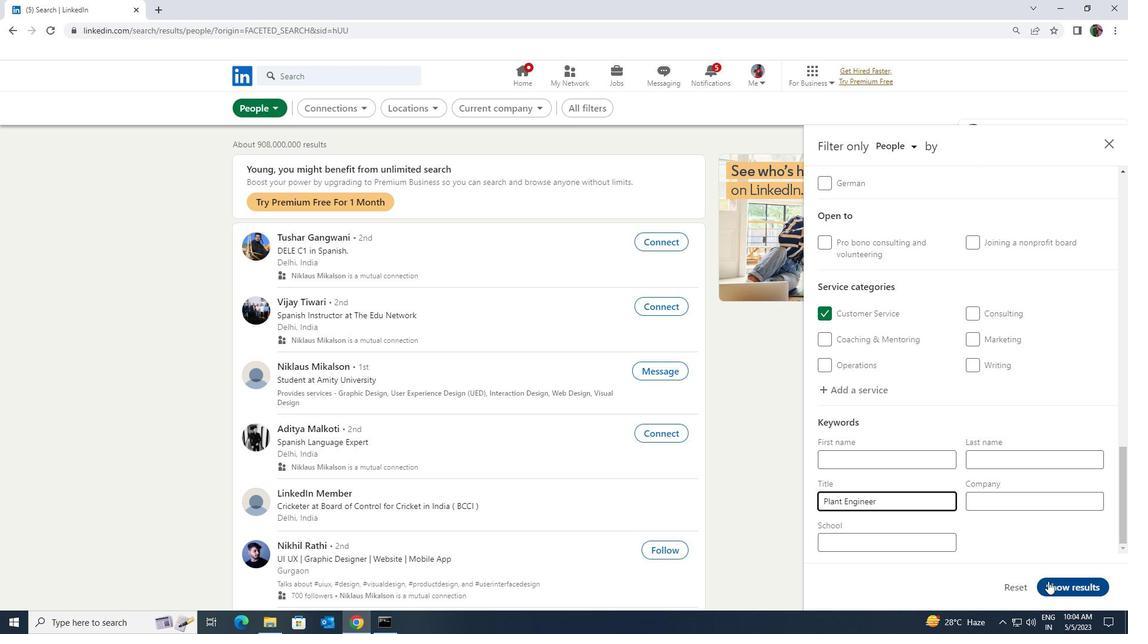 
Action: Mouse pressed left at (1048, 583)
Screenshot: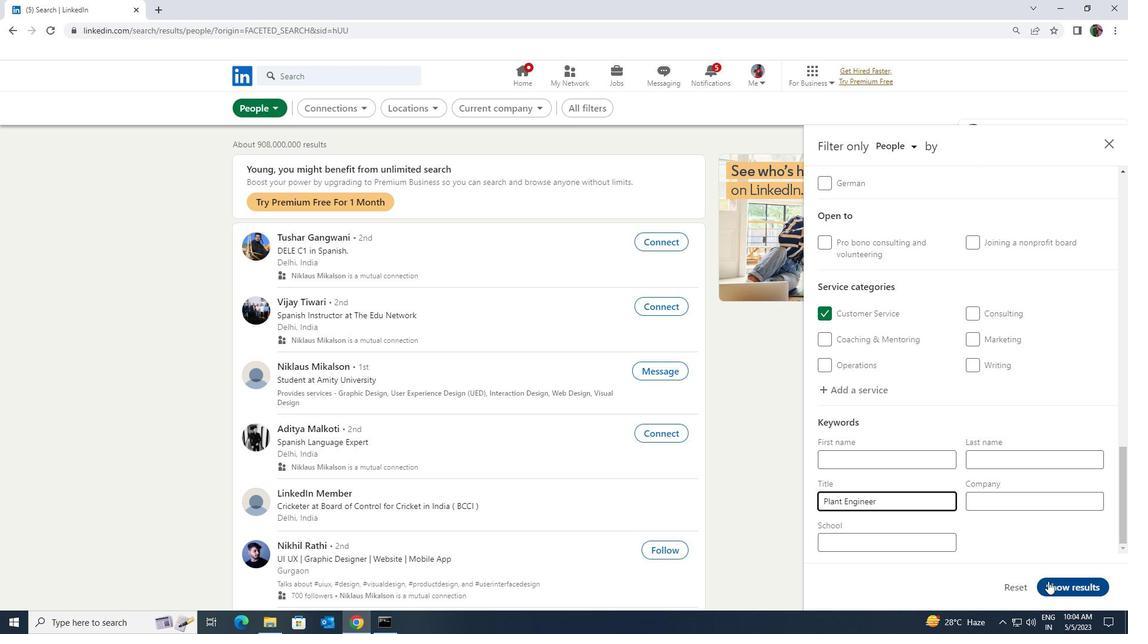 
Action: Mouse moved to (1048, 584)
Screenshot: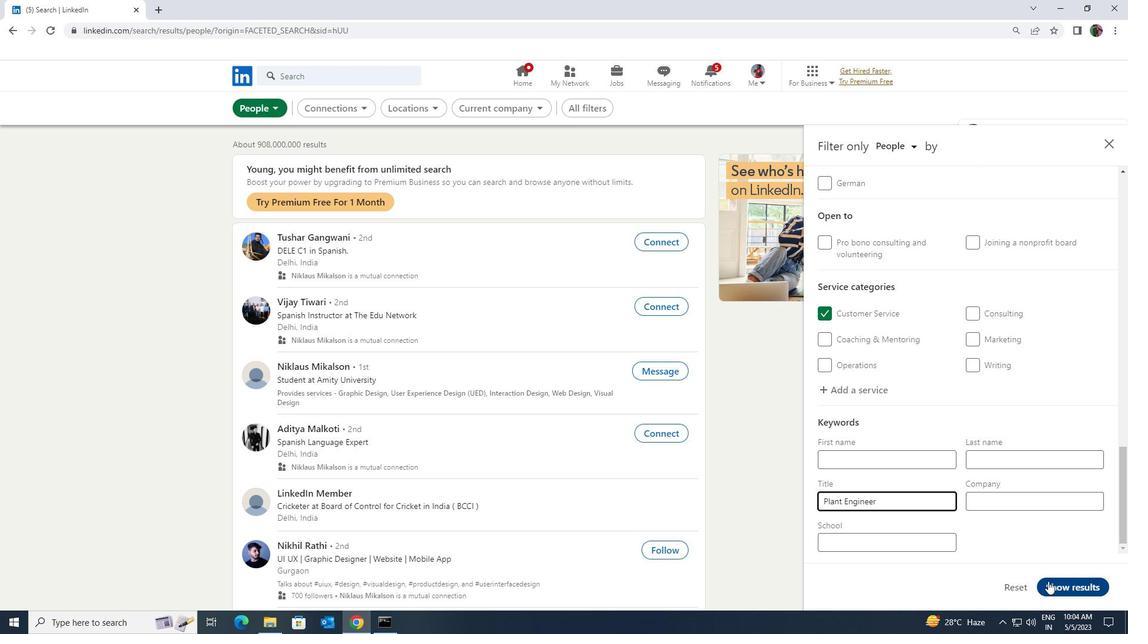 
